 Task: Search one way flight ticket for 5 adults, 2 children, 1 infant in seat and 2 infants on lap in economy from Washington, D.c./dulles/chantilly: Washington Dulles International Airport to Evansville: Evansville Regional Airport on 5-3-2023. Choice of flights is Frontier. Number of bags: 1 carry on bag and 1 checked bag. Price is upto 100000. Outbound departure time preference is 4:45.
Action: Mouse moved to (399, 333)
Screenshot: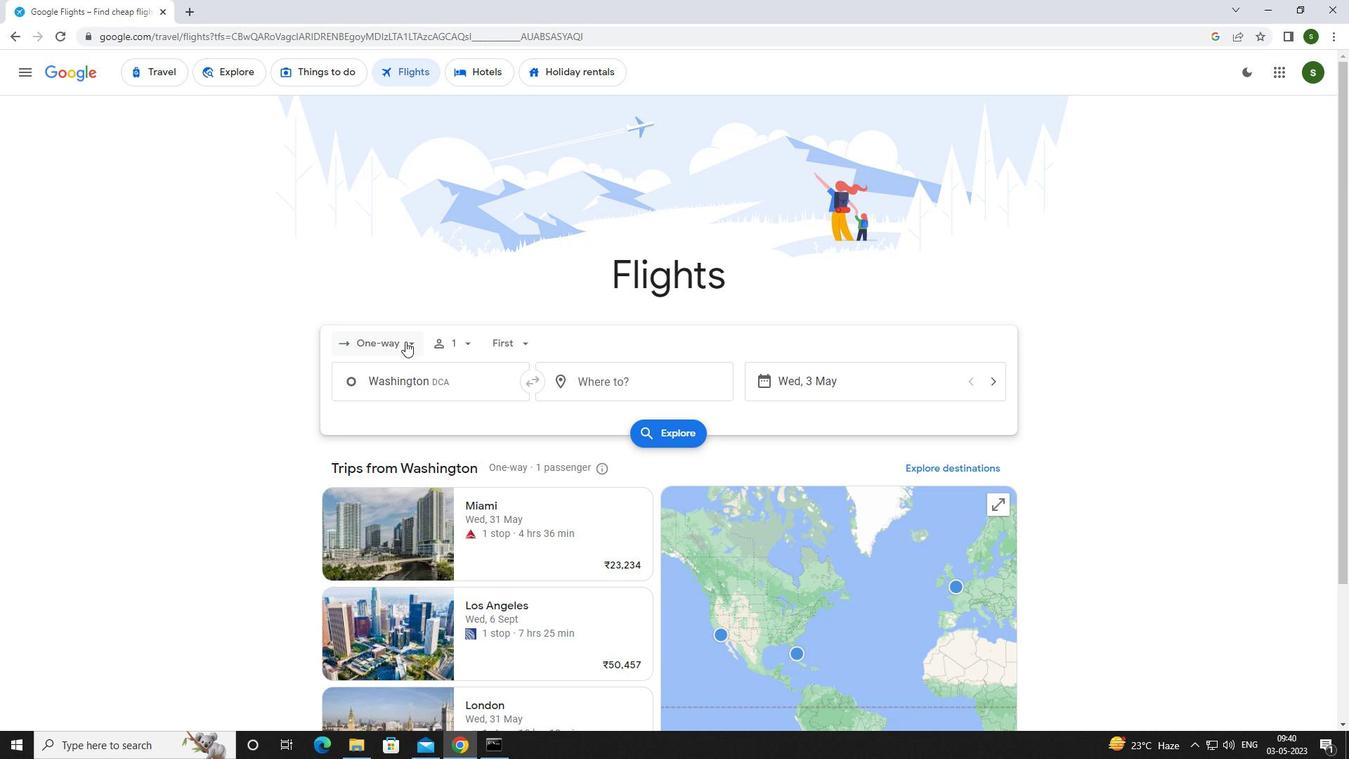 
Action: Mouse pressed left at (399, 333)
Screenshot: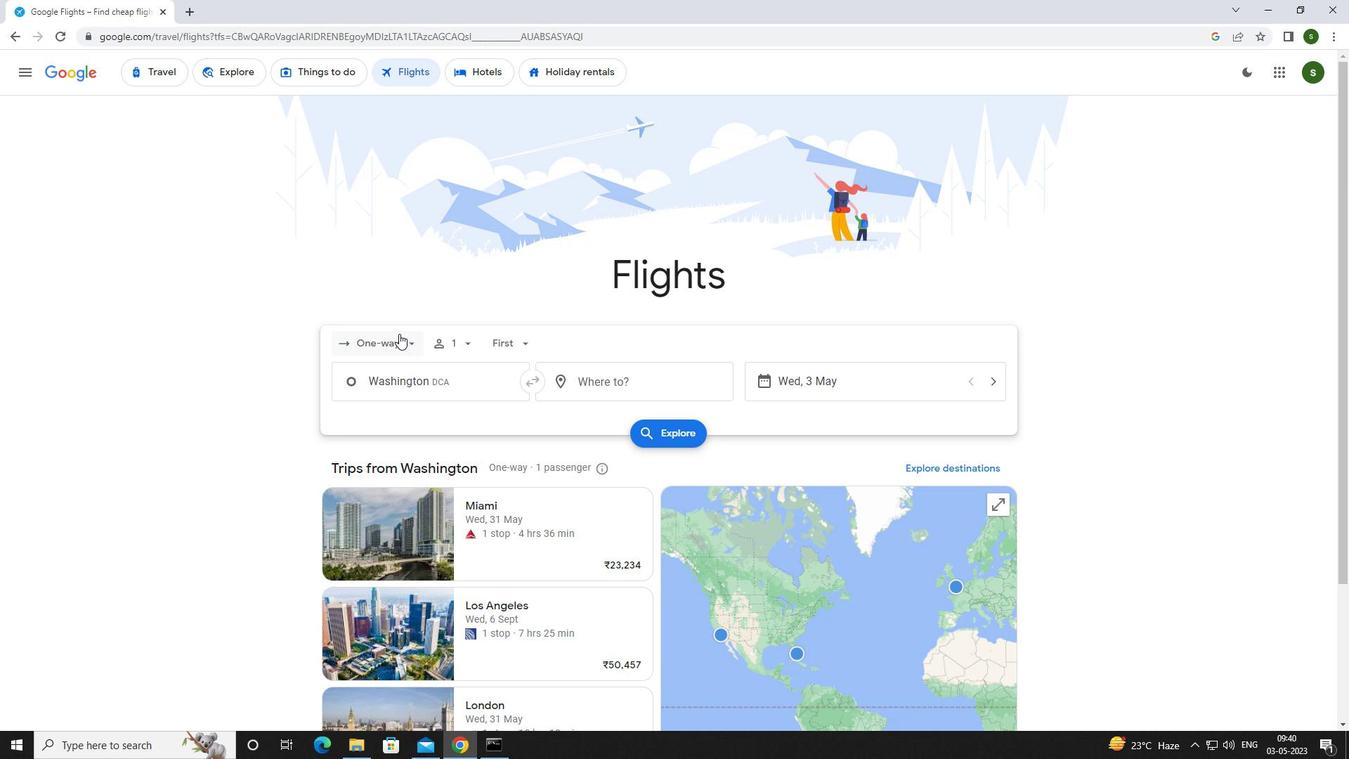 
Action: Mouse moved to (397, 409)
Screenshot: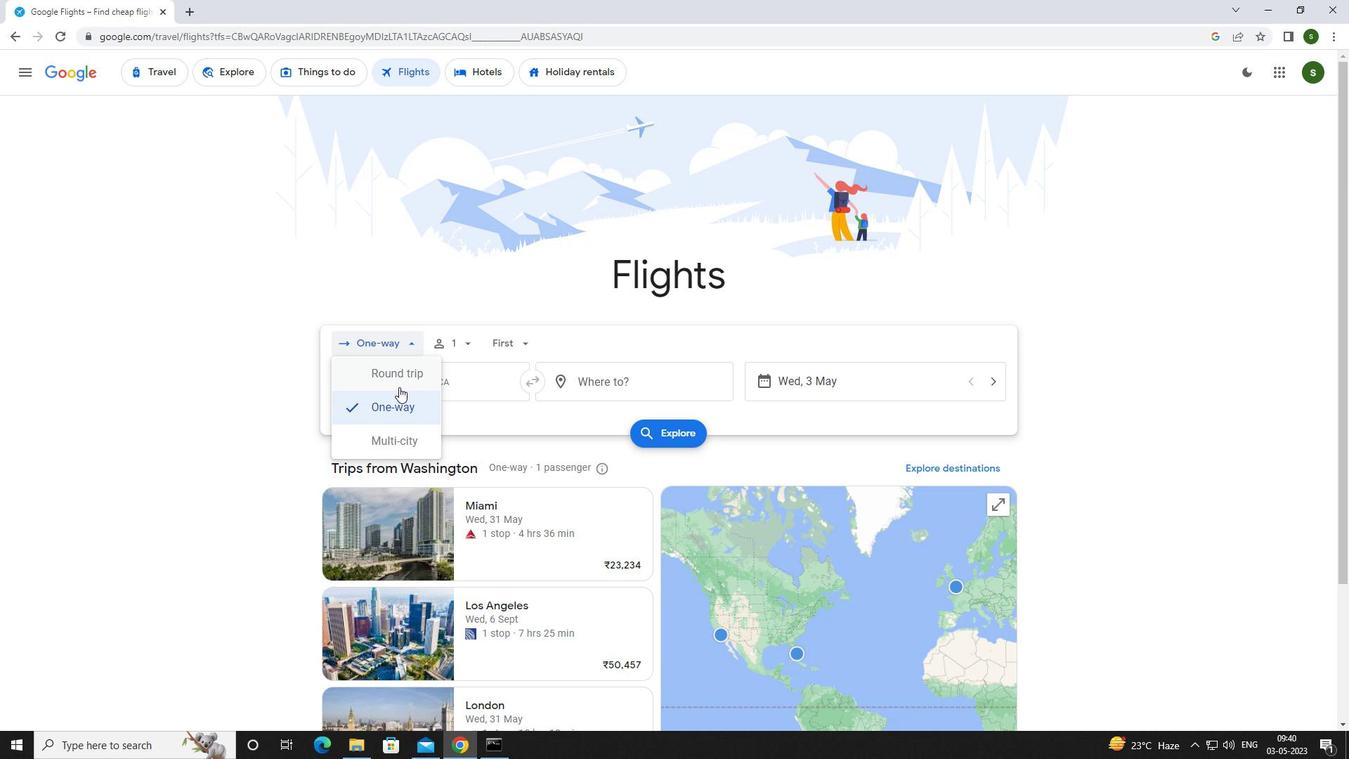 
Action: Mouse pressed left at (397, 409)
Screenshot: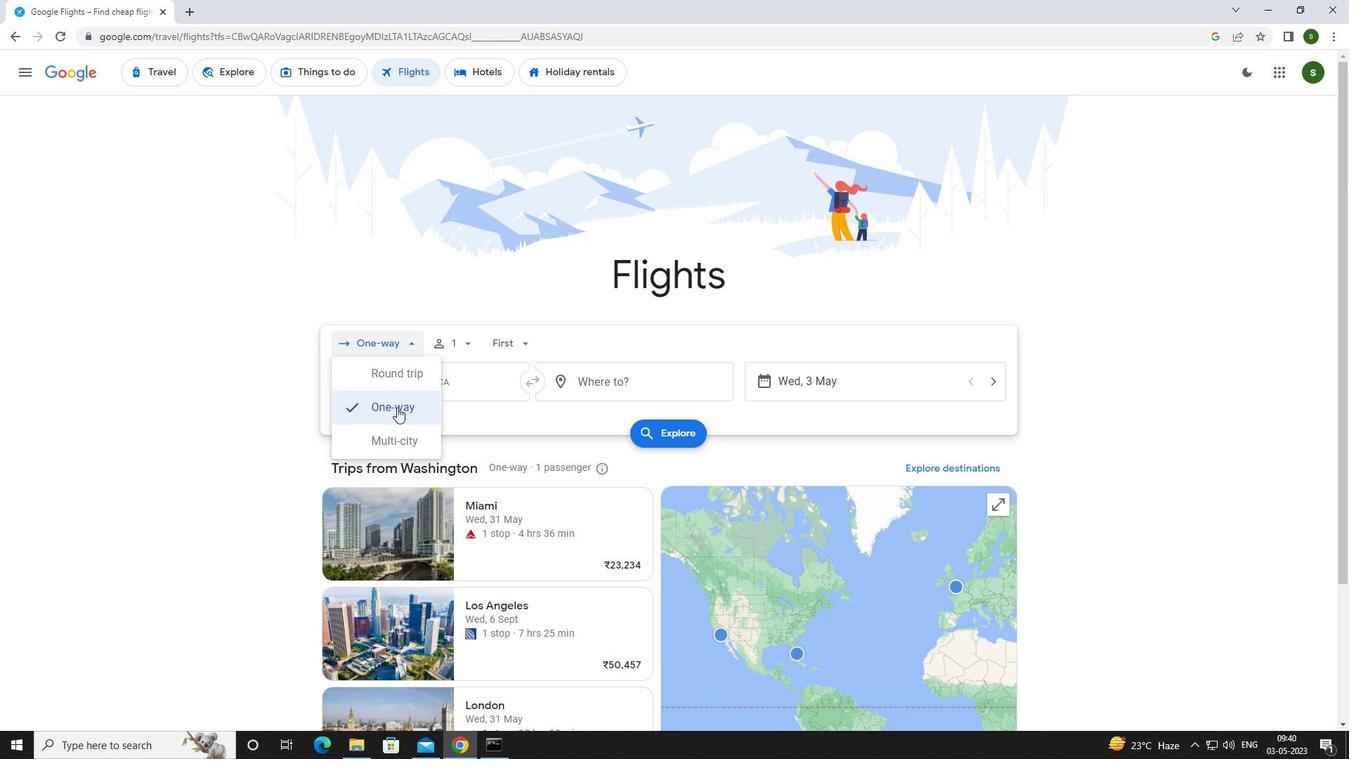 
Action: Mouse moved to (463, 346)
Screenshot: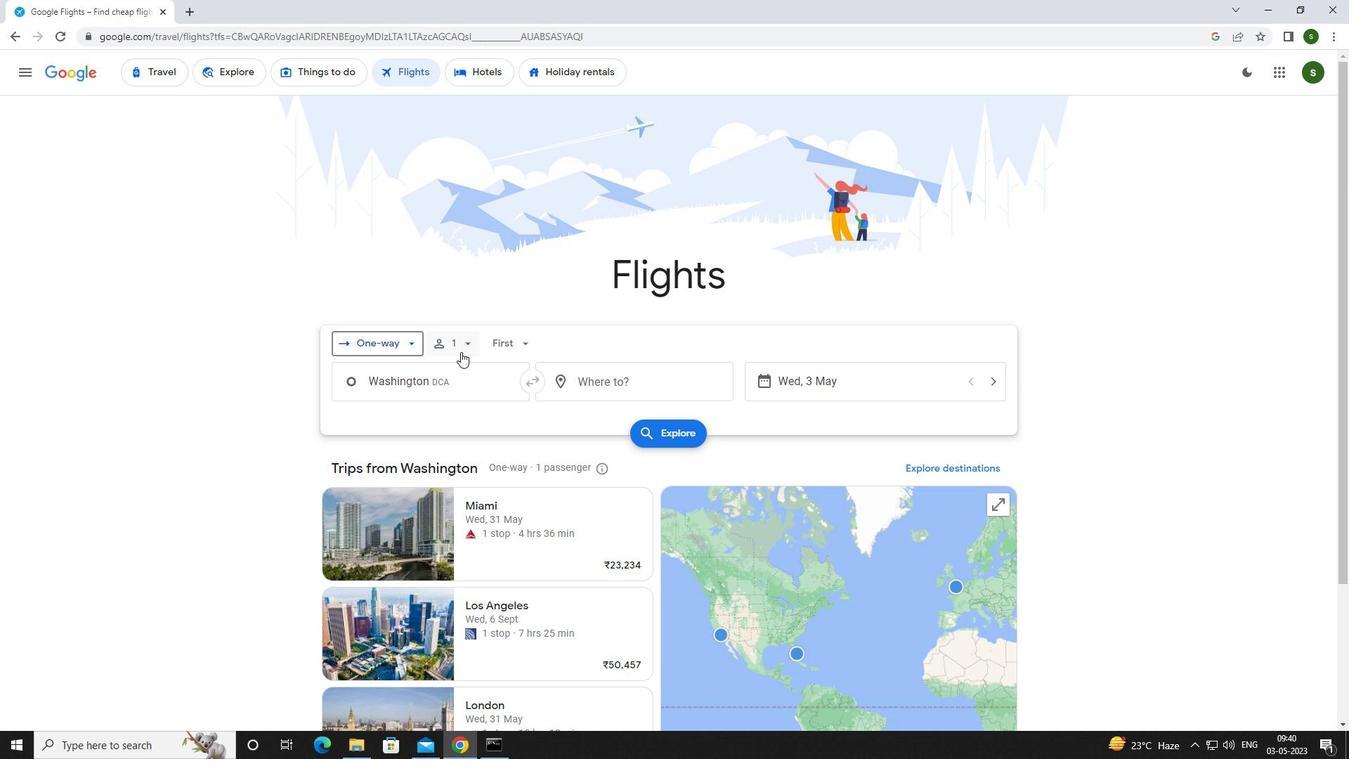 
Action: Mouse pressed left at (463, 346)
Screenshot: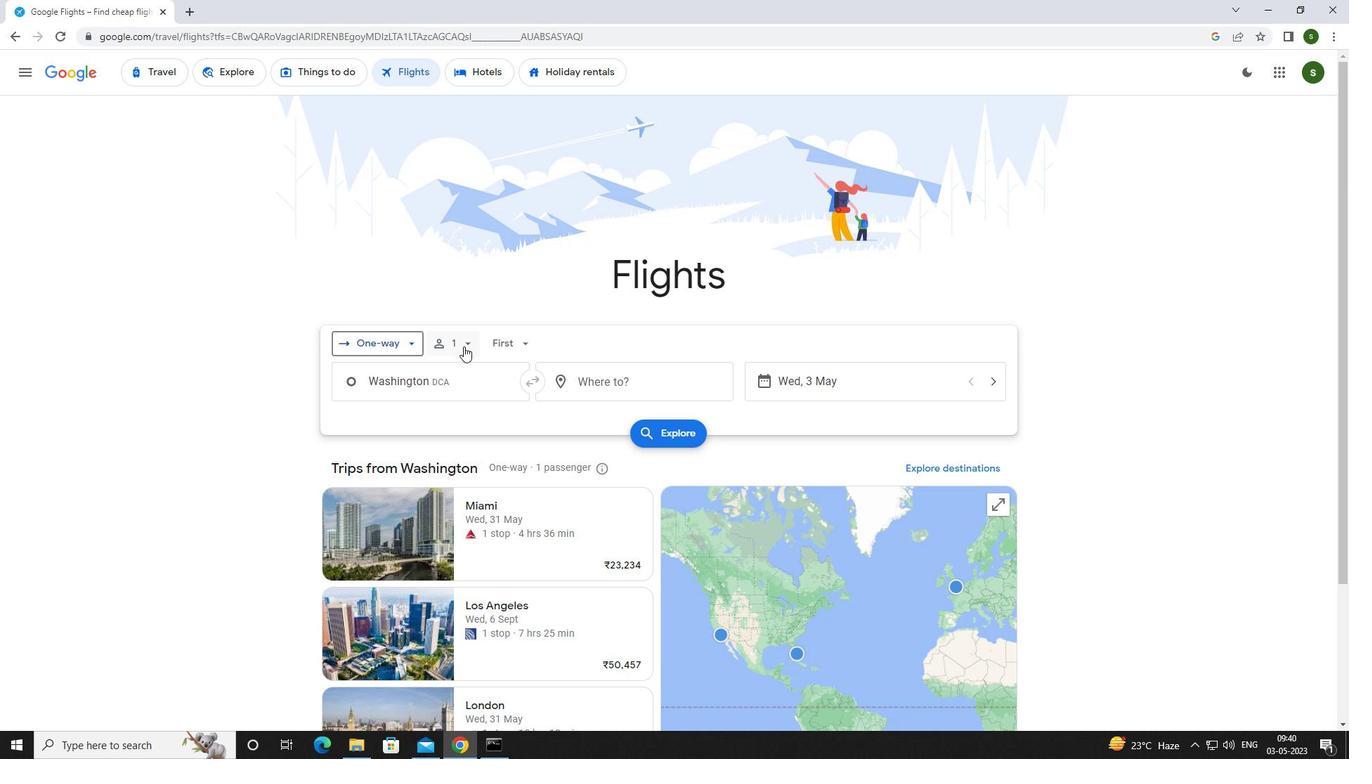 
Action: Mouse moved to (577, 381)
Screenshot: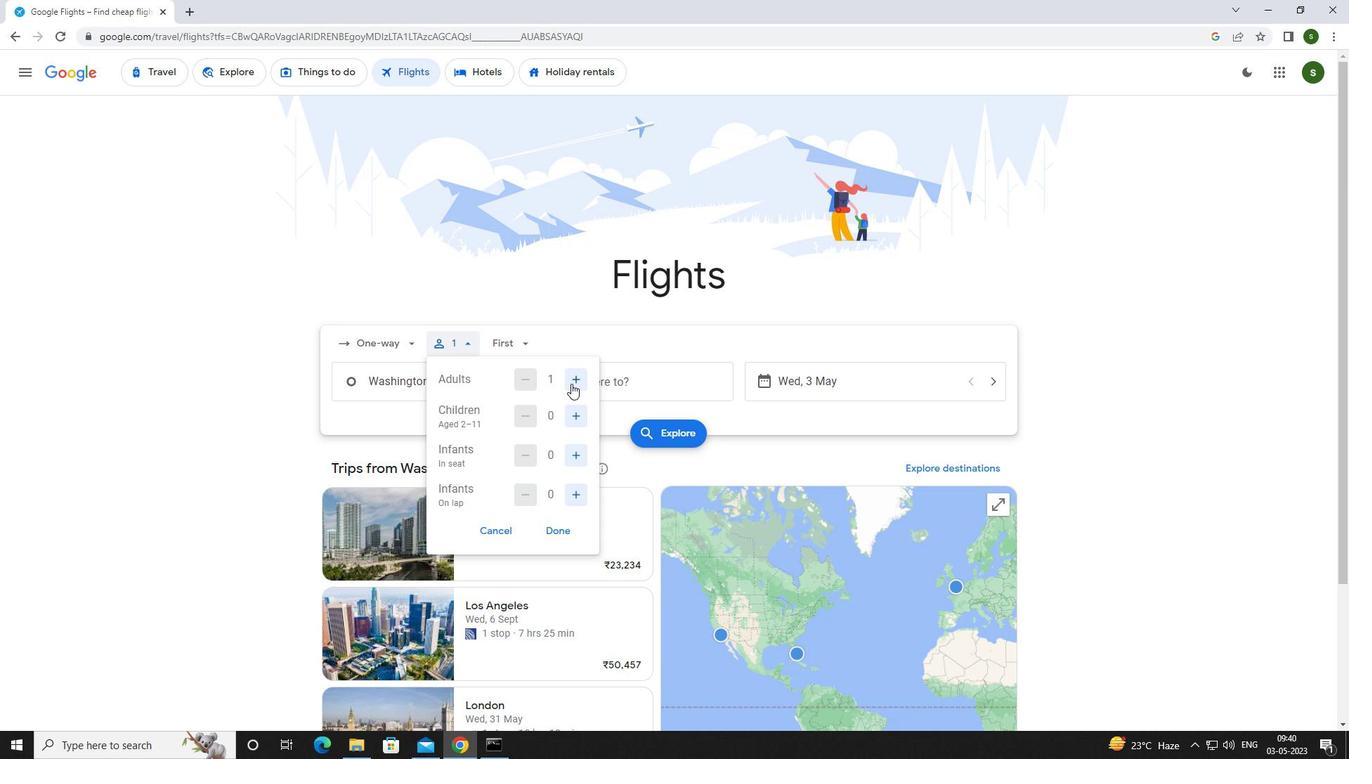 
Action: Mouse pressed left at (577, 381)
Screenshot: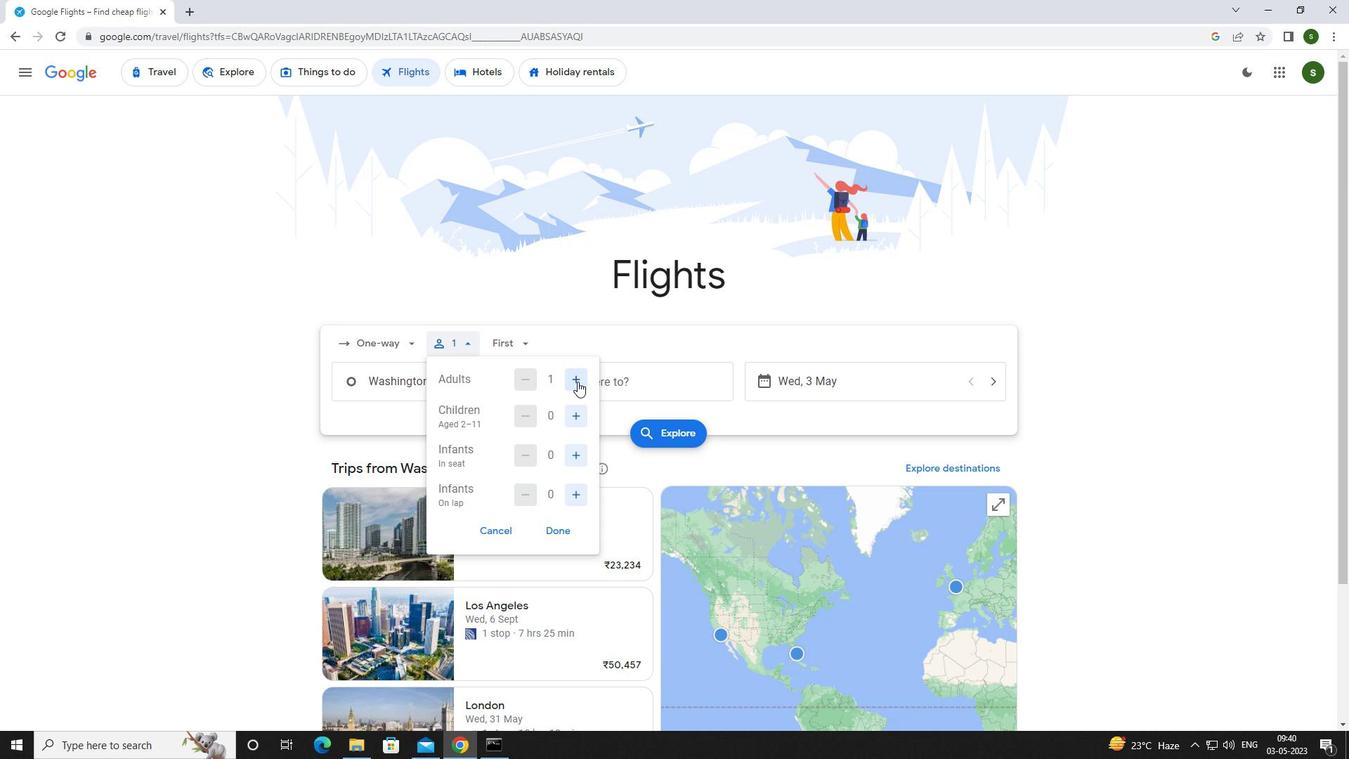 
Action: Mouse pressed left at (577, 381)
Screenshot: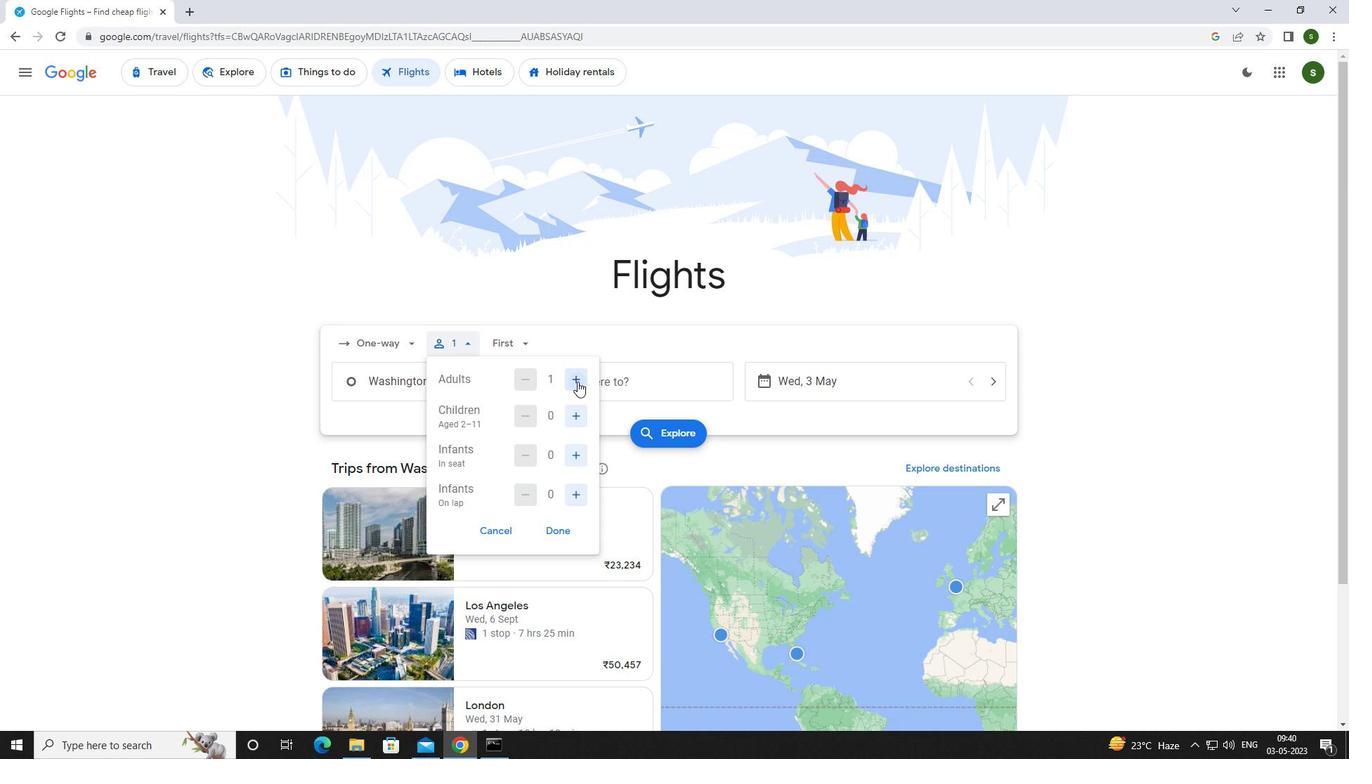 
Action: Mouse pressed left at (577, 381)
Screenshot: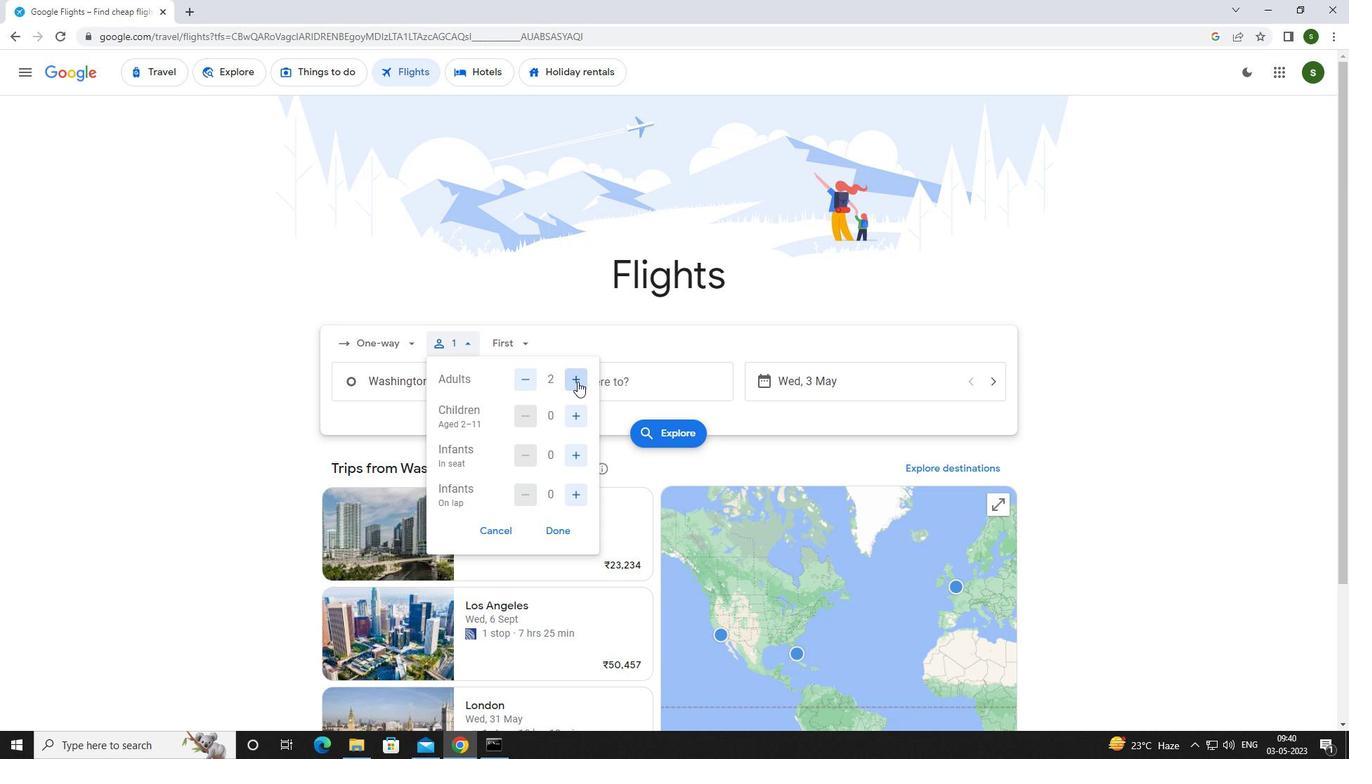
Action: Mouse pressed left at (577, 381)
Screenshot: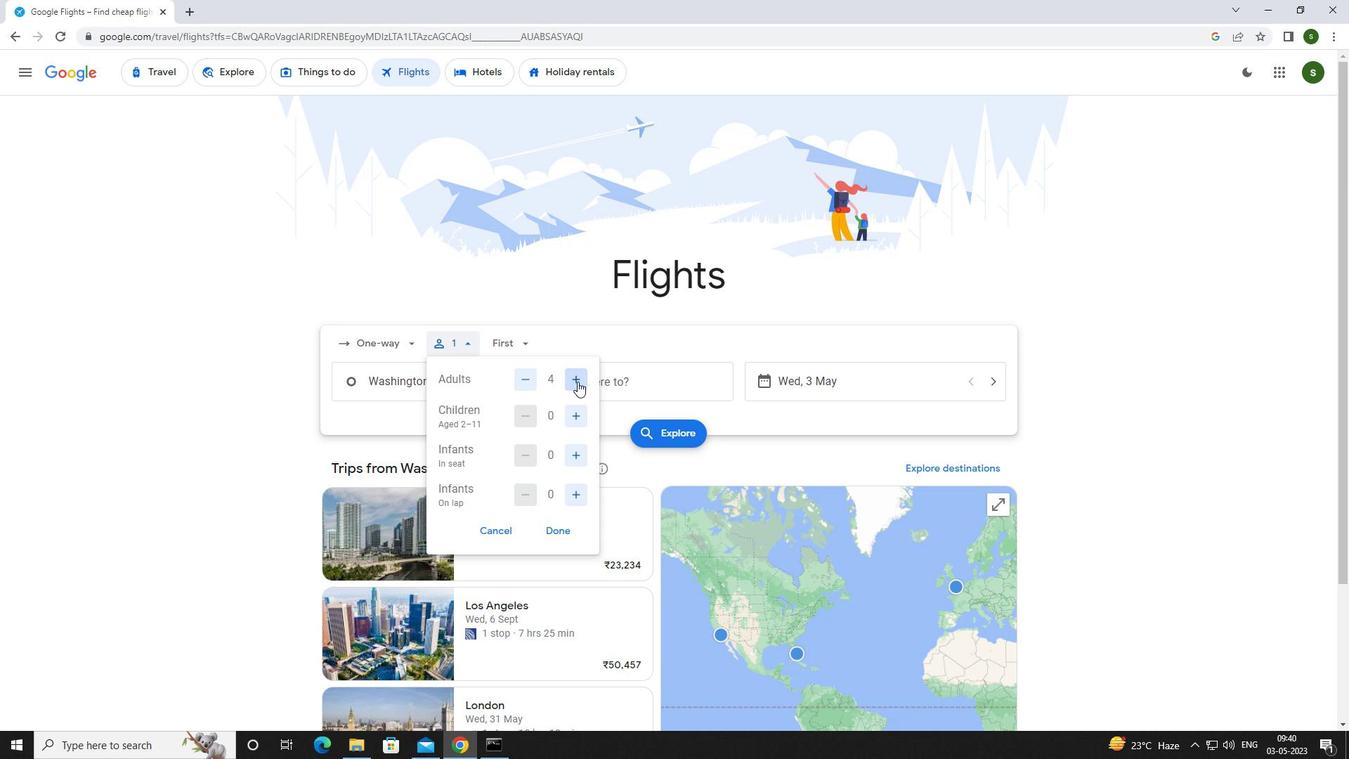 
Action: Mouse moved to (574, 411)
Screenshot: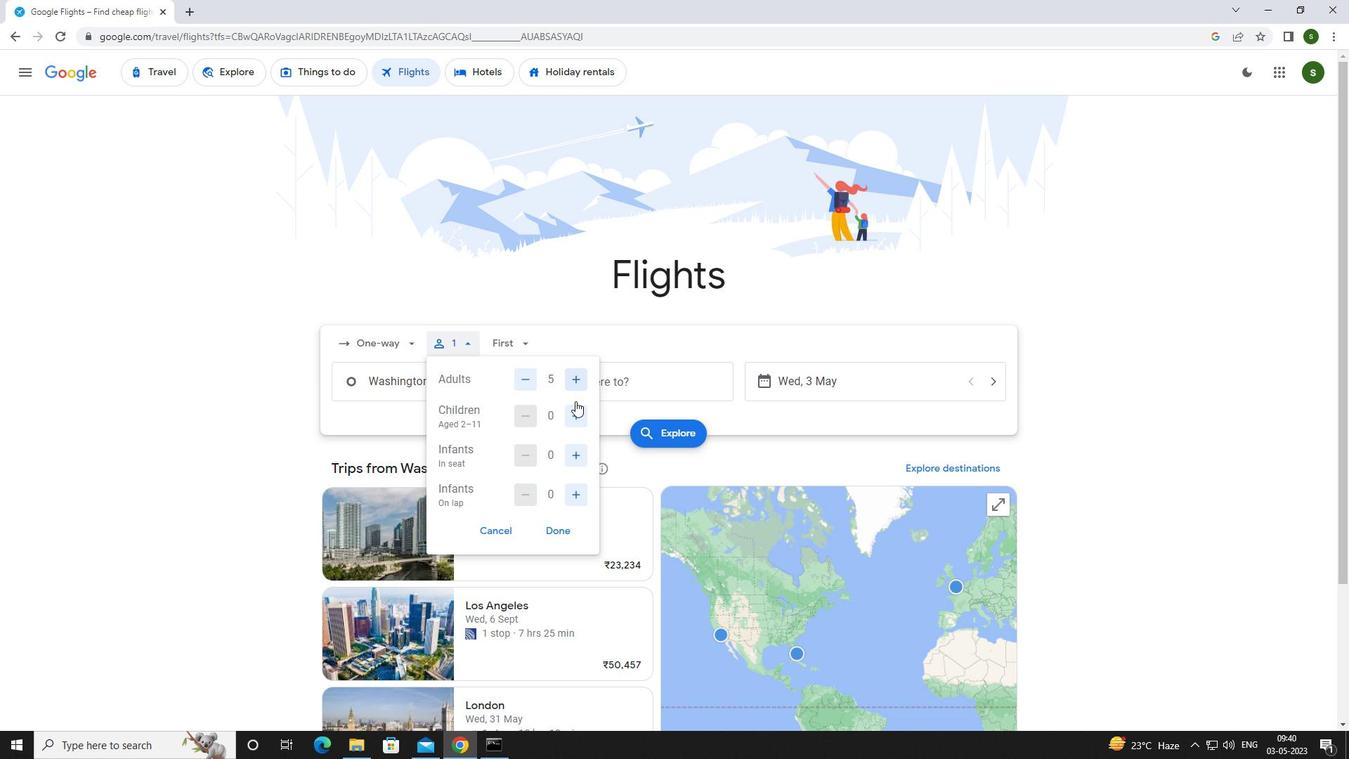
Action: Mouse pressed left at (574, 411)
Screenshot: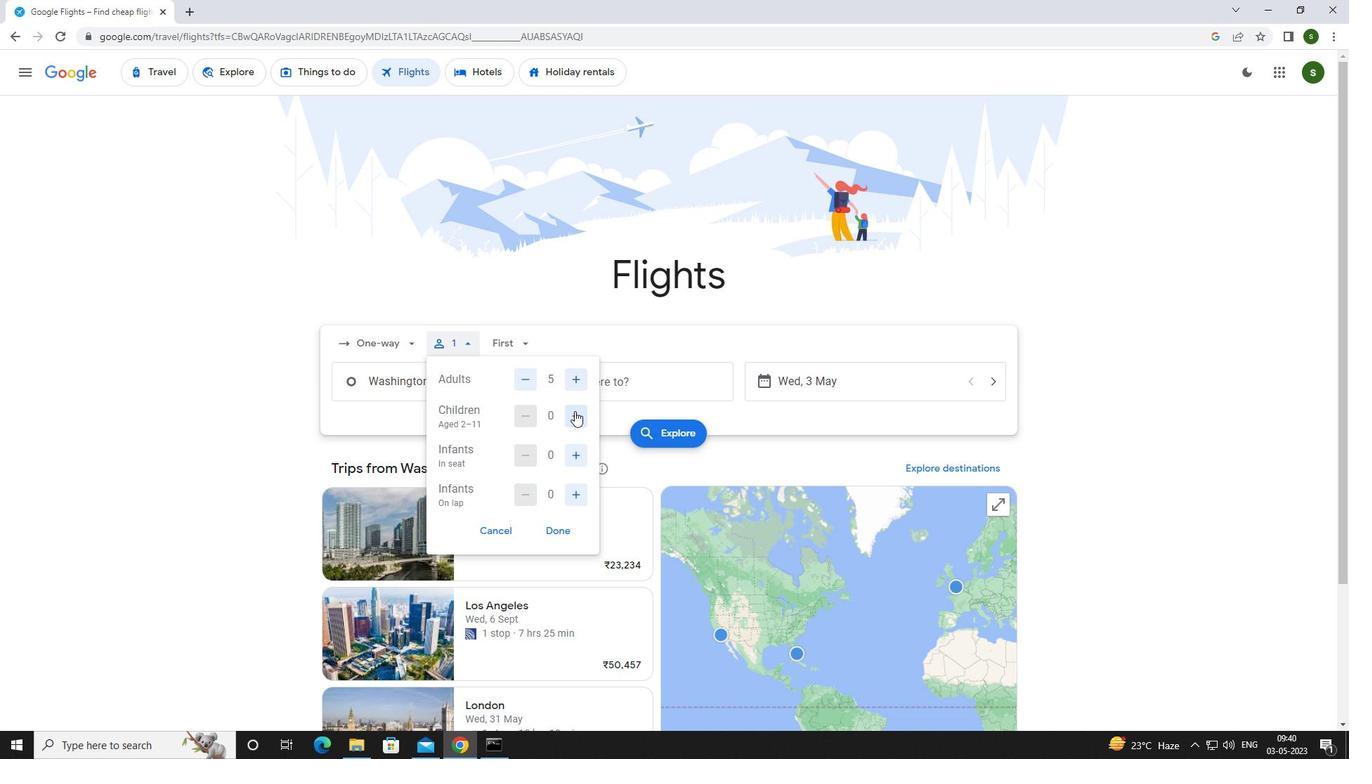 
Action: Mouse pressed left at (574, 411)
Screenshot: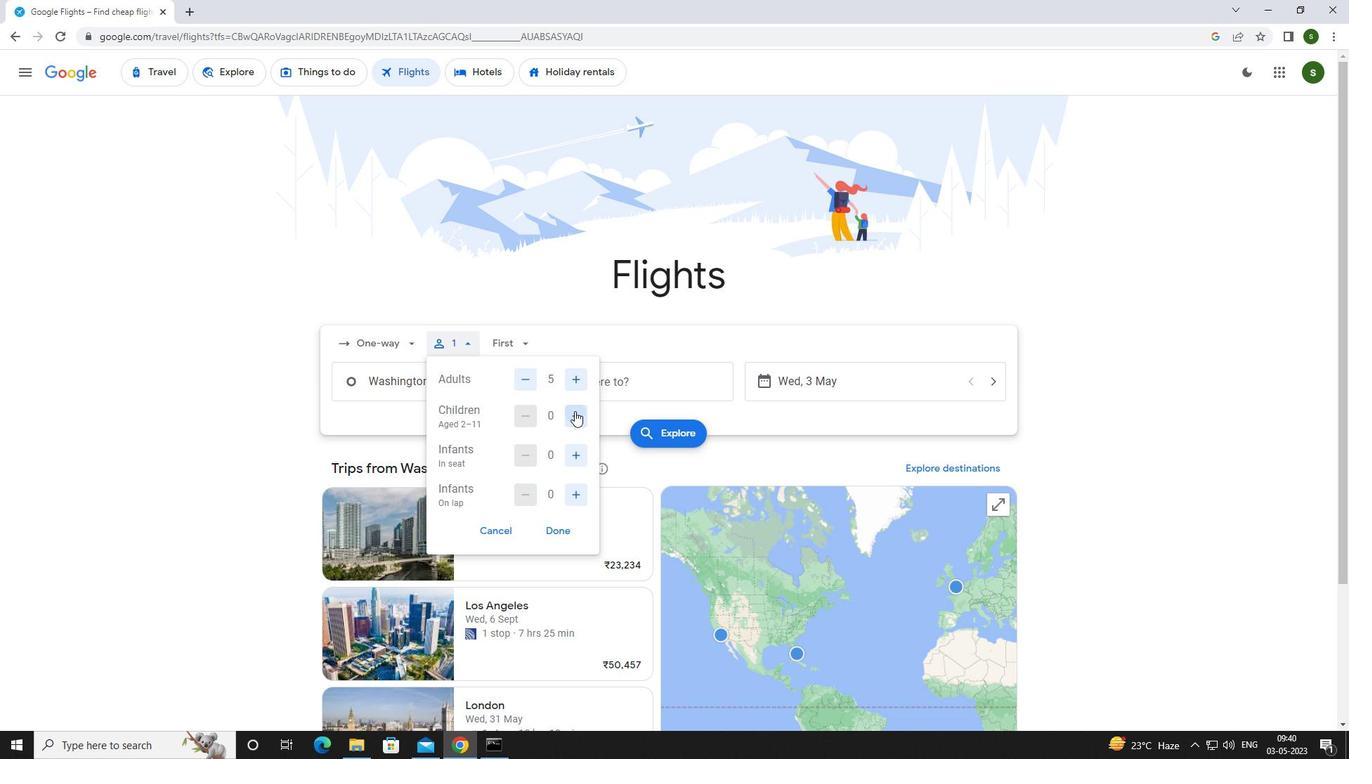 
Action: Mouse moved to (574, 454)
Screenshot: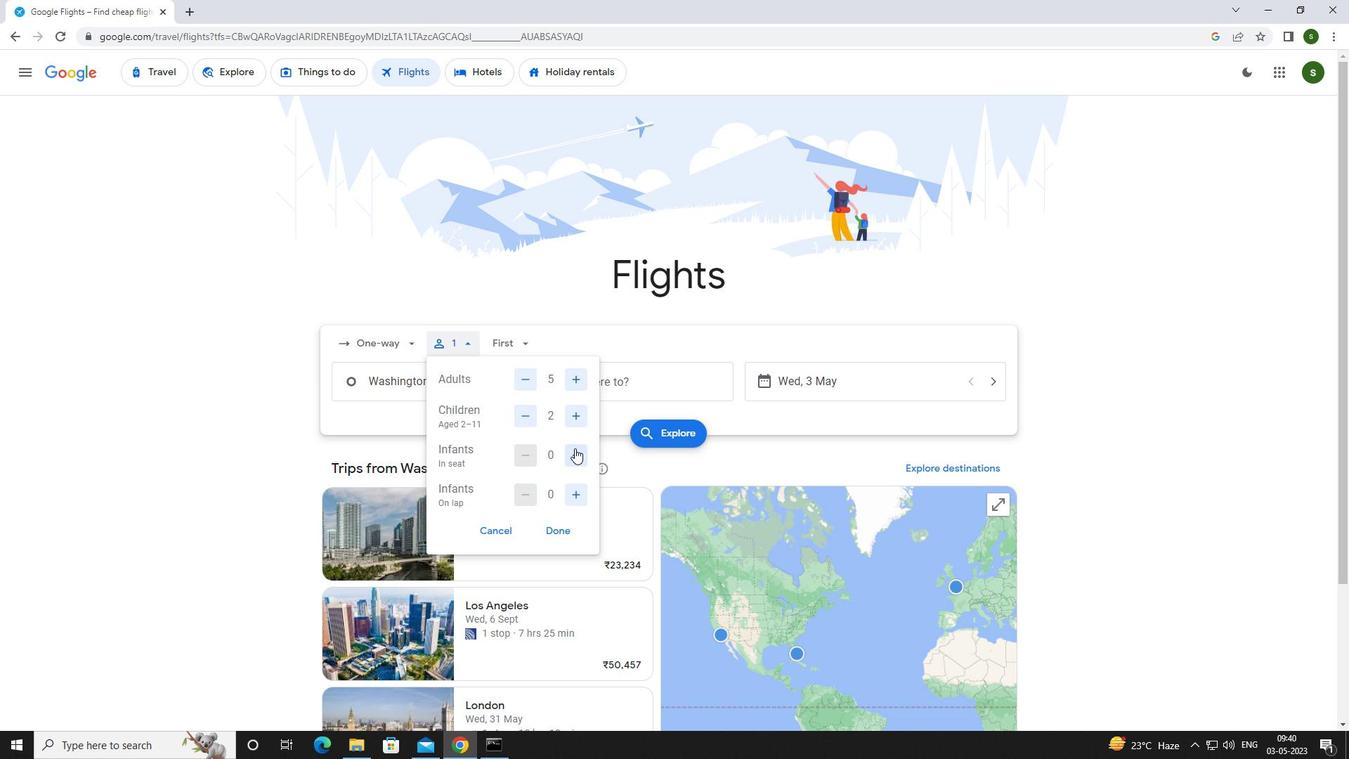 
Action: Mouse pressed left at (574, 454)
Screenshot: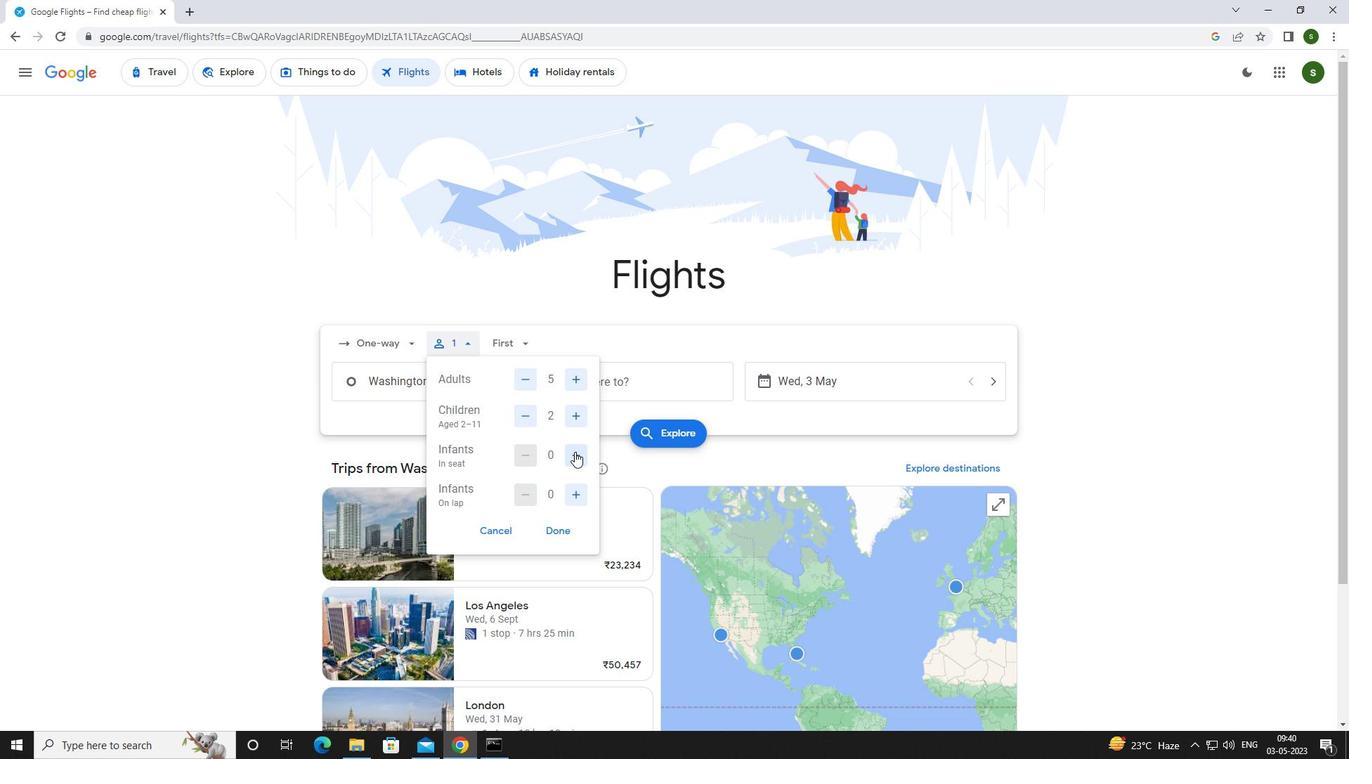 
Action: Mouse moved to (574, 490)
Screenshot: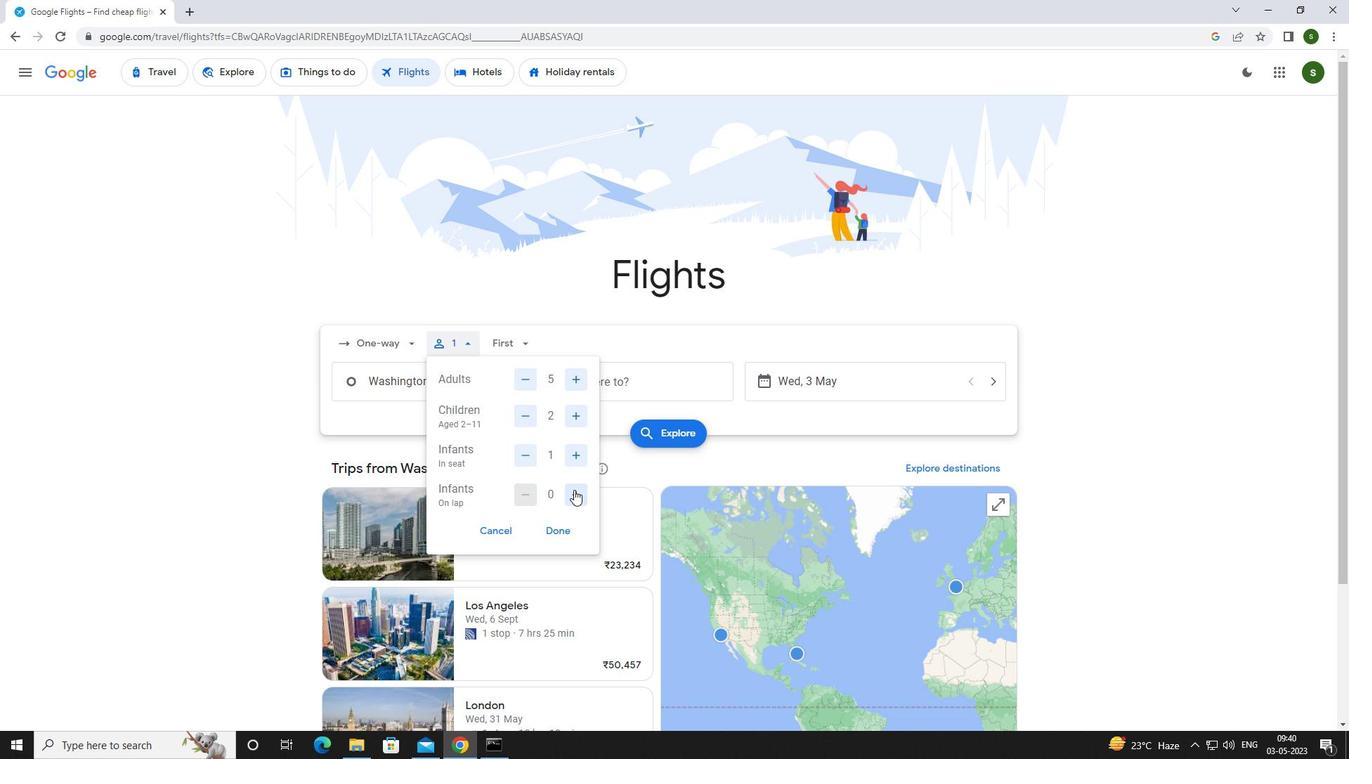 
Action: Mouse pressed left at (574, 490)
Screenshot: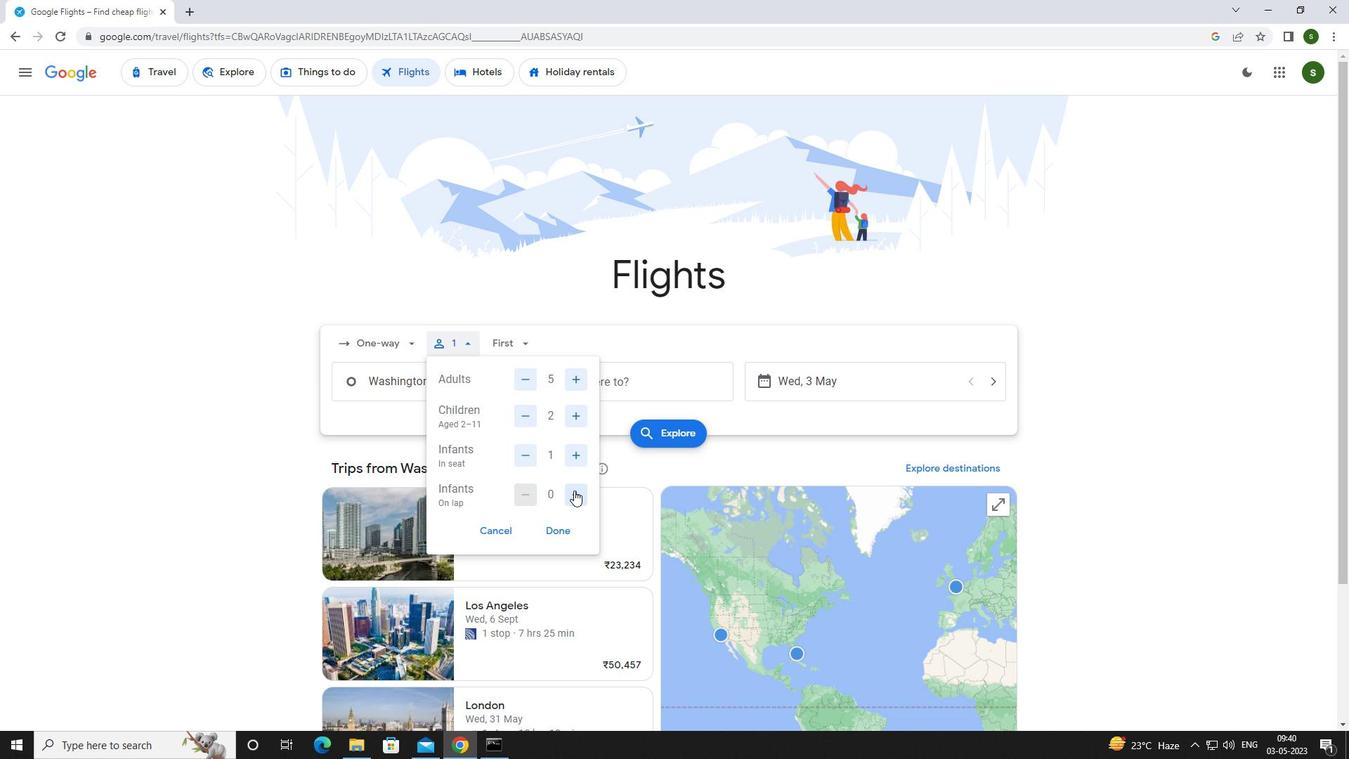 
Action: Mouse moved to (533, 342)
Screenshot: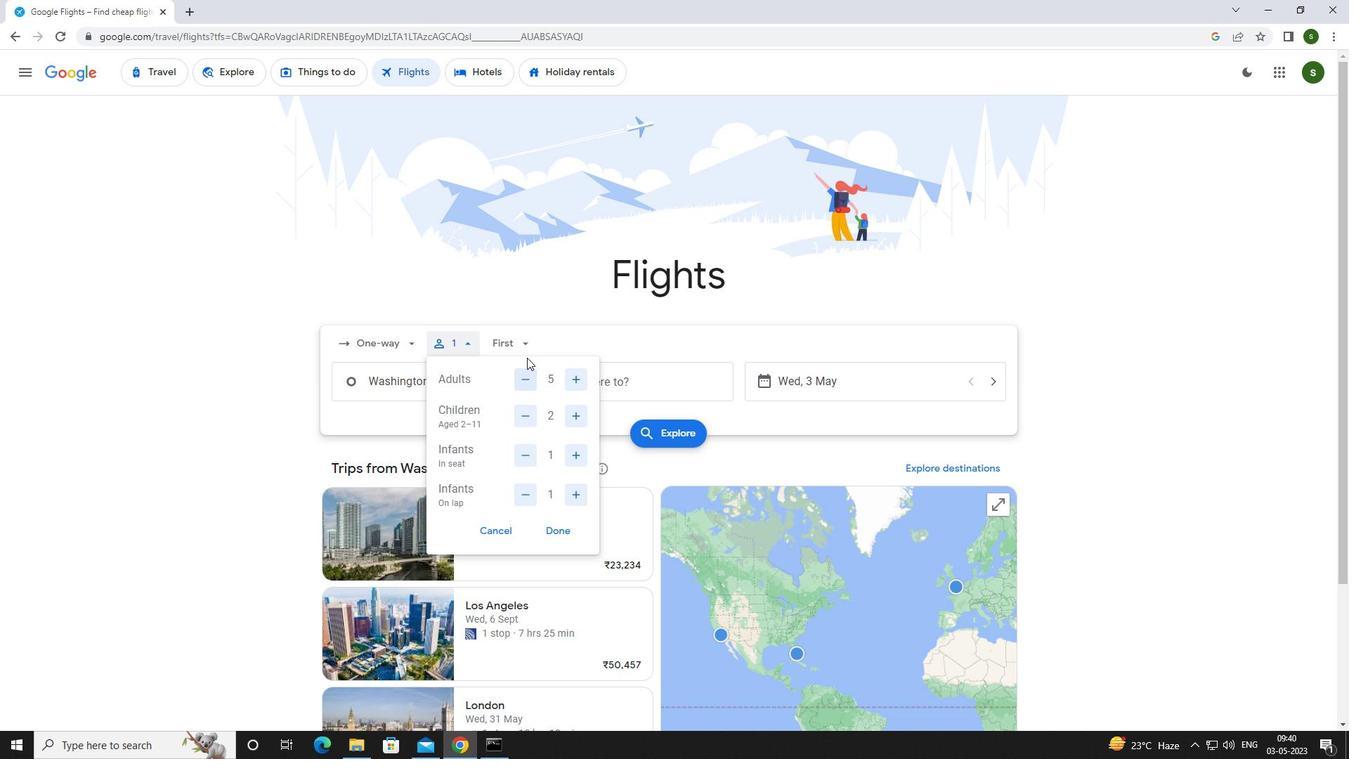 
Action: Mouse pressed left at (533, 342)
Screenshot: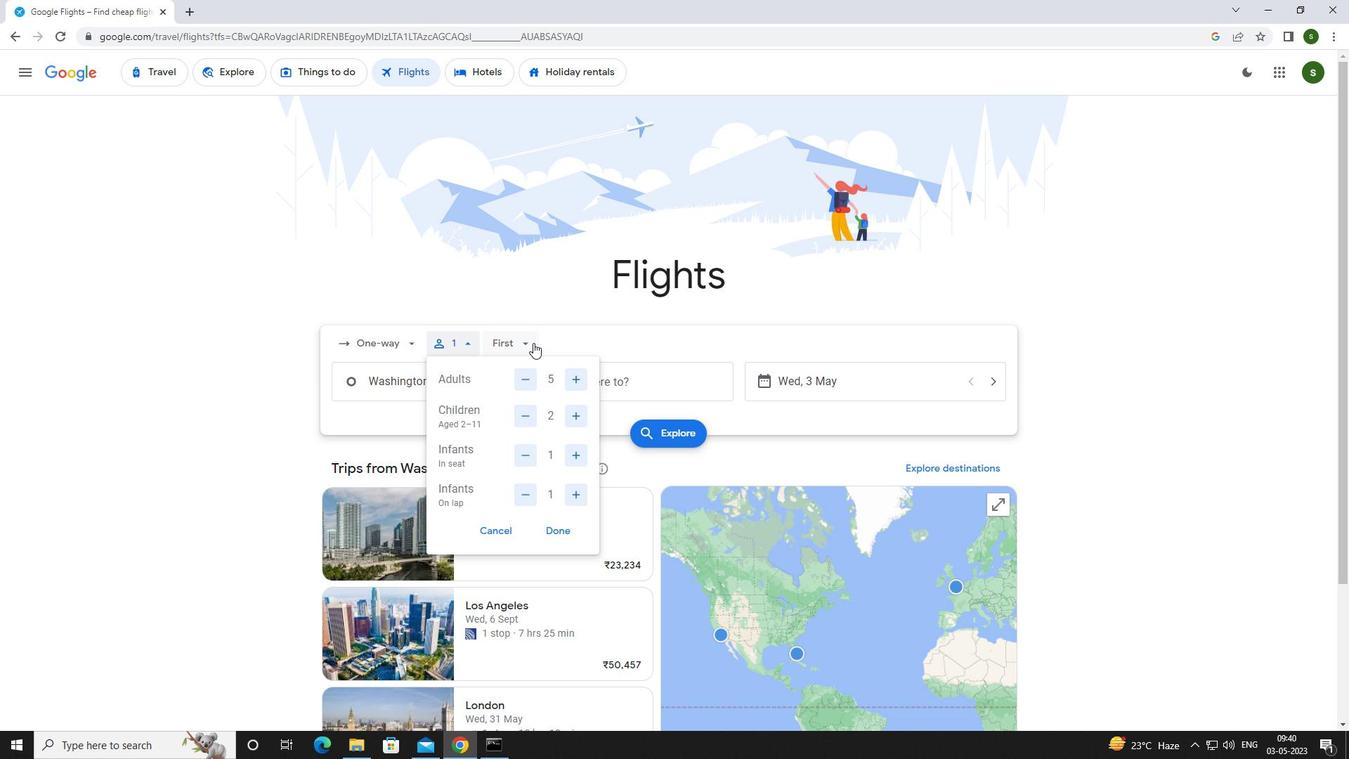 
Action: Mouse moved to (538, 373)
Screenshot: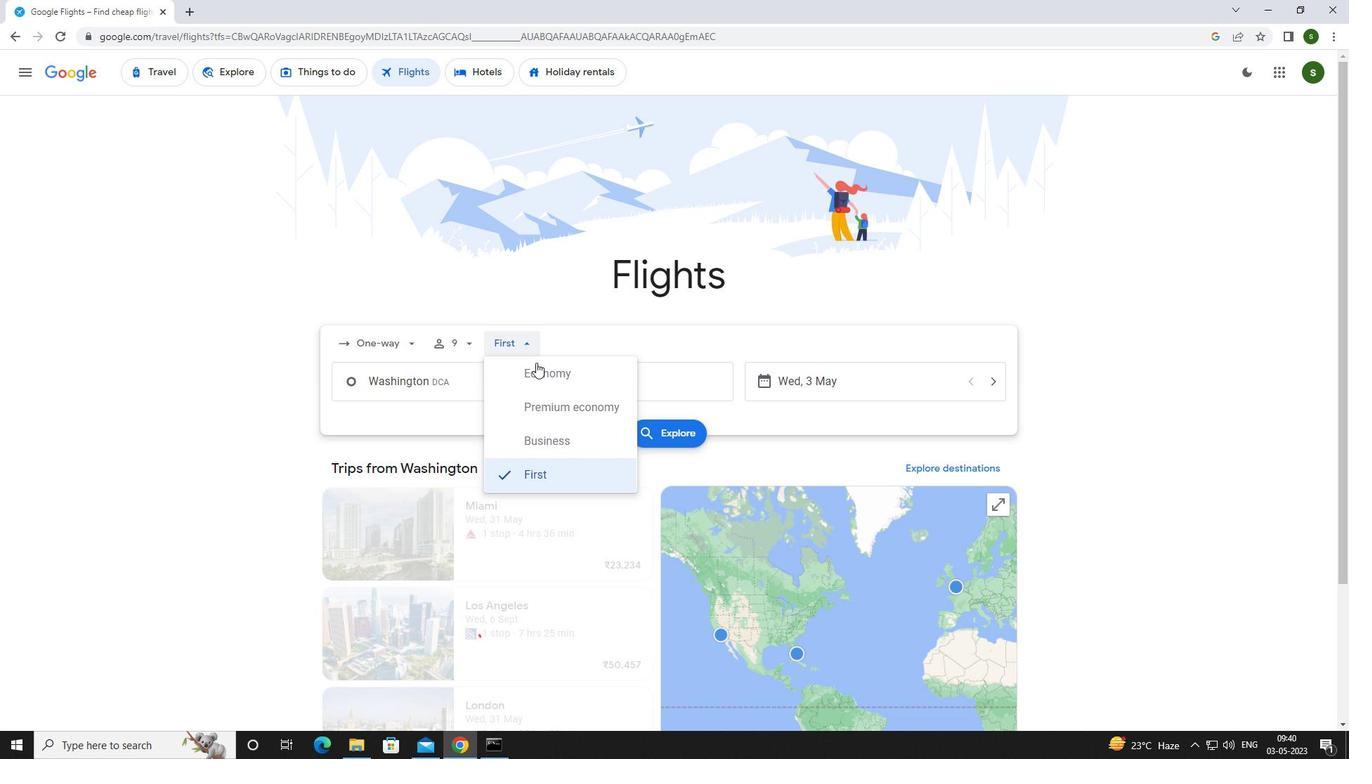 
Action: Mouse pressed left at (538, 373)
Screenshot: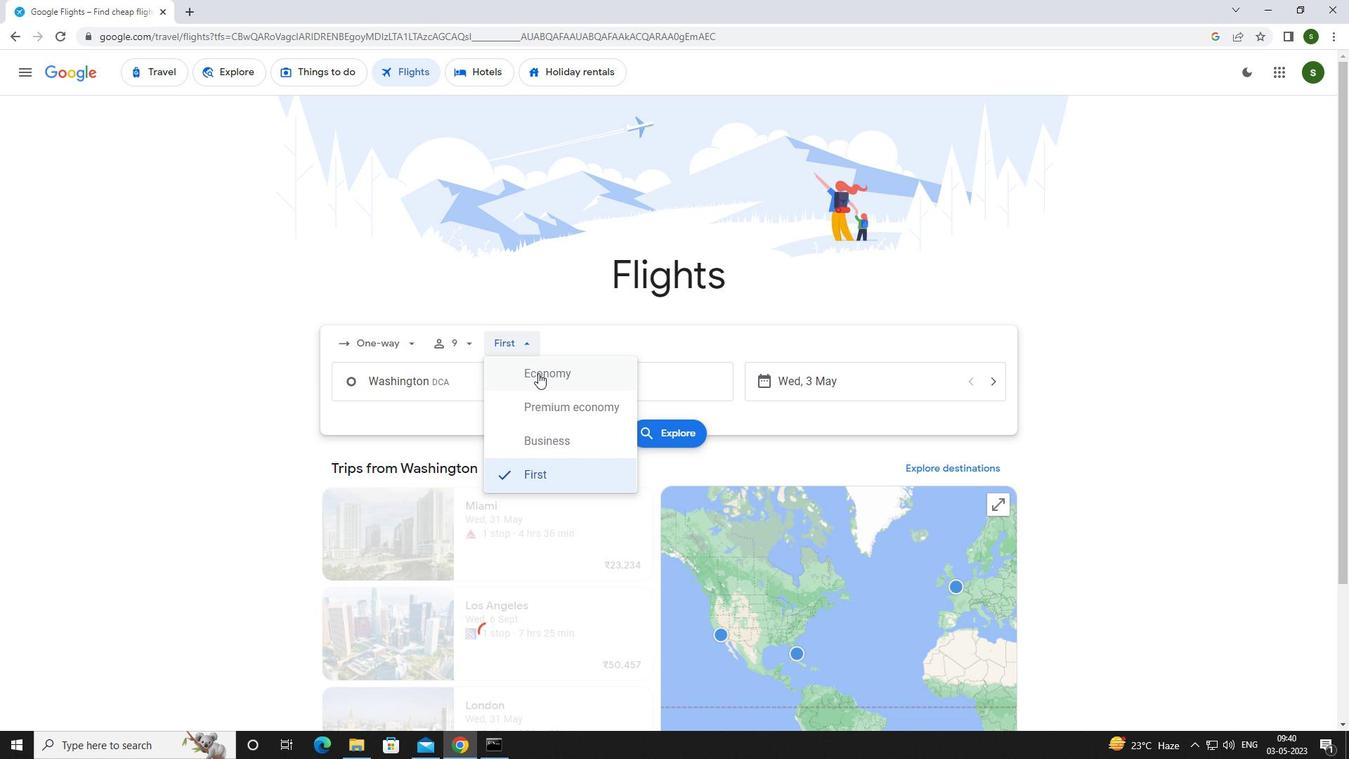 
Action: Mouse moved to (494, 381)
Screenshot: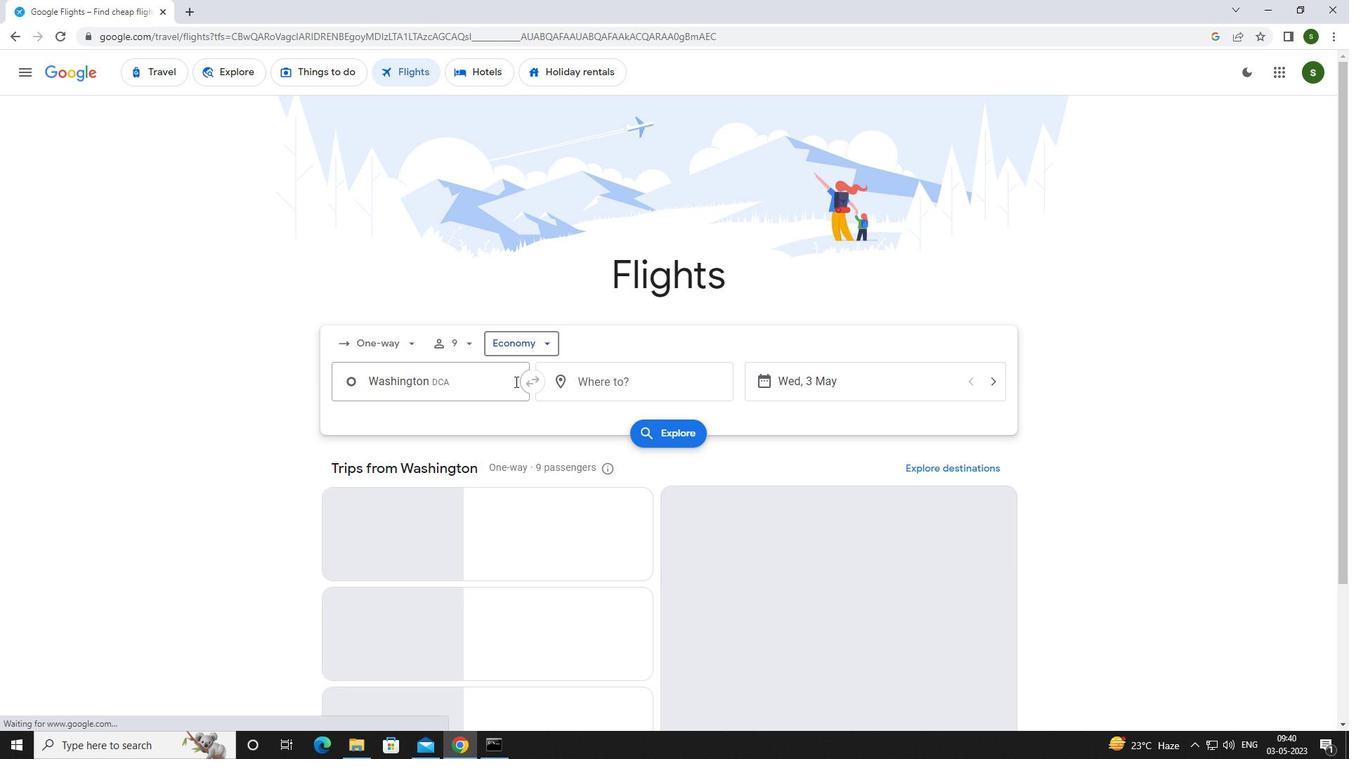 
Action: Mouse pressed left at (494, 381)
Screenshot: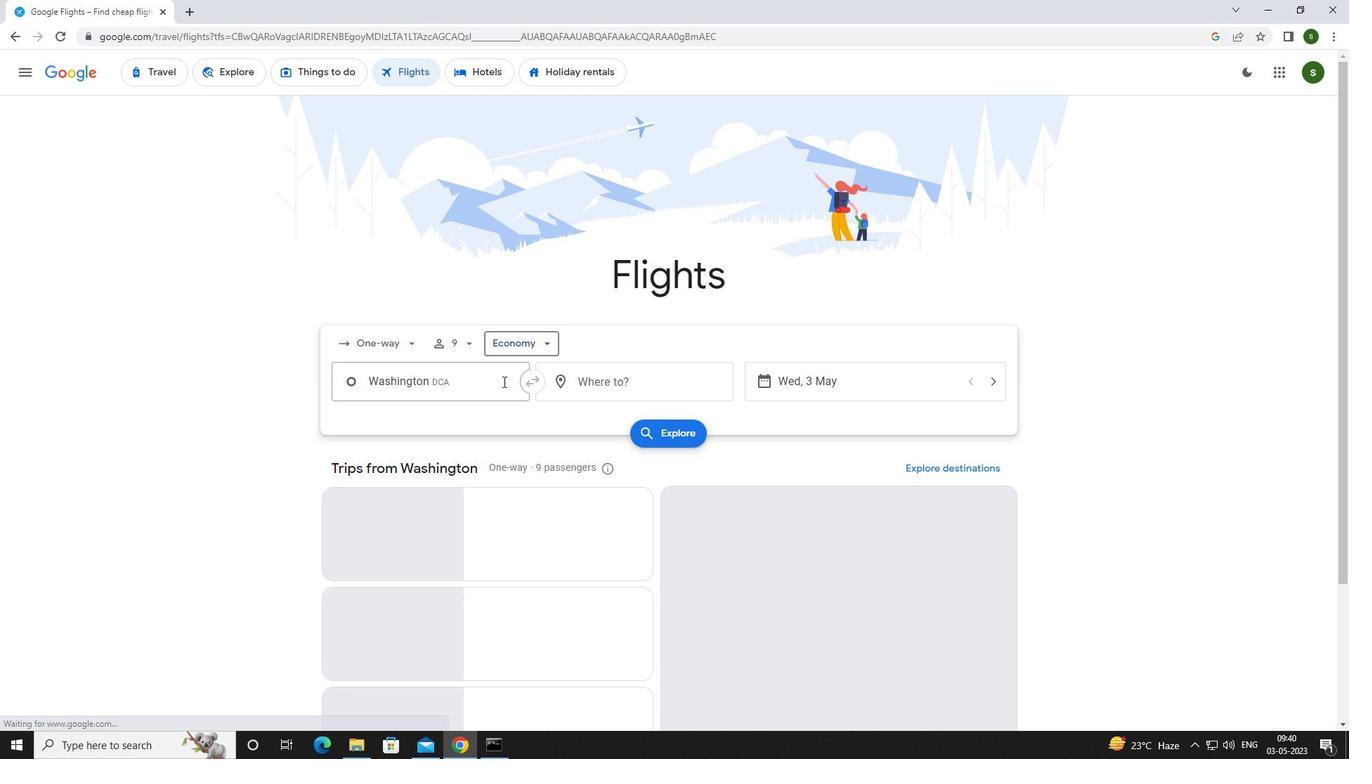 
Action: Key pressed <Key.caps_lock><Key.caps_lock>w<Key.caps_lock>ashin
Screenshot: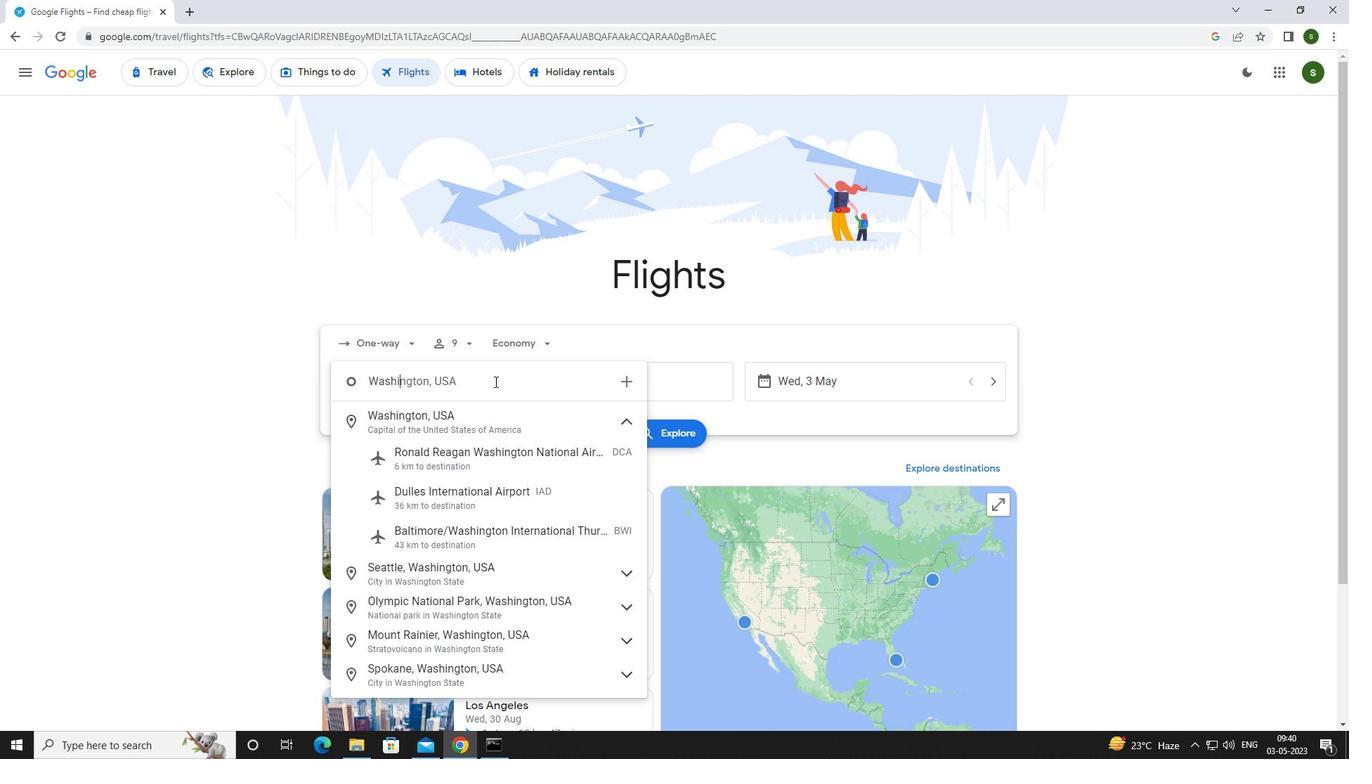 
Action: Mouse moved to (501, 453)
Screenshot: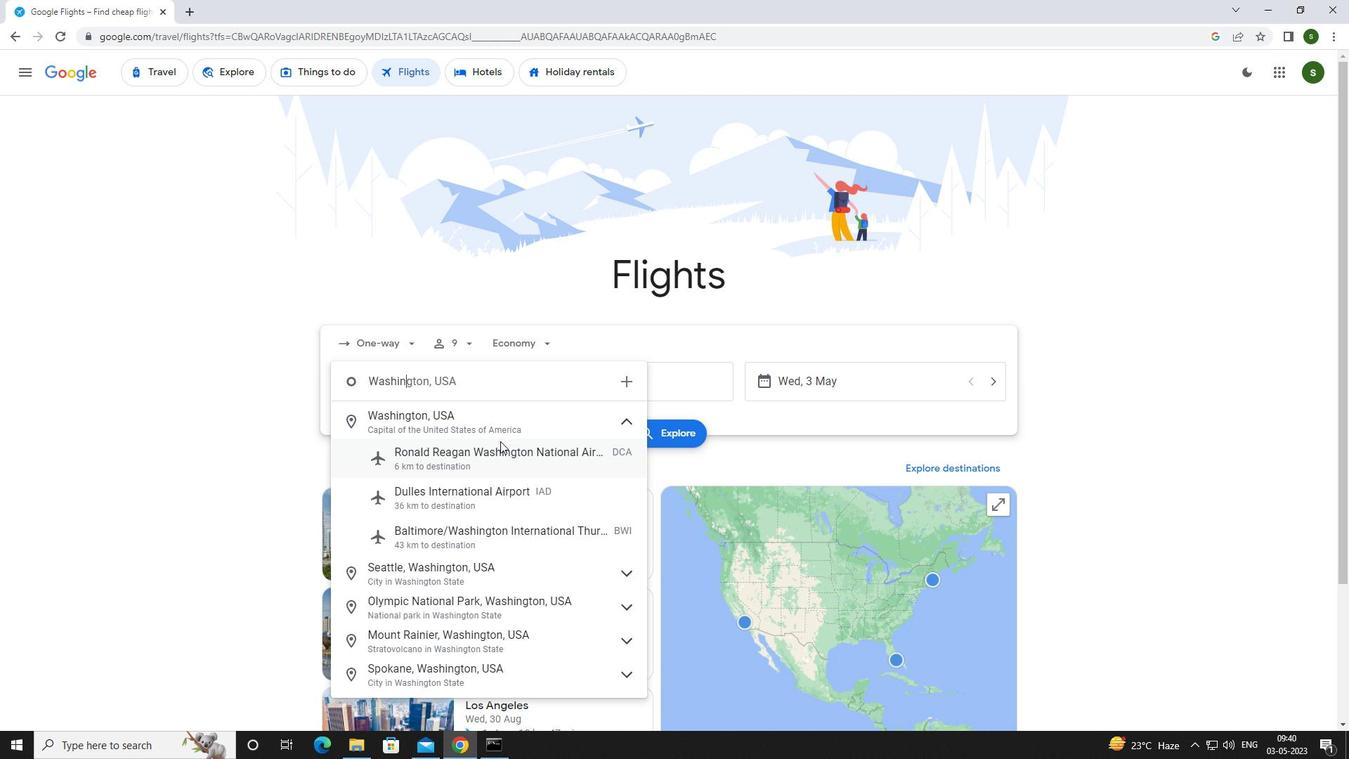 
Action: Mouse pressed left at (501, 453)
Screenshot: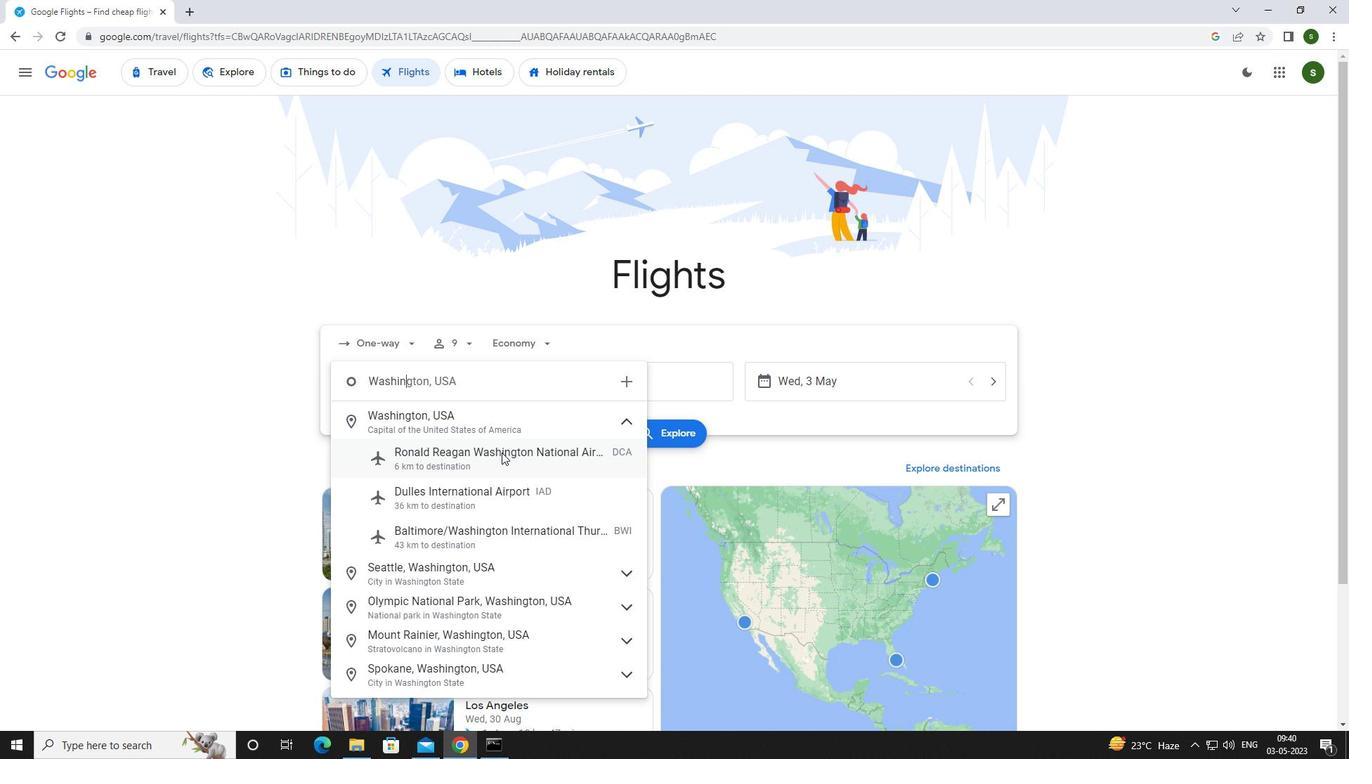
Action: Mouse moved to (655, 371)
Screenshot: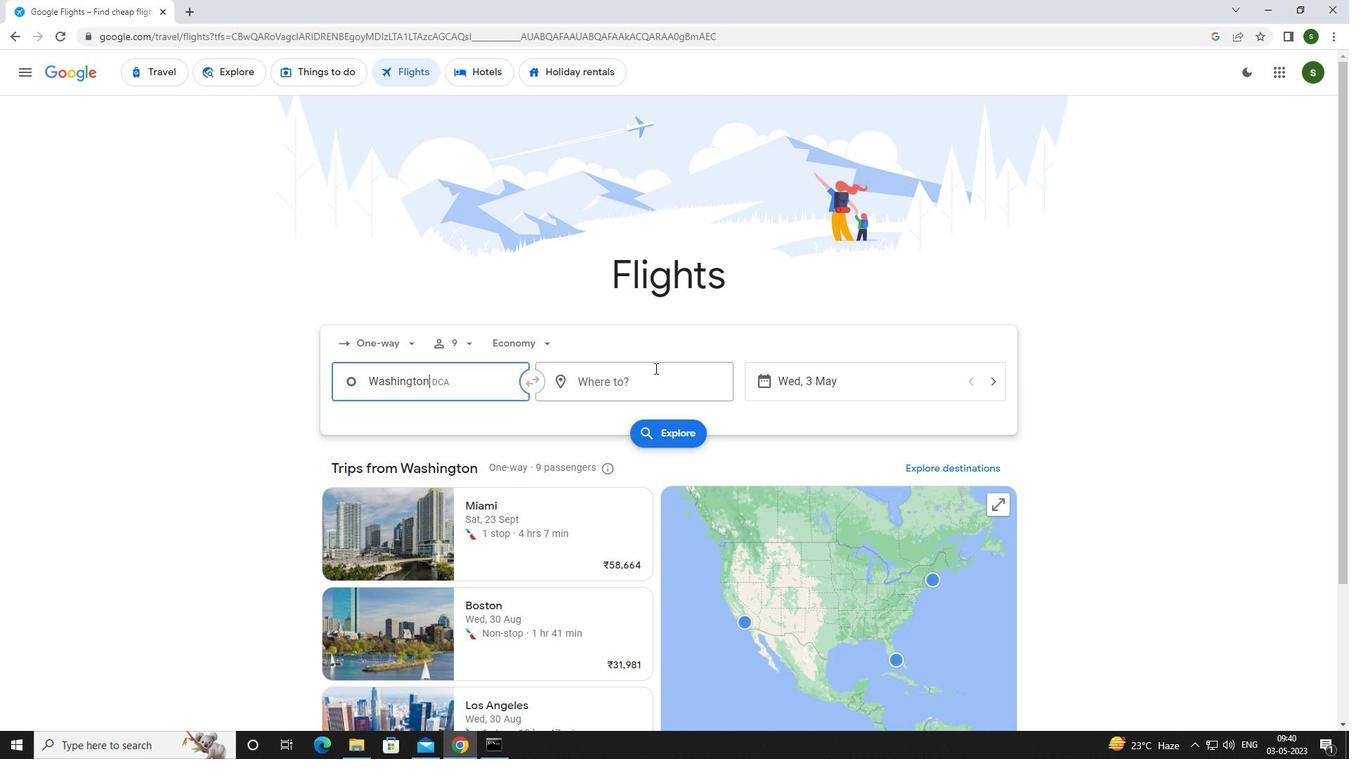 
Action: Mouse pressed left at (655, 371)
Screenshot: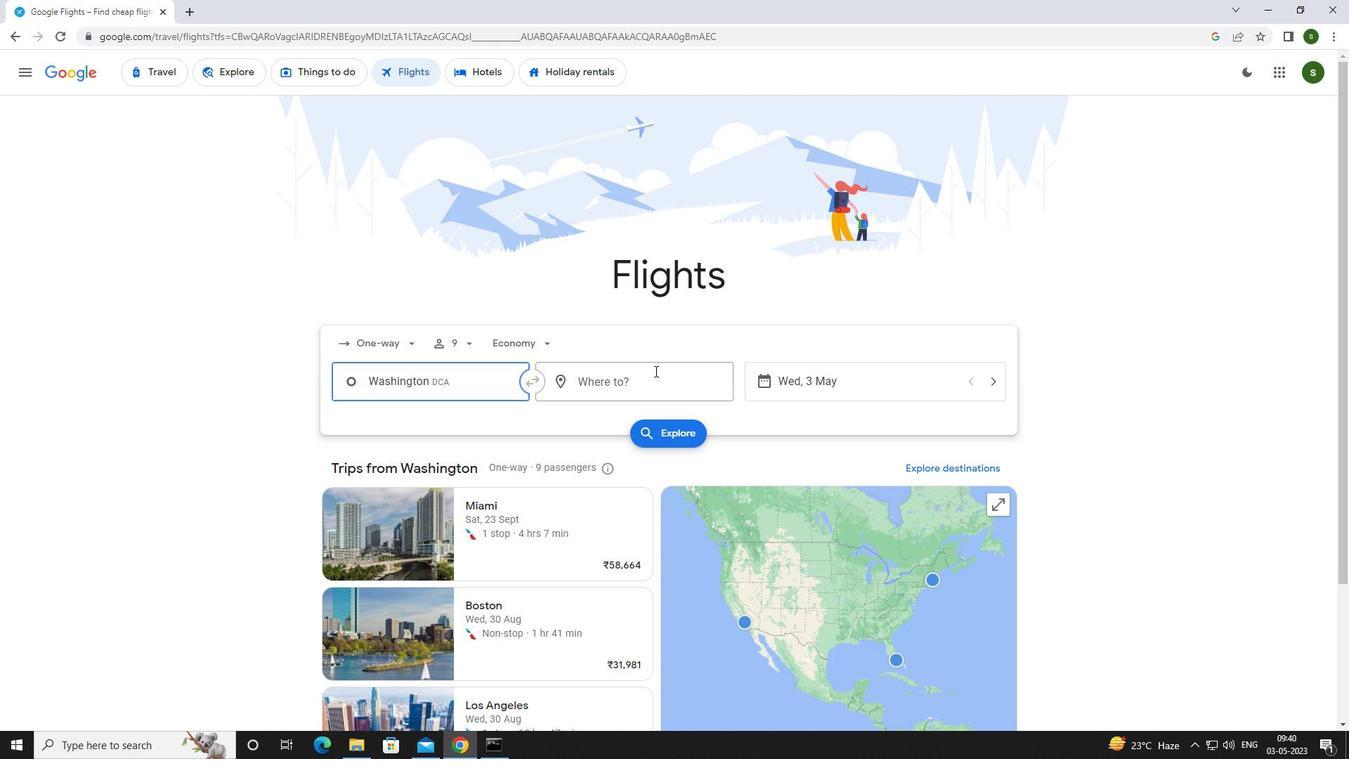 
Action: Key pressed <Key.caps_lock>e<Key.caps_lock>vansvill
Screenshot: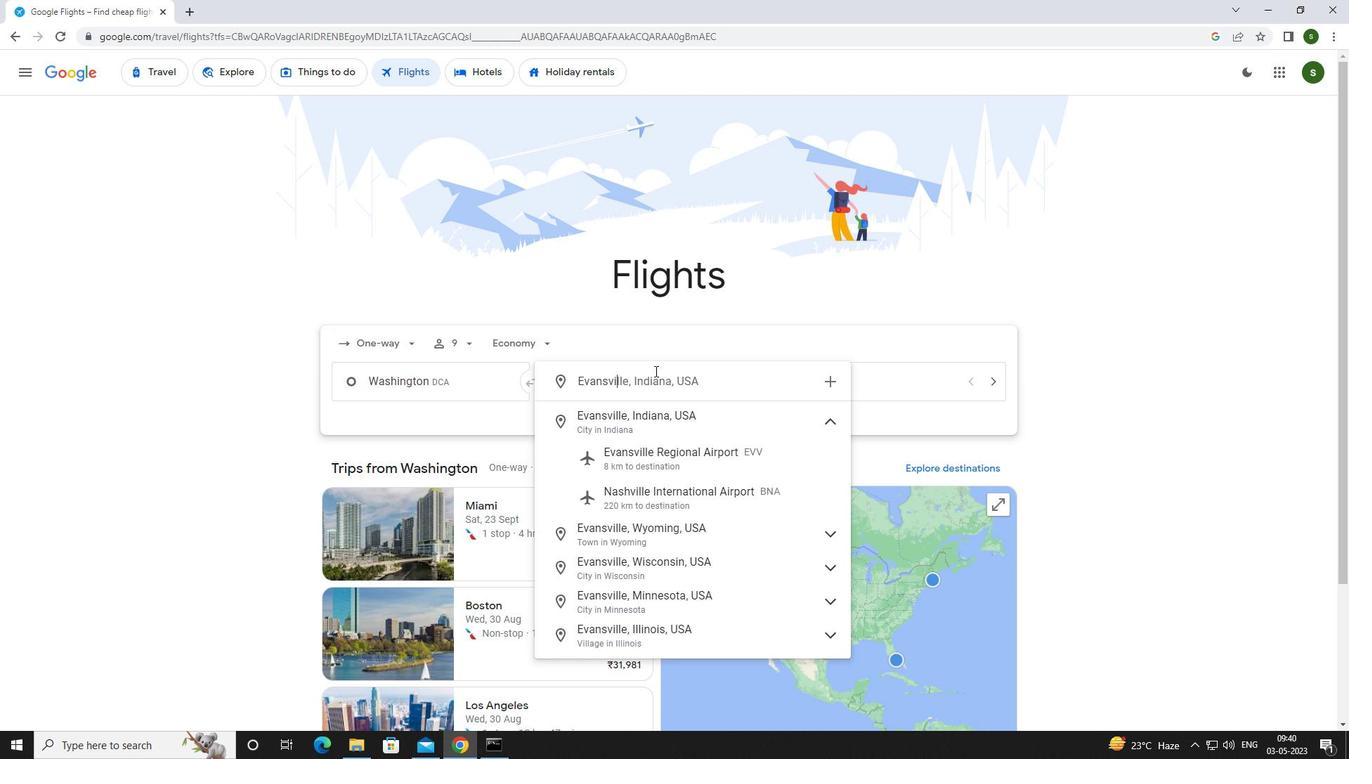 
Action: Mouse moved to (655, 449)
Screenshot: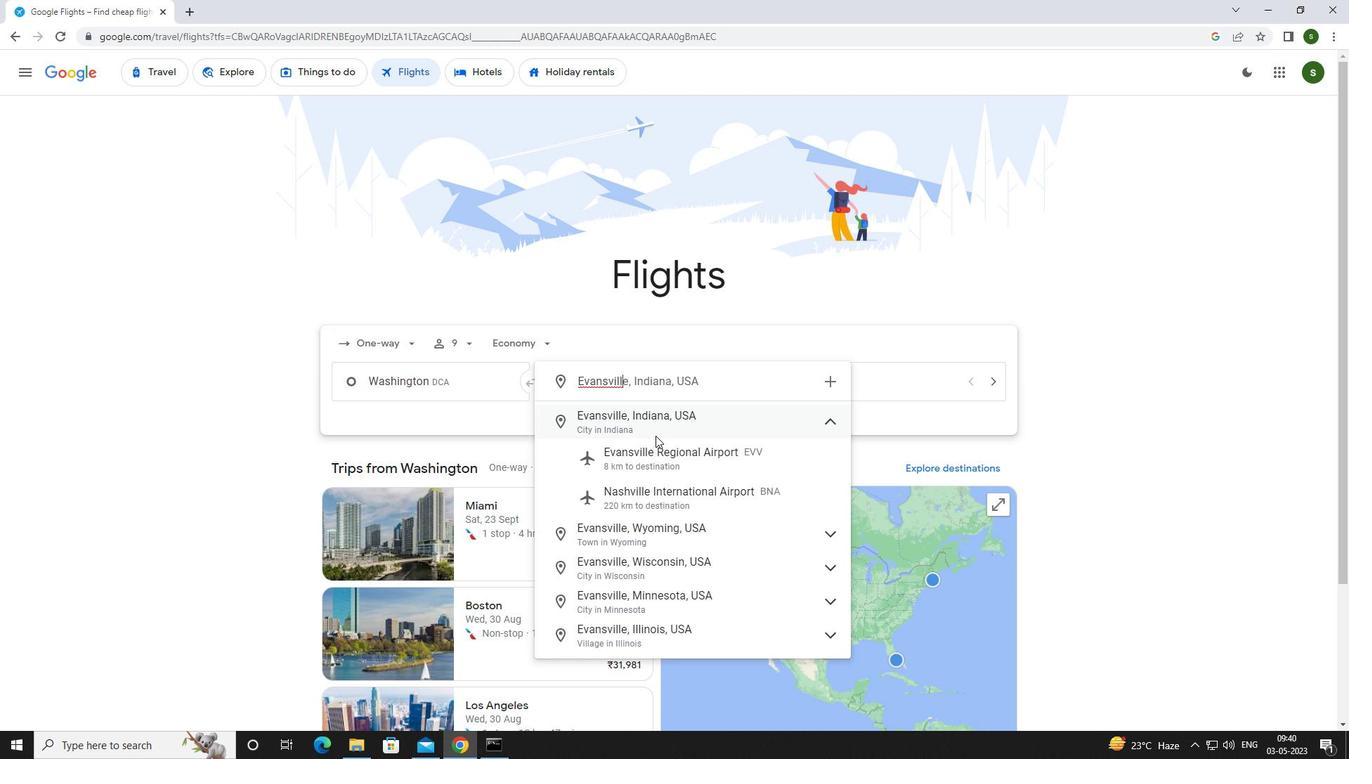 
Action: Mouse pressed left at (655, 449)
Screenshot: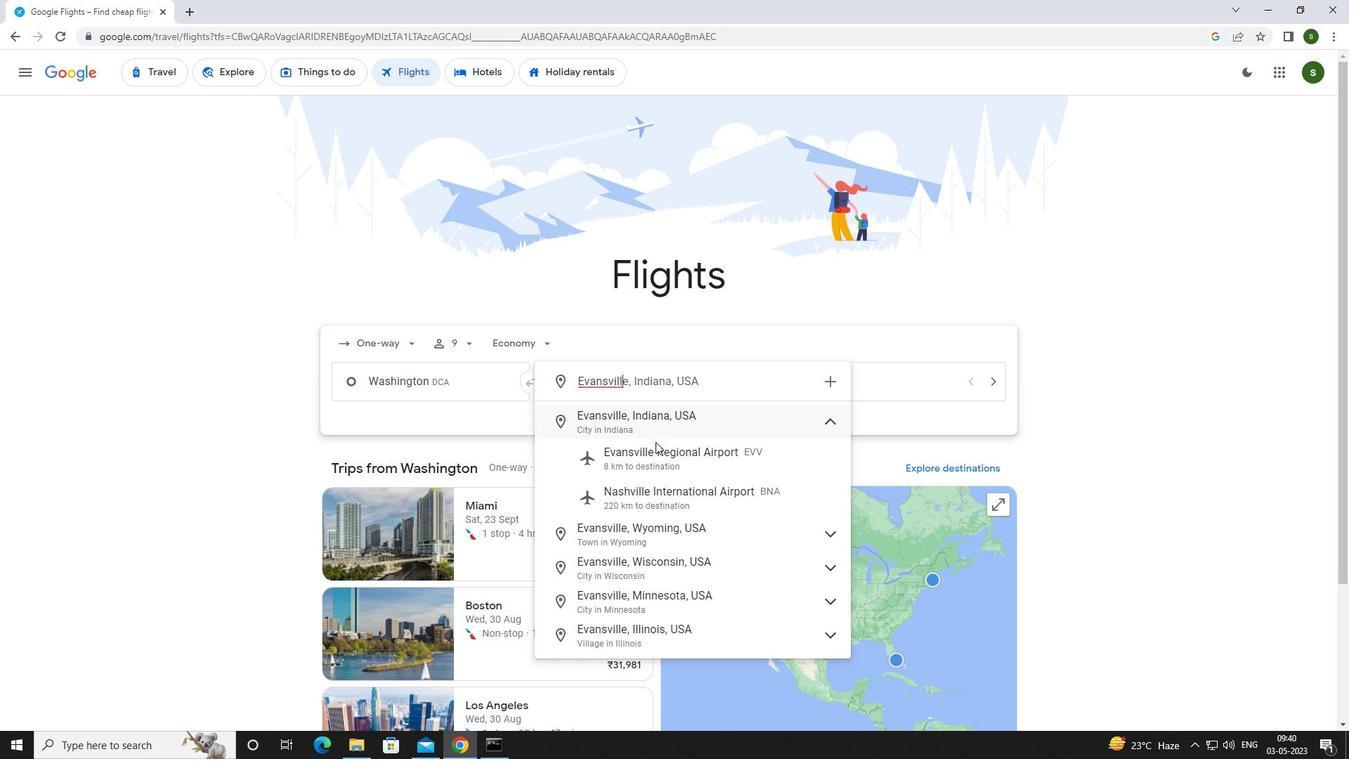
Action: Mouse moved to (844, 378)
Screenshot: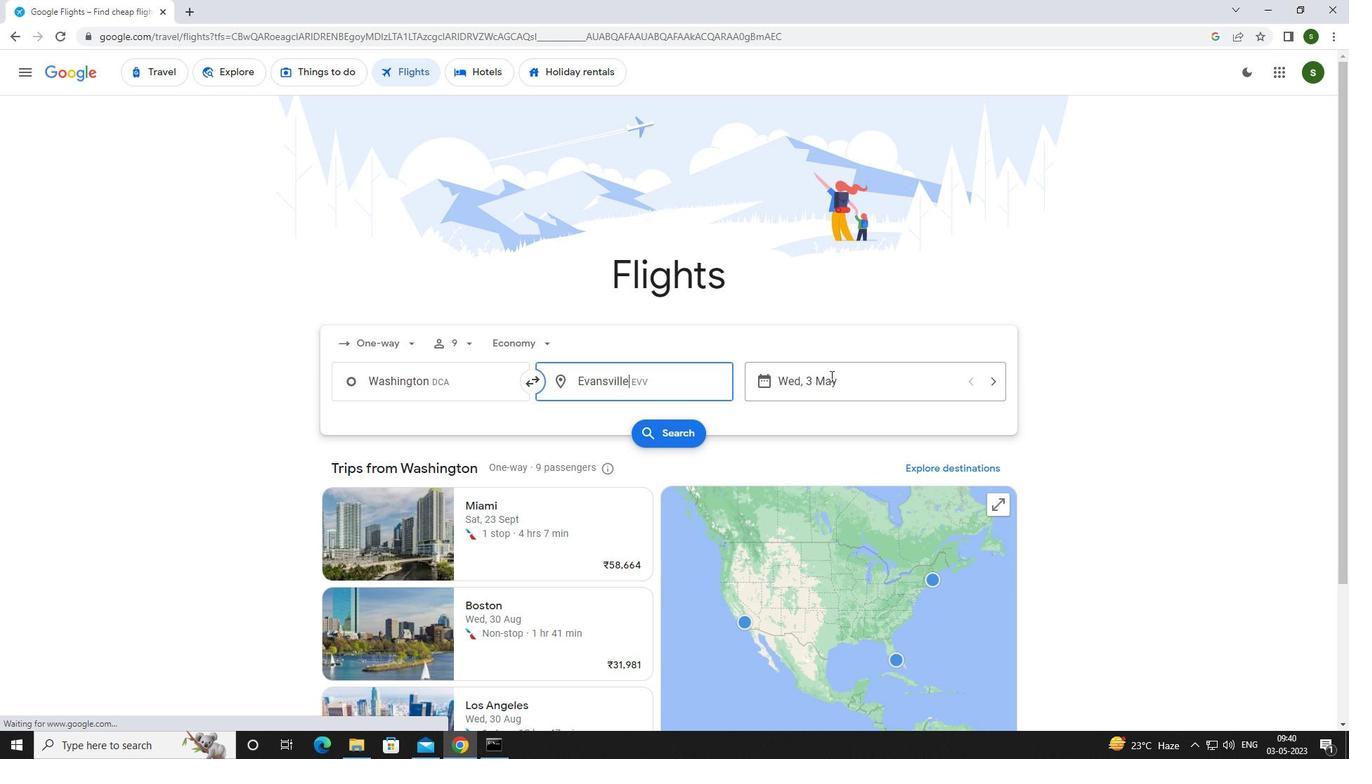 
Action: Mouse pressed left at (844, 378)
Screenshot: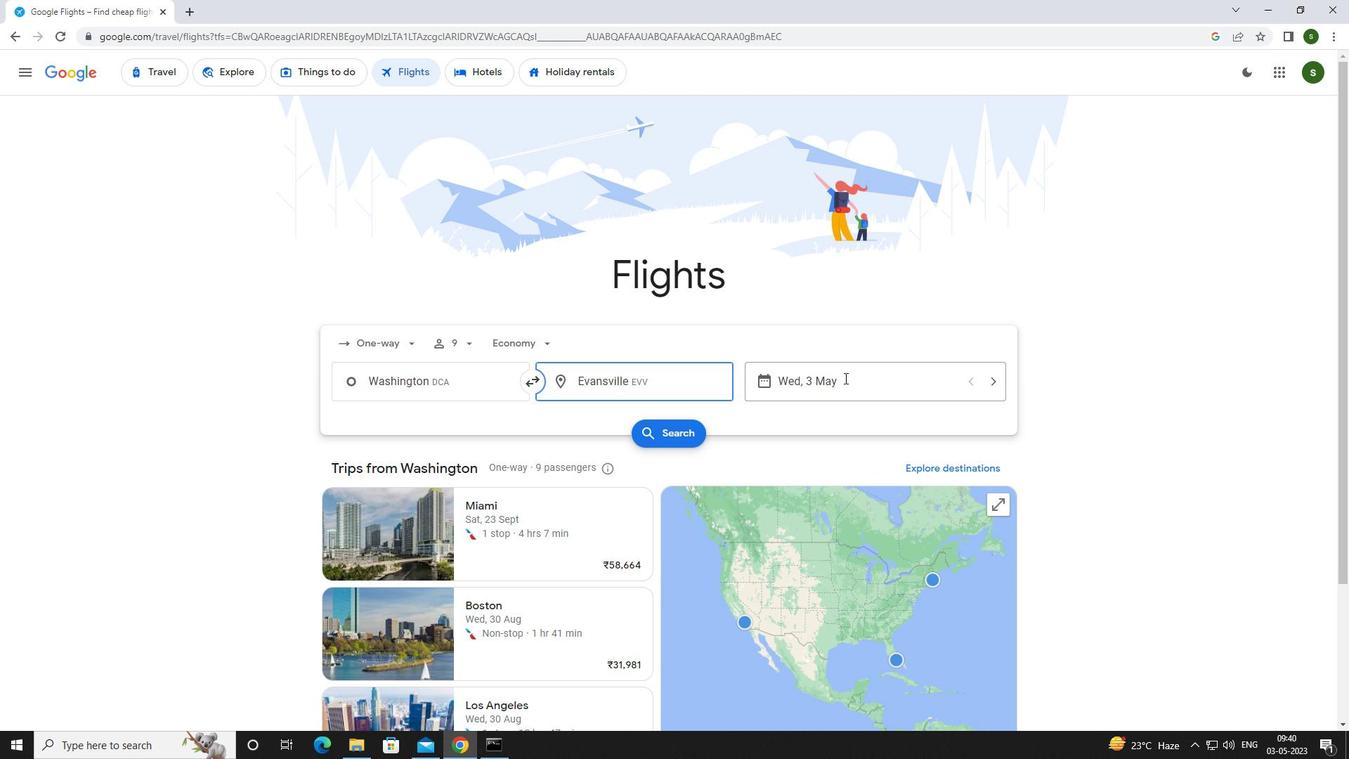 
Action: Mouse moved to (610, 468)
Screenshot: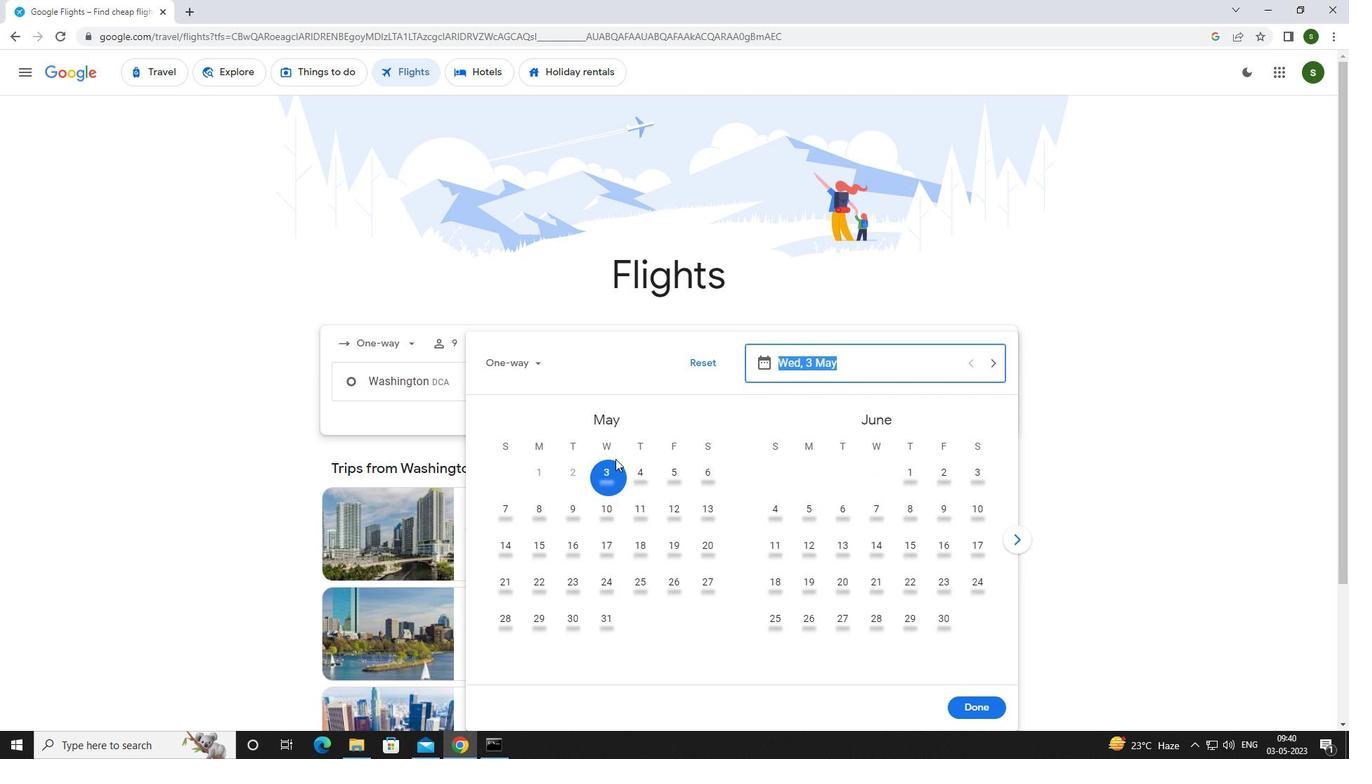 
Action: Mouse pressed left at (610, 468)
Screenshot: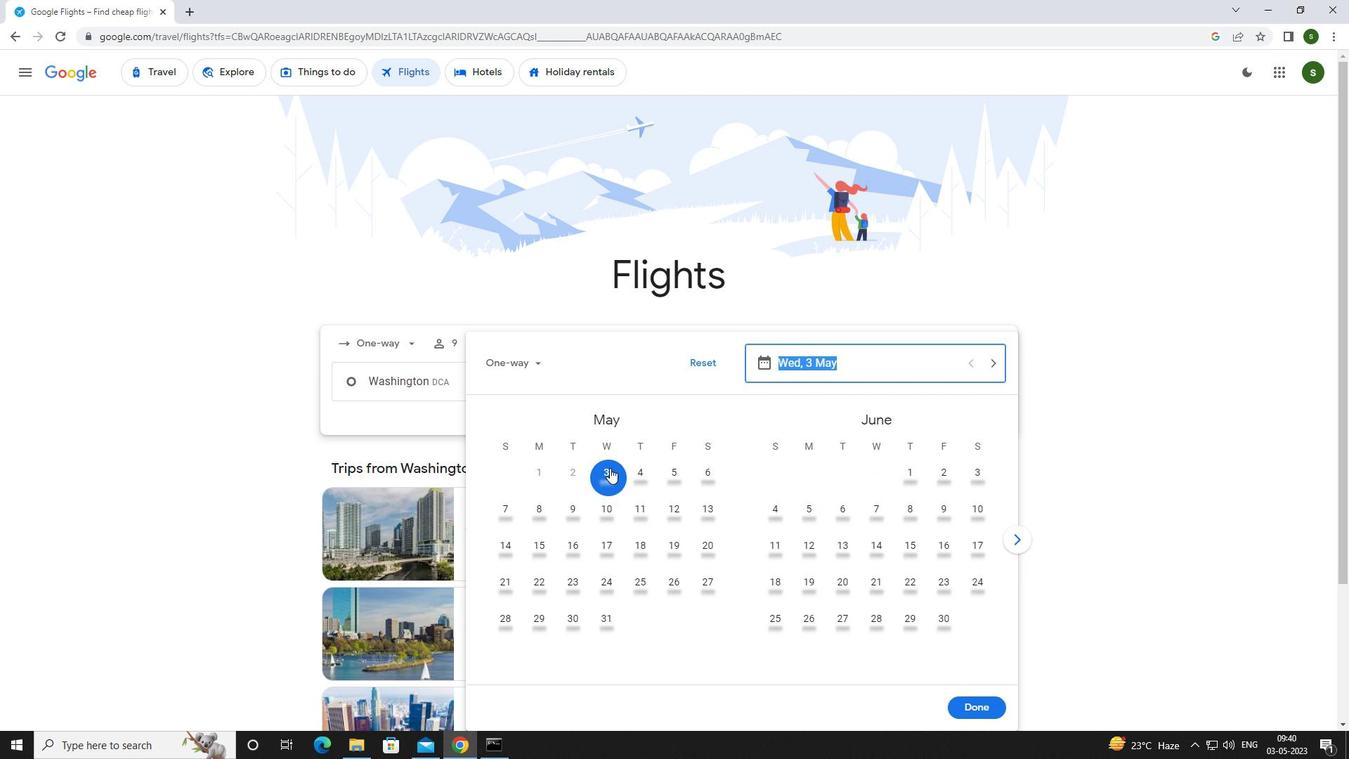 
Action: Mouse moved to (975, 702)
Screenshot: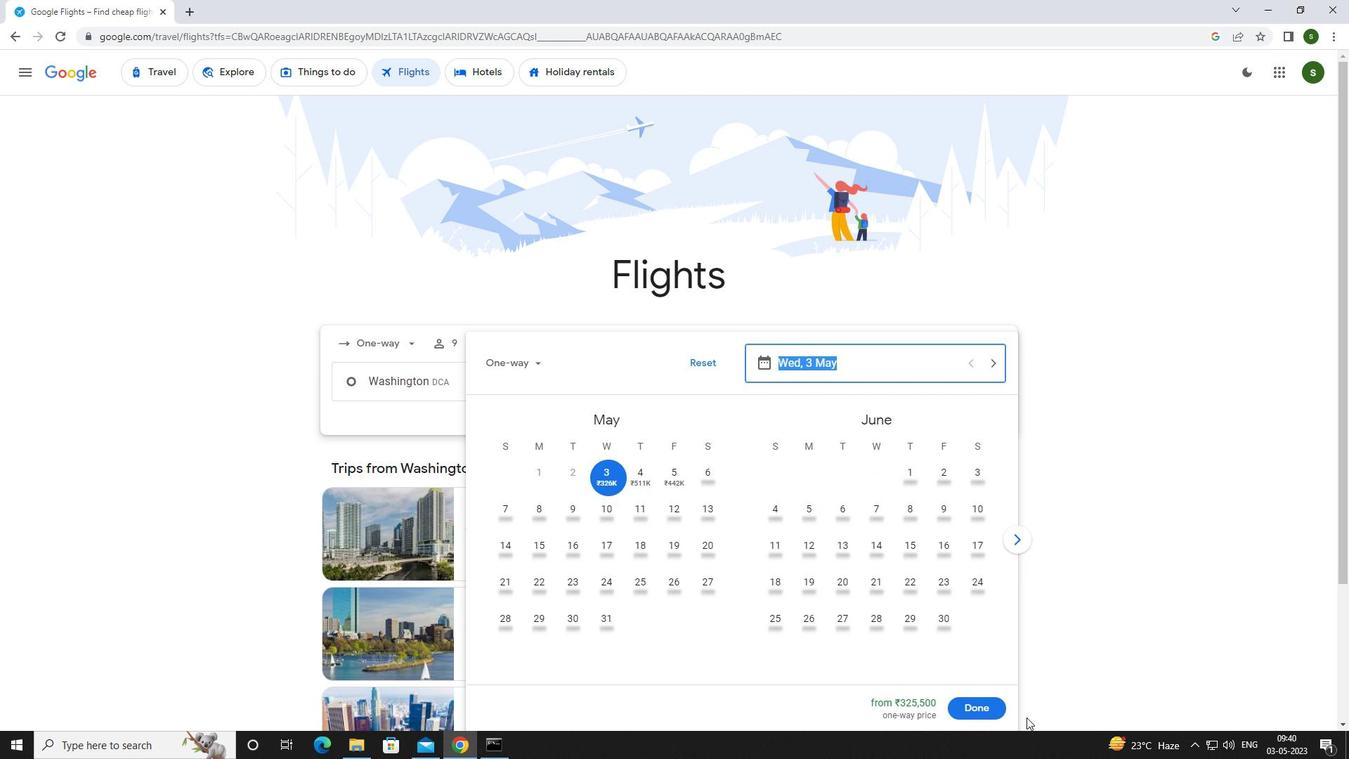 
Action: Mouse pressed left at (975, 702)
Screenshot: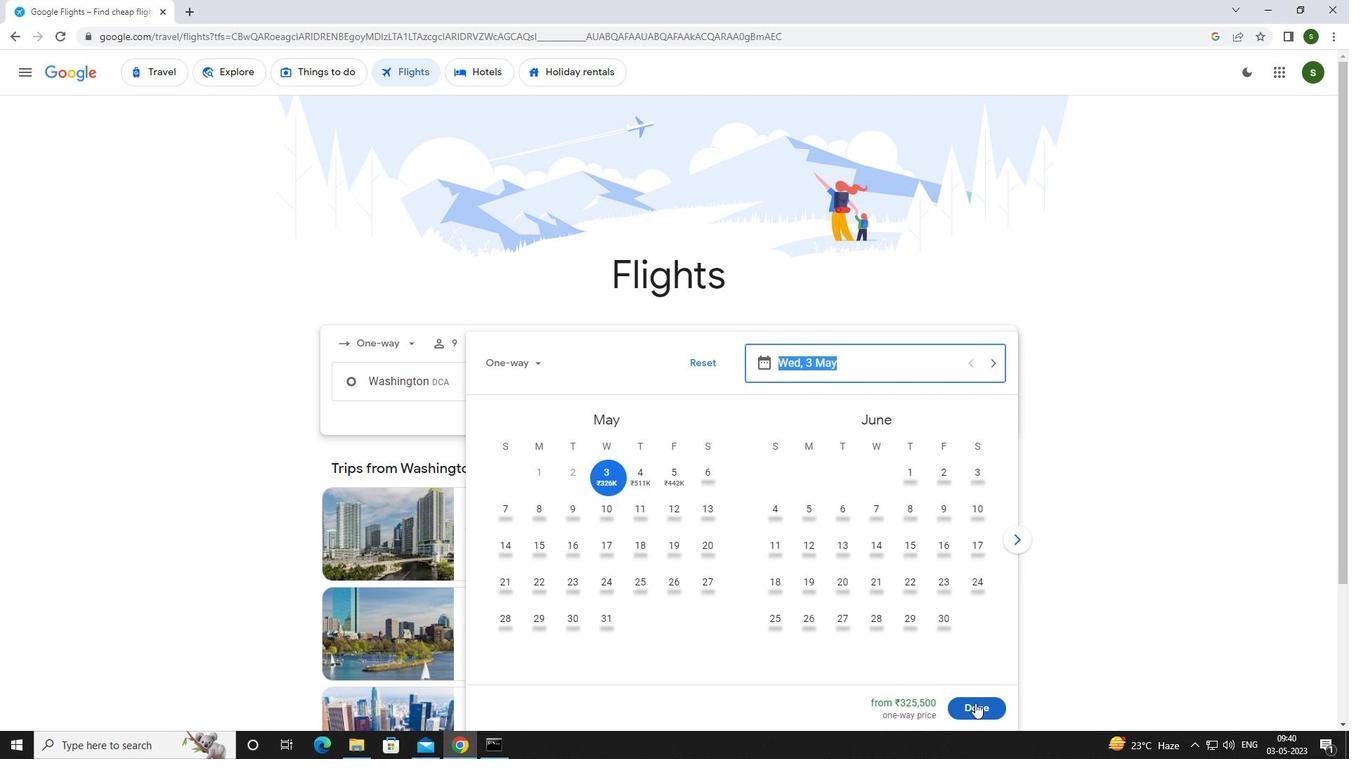 
Action: Mouse moved to (657, 438)
Screenshot: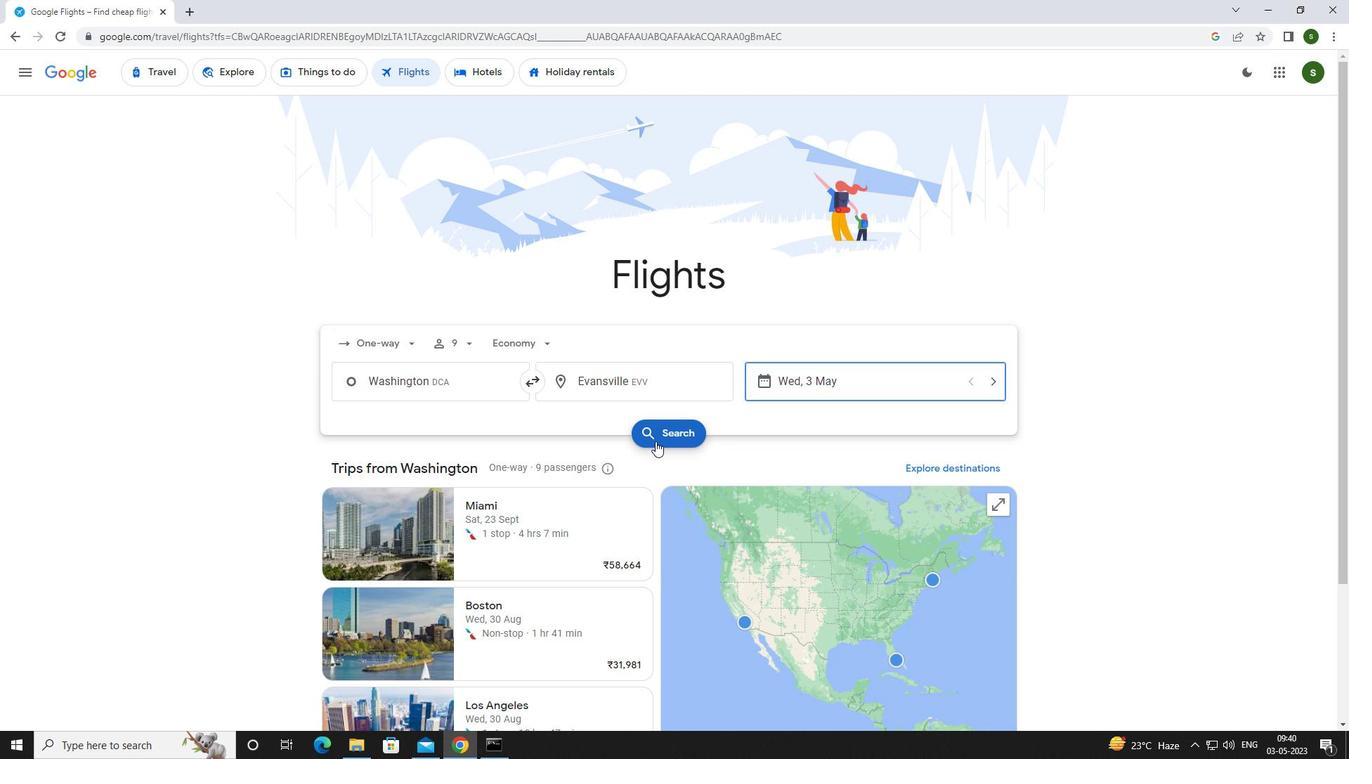 
Action: Mouse pressed left at (657, 438)
Screenshot: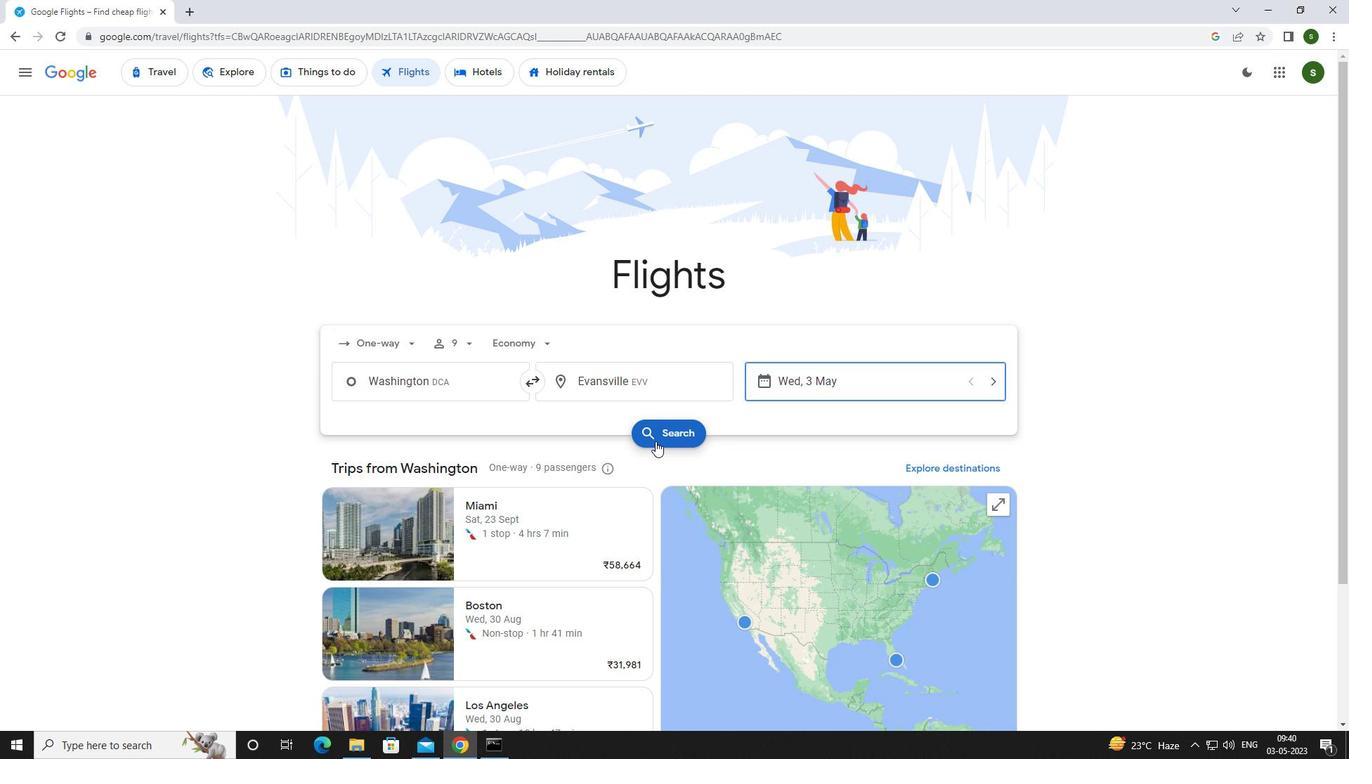 
Action: Mouse moved to (356, 200)
Screenshot: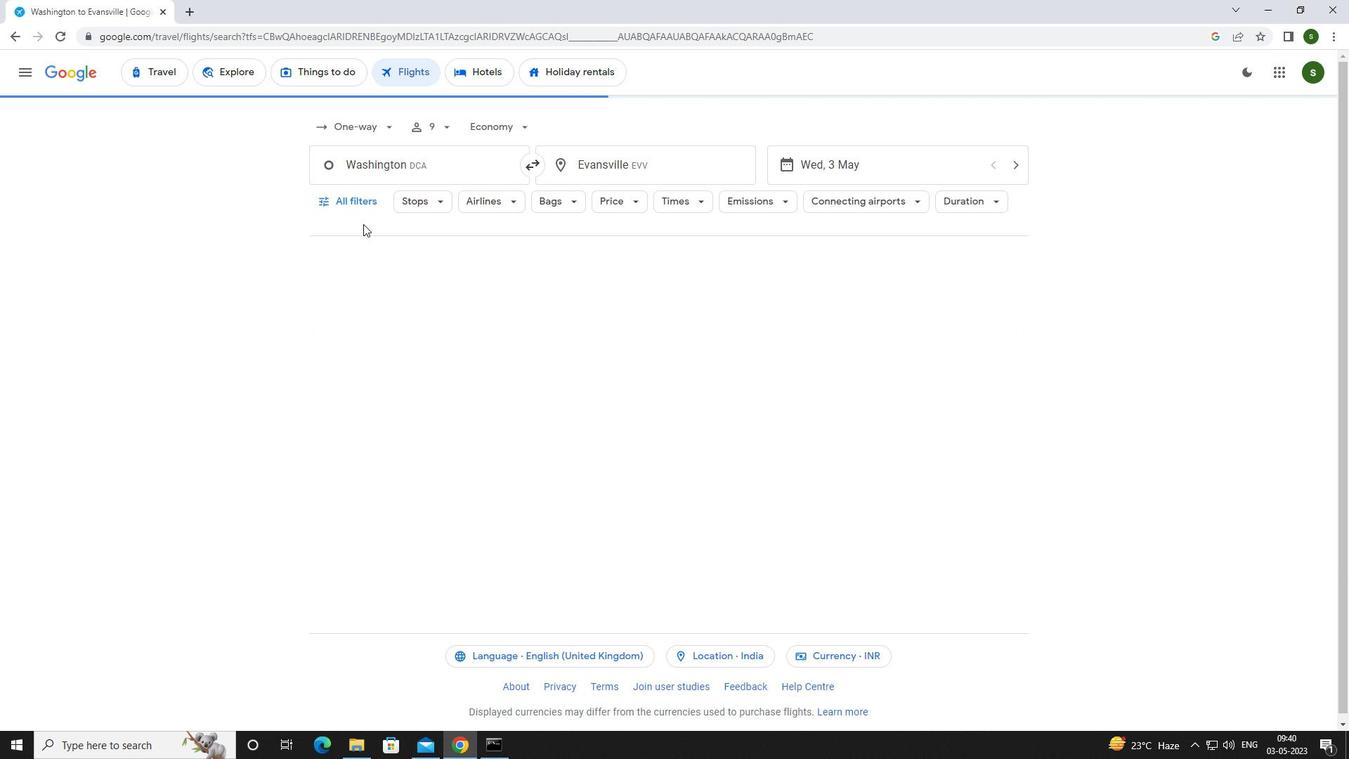 
Action: Mouse pressed left at (356, 200)
Screenshot: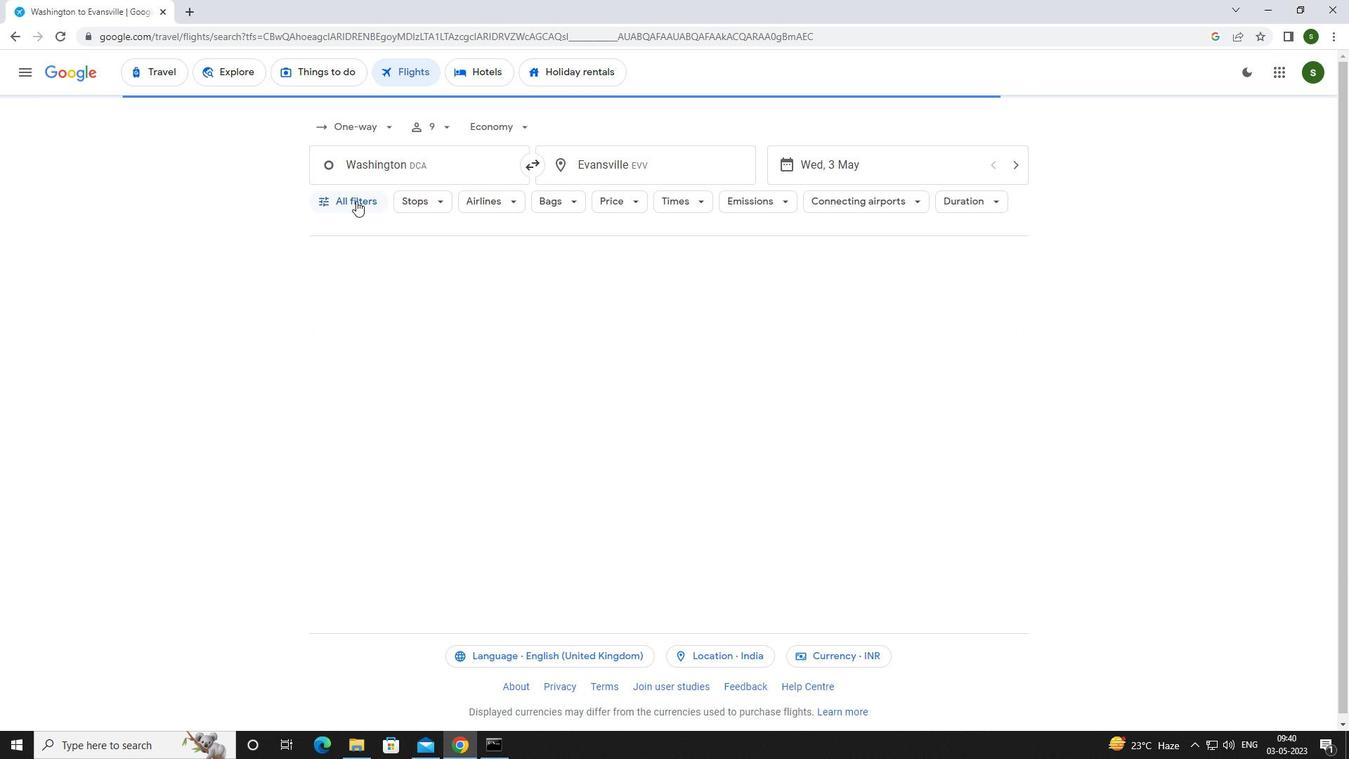 
Action: Mouse moved to (526, 501)
Screenshot: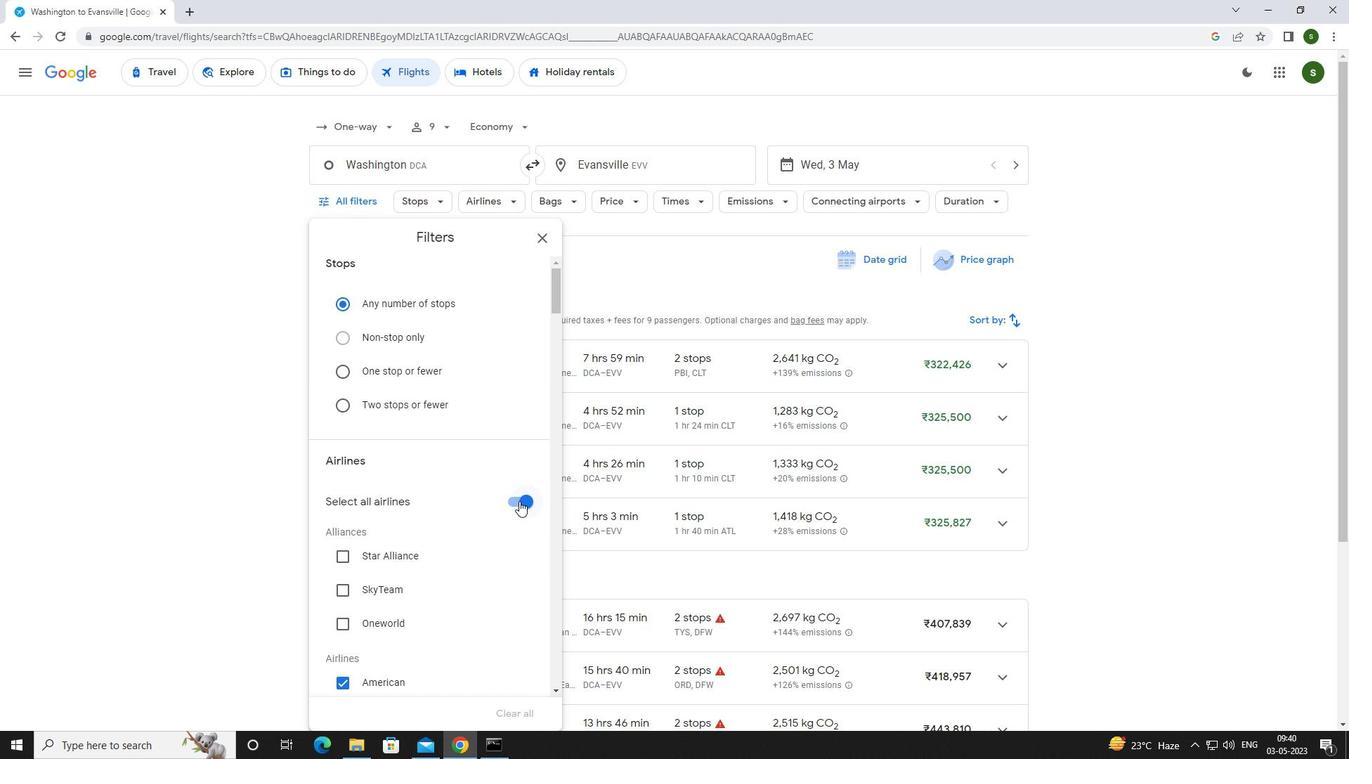 
Action: Mouse pressed left at (526, 501)
Screenshot: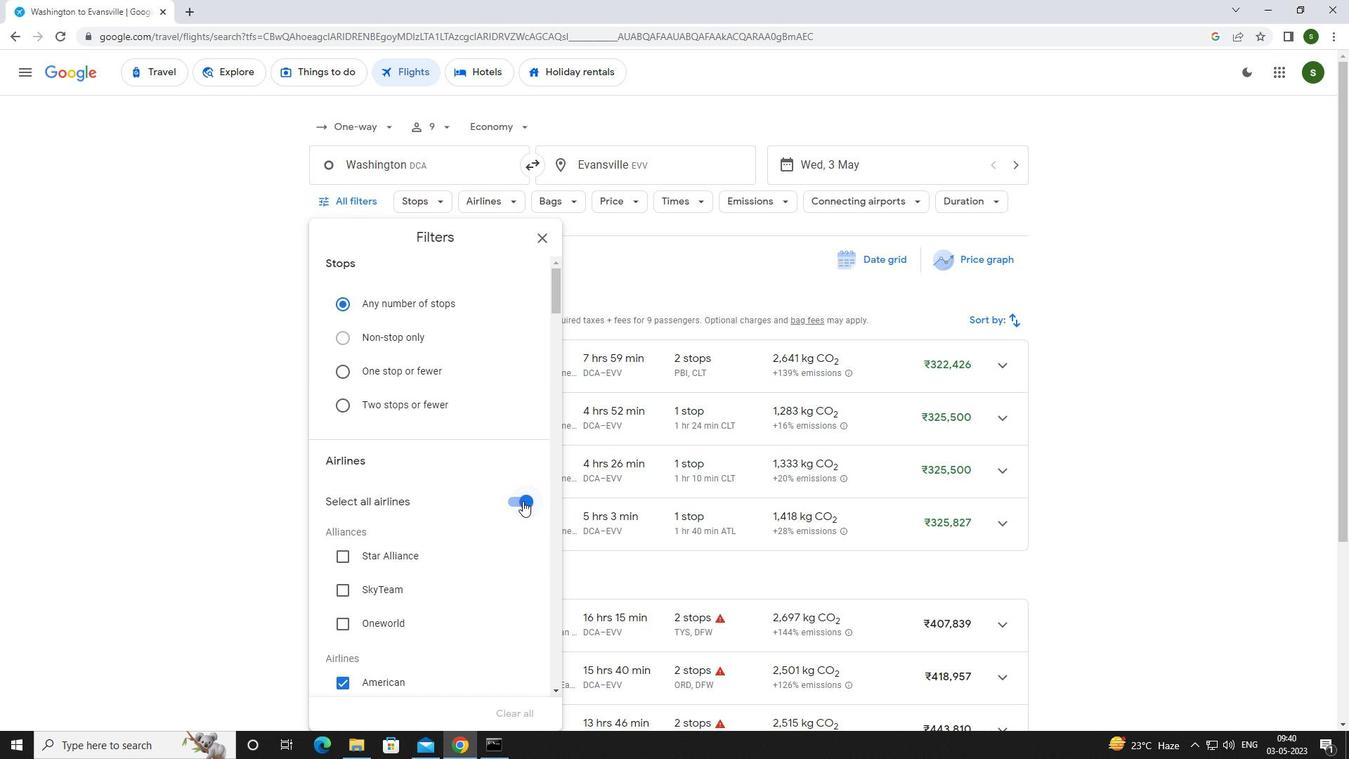 
Action: Mouse moved to (487, 439)
Screenshot: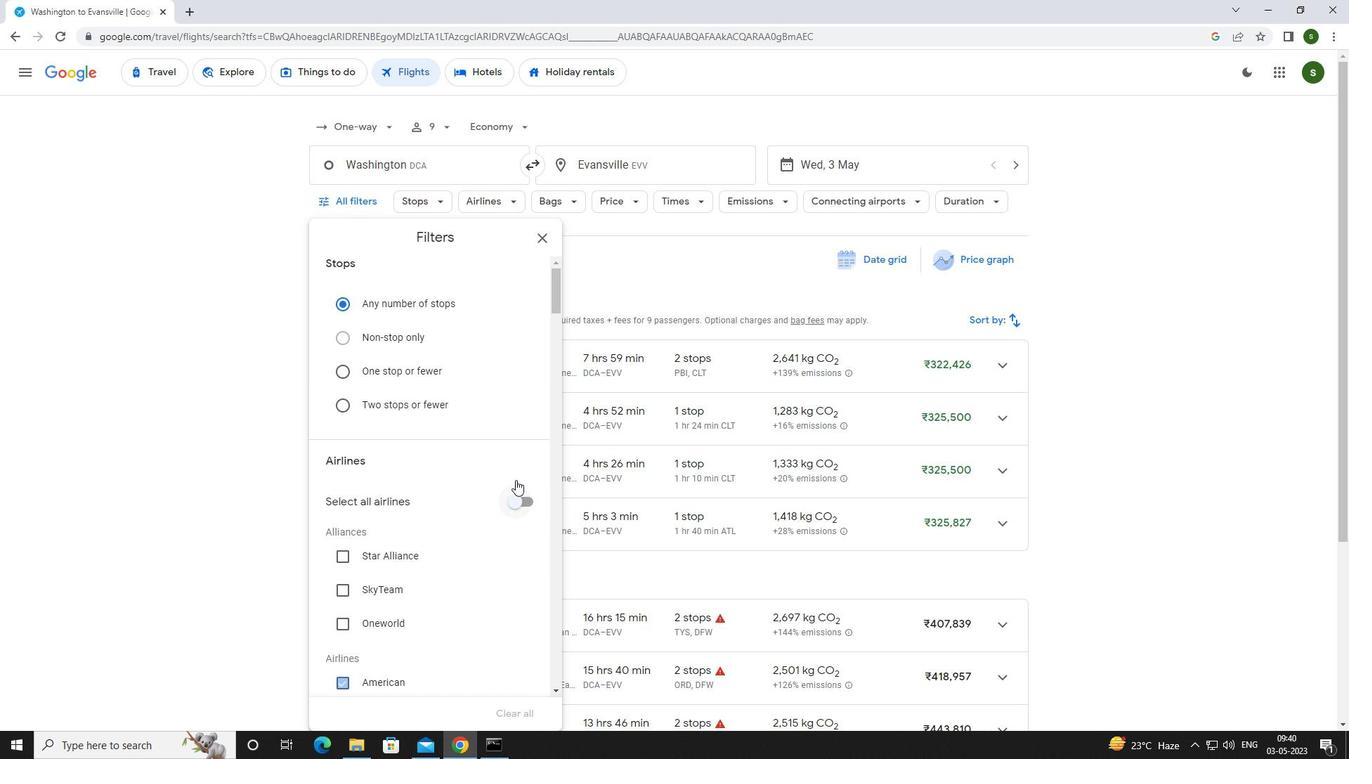 
Action: Mouse scrolled (487, 438) with delta (0, 0)
Screenshot: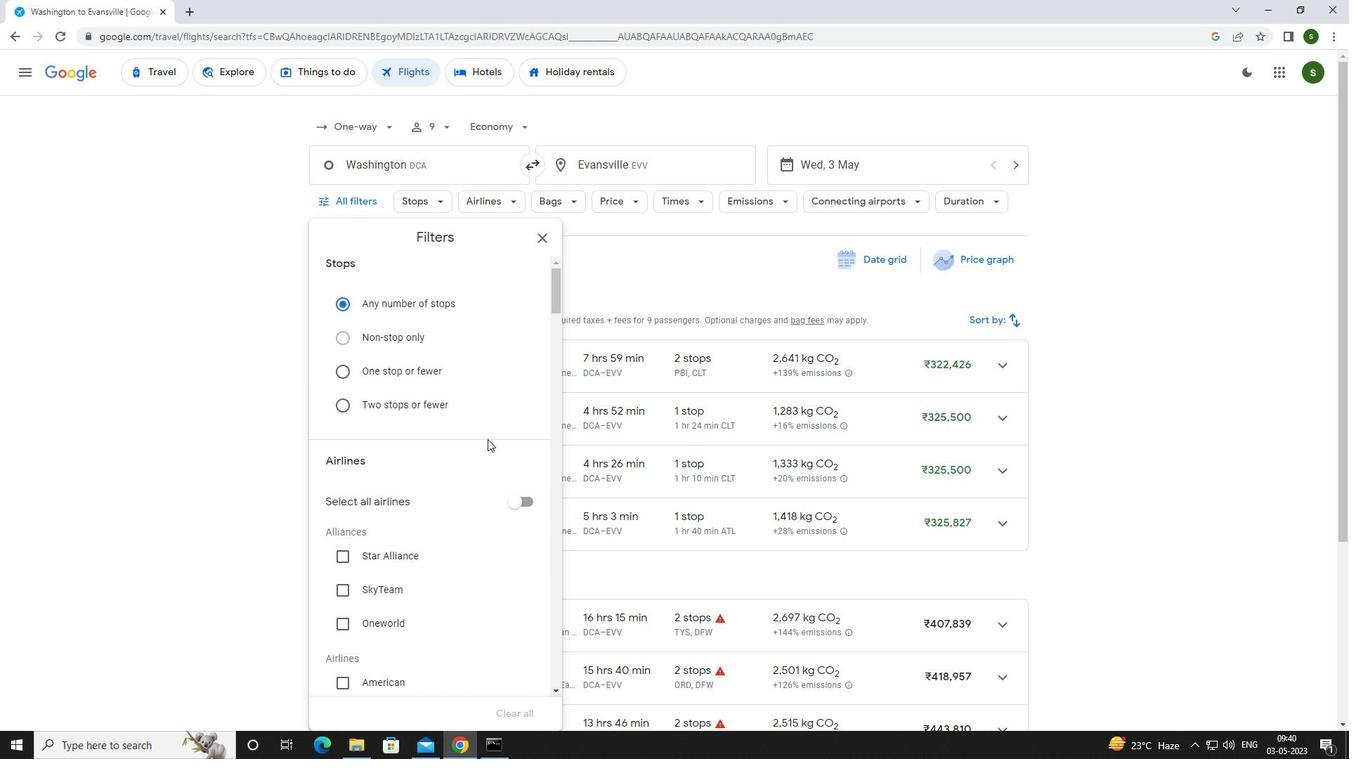 
Action: Mouse scrolled (487, 438) with delta (0, 0)
Screenshot: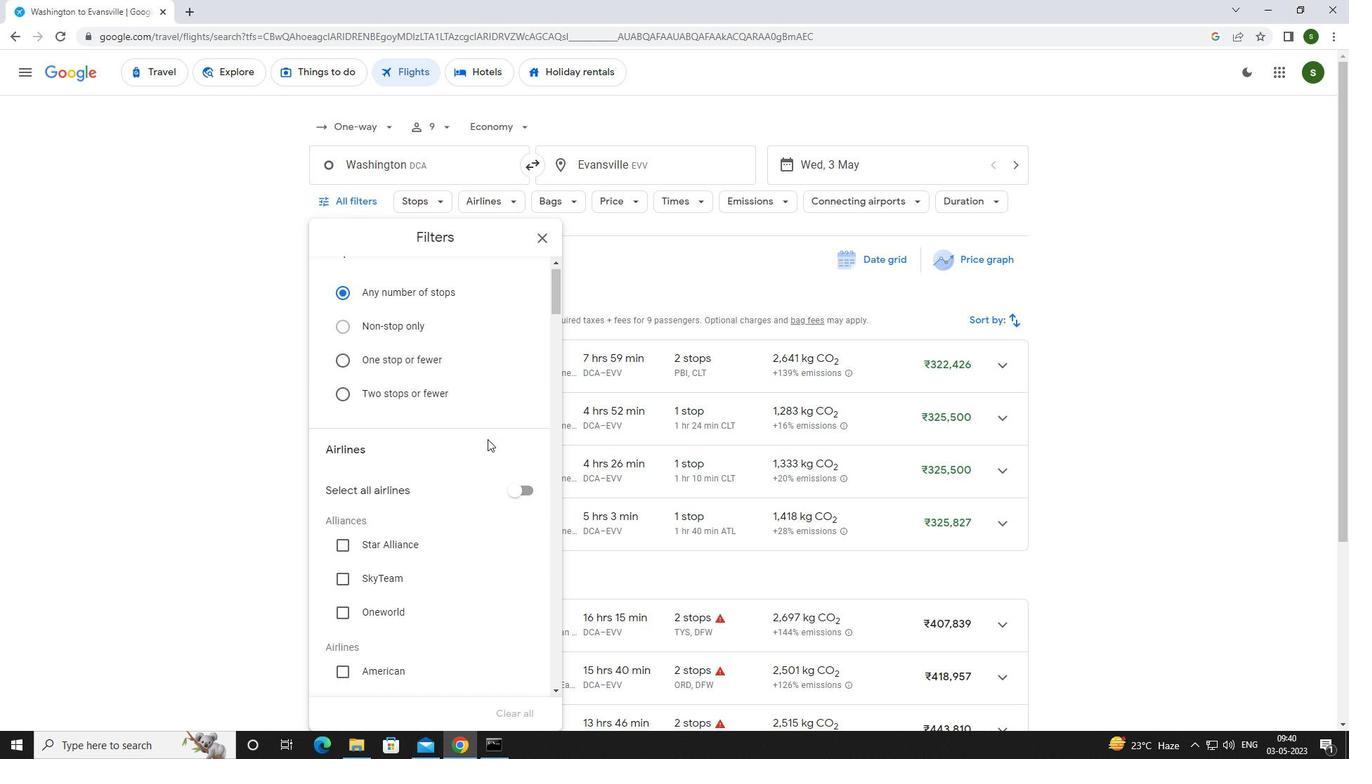 
Action: Mouse scrolled (487, 438) with delta (0, 0)
Screenshot: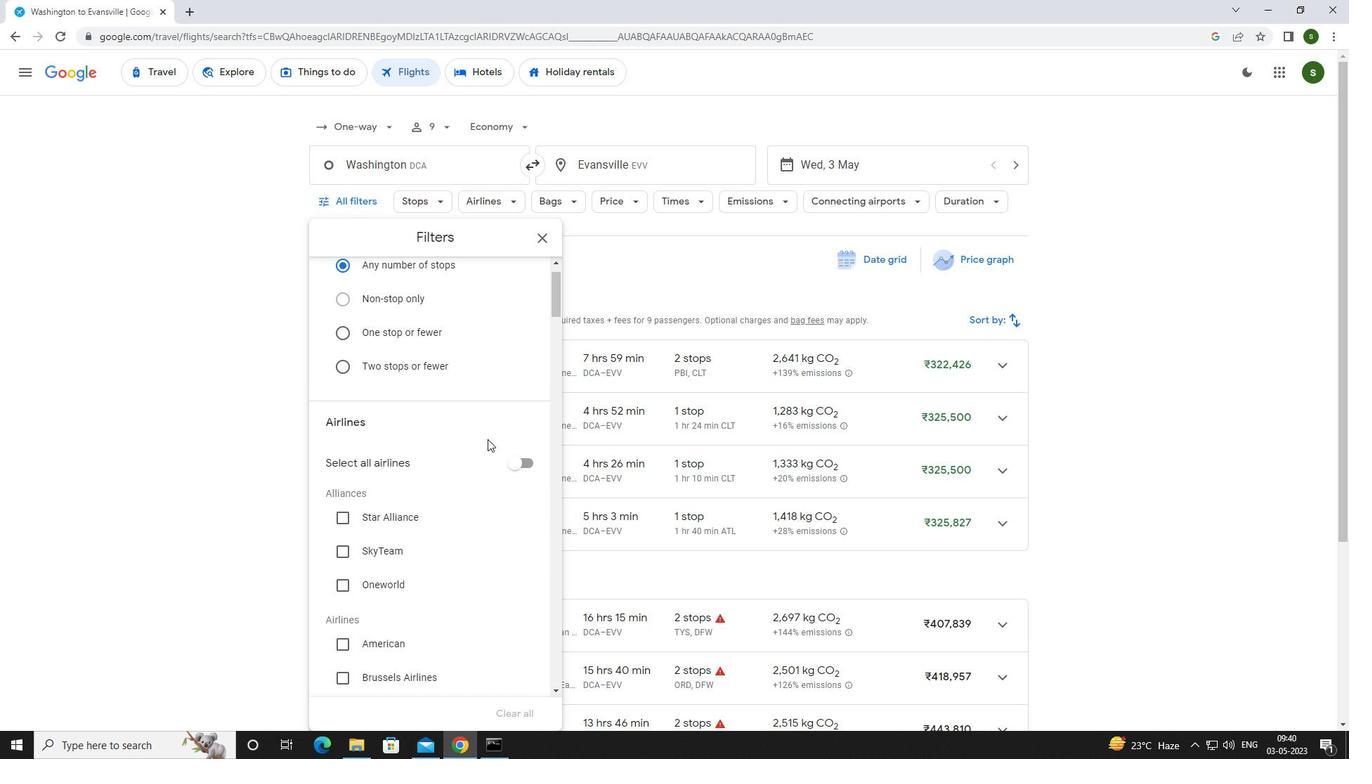 
Action: Mouse scrolled (487, 438) with delta (0, 0)
Screenshot: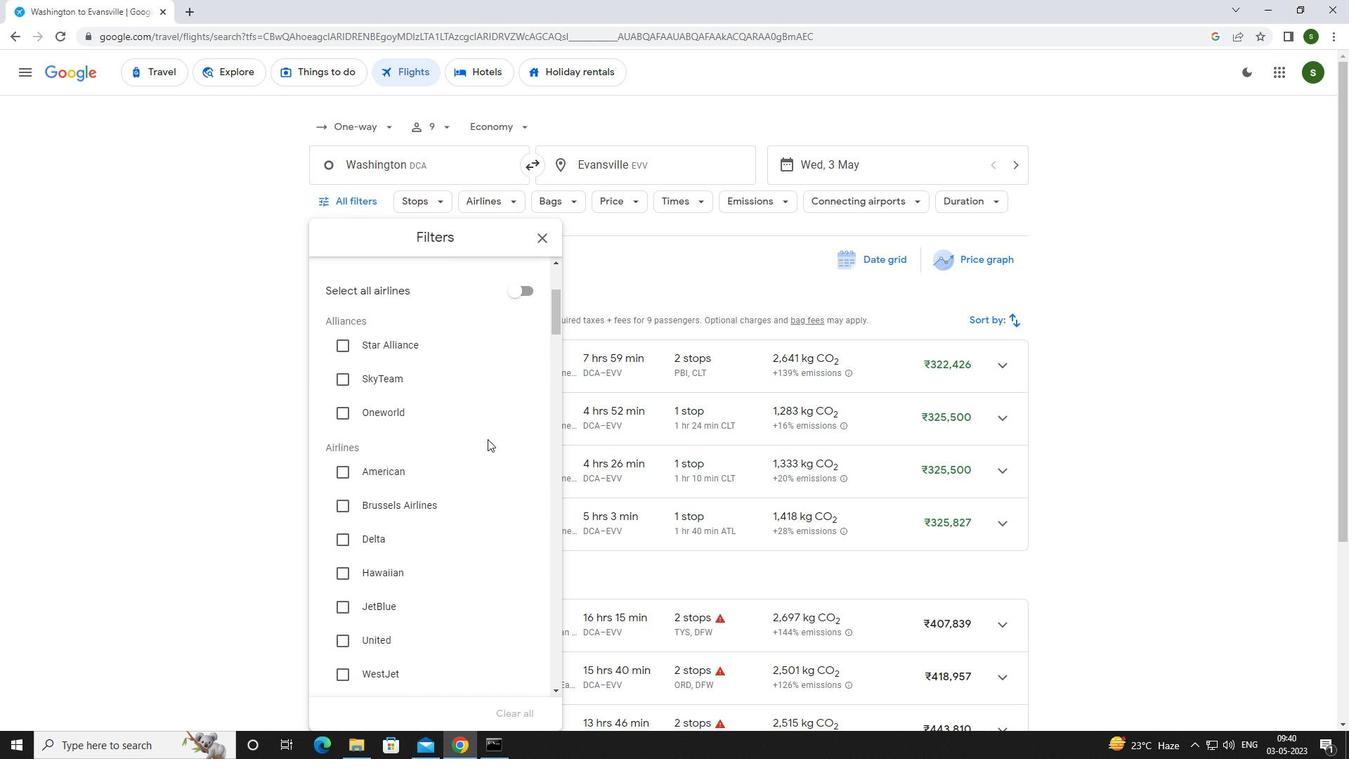 
Action: Mouse scrolled (487, 438) with delta (0, 0)
Screenshot: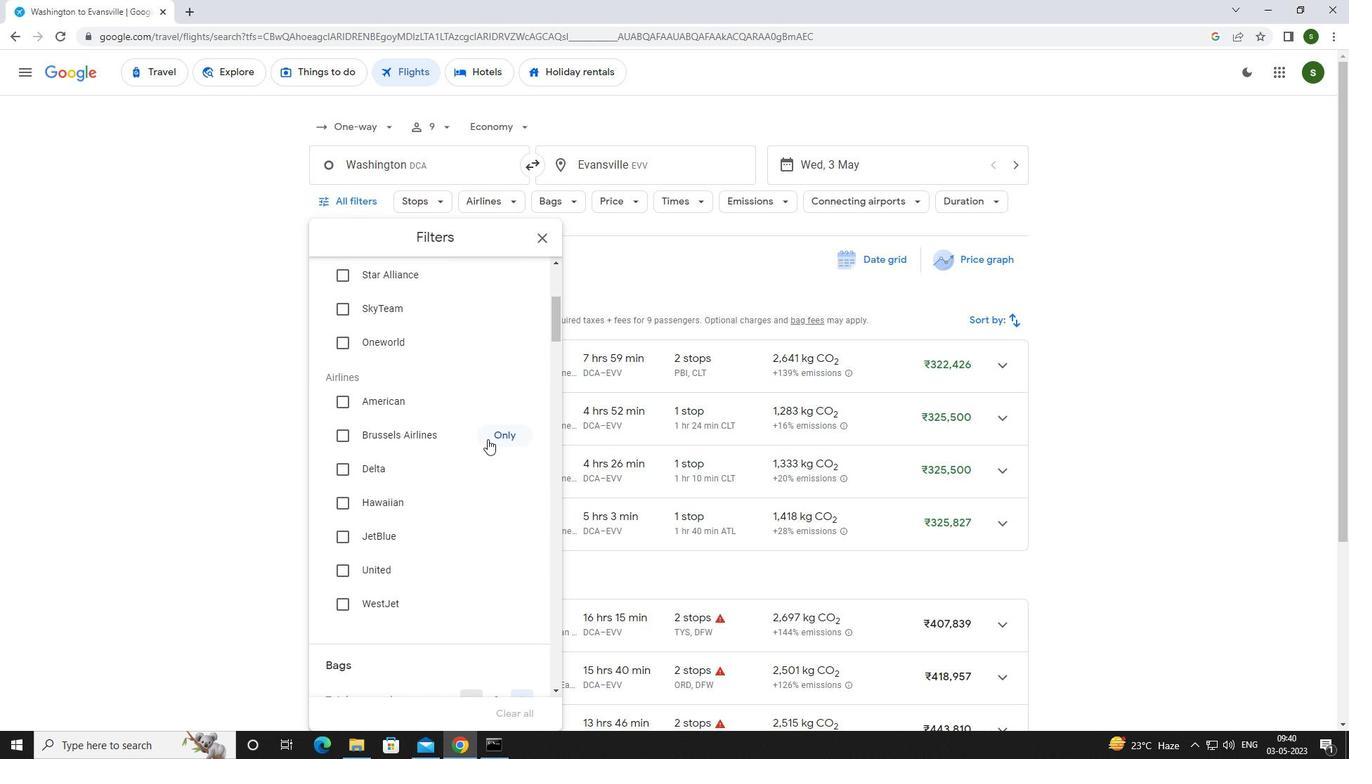 
Action: Mouse scrolled (487, 438) with delta (0, 0)
Screenshot: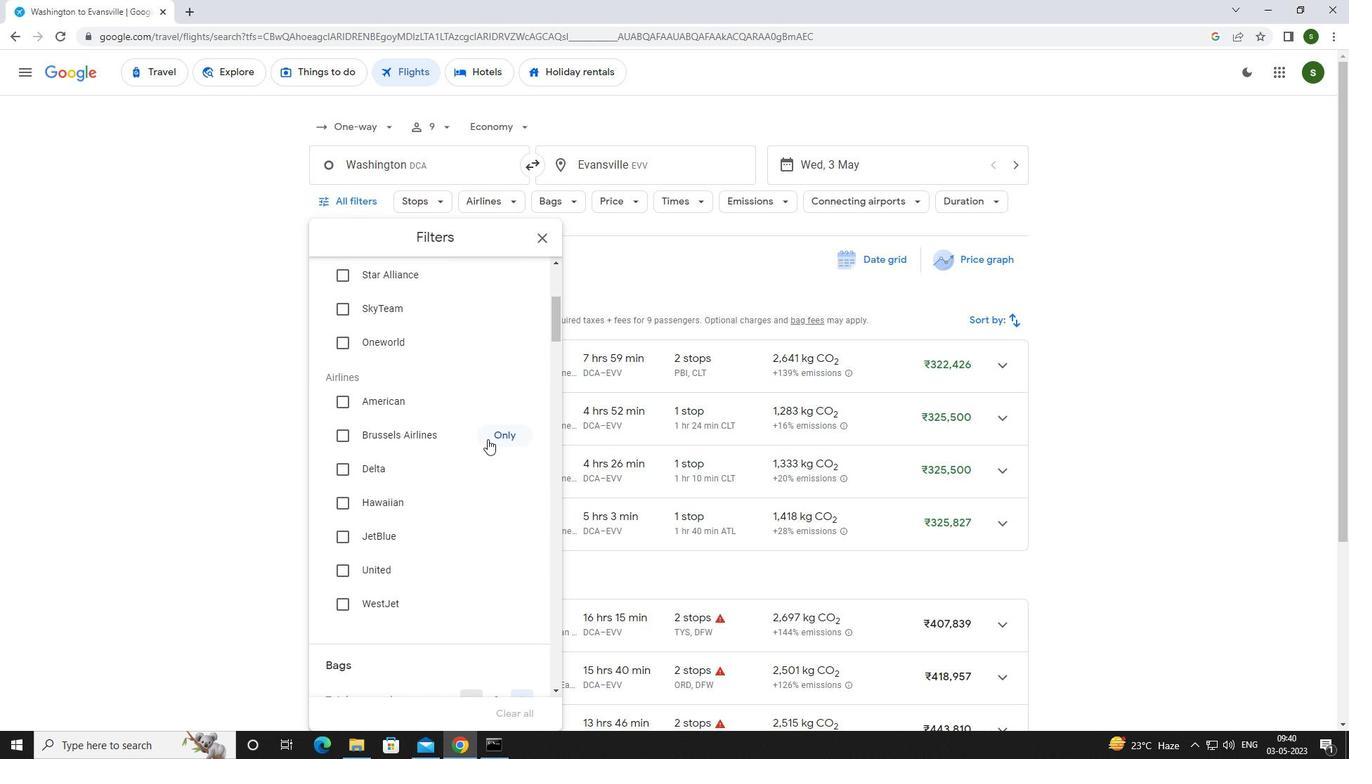 
Action: Mouse moved to (522, 558)
Screenshot: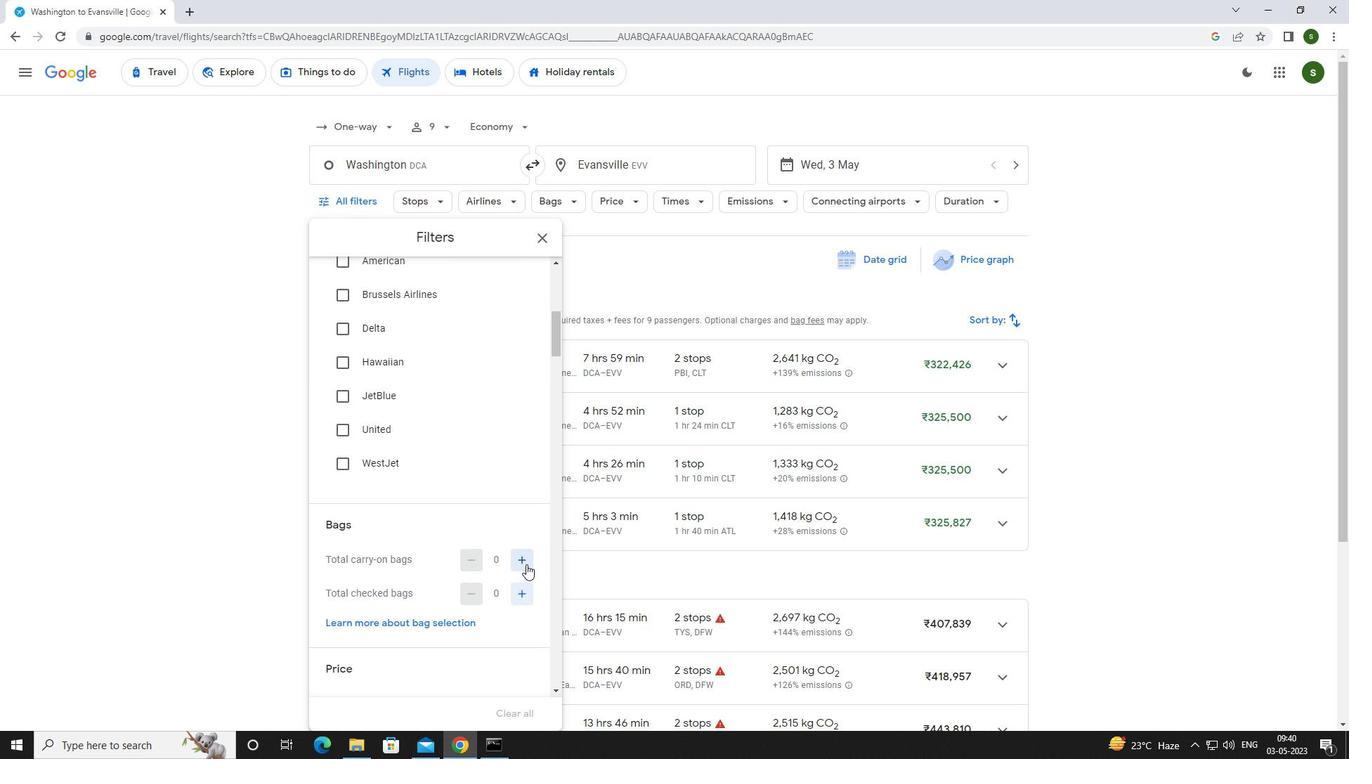 
Action: Mouse pressed left at (522, 558)
Screenshot: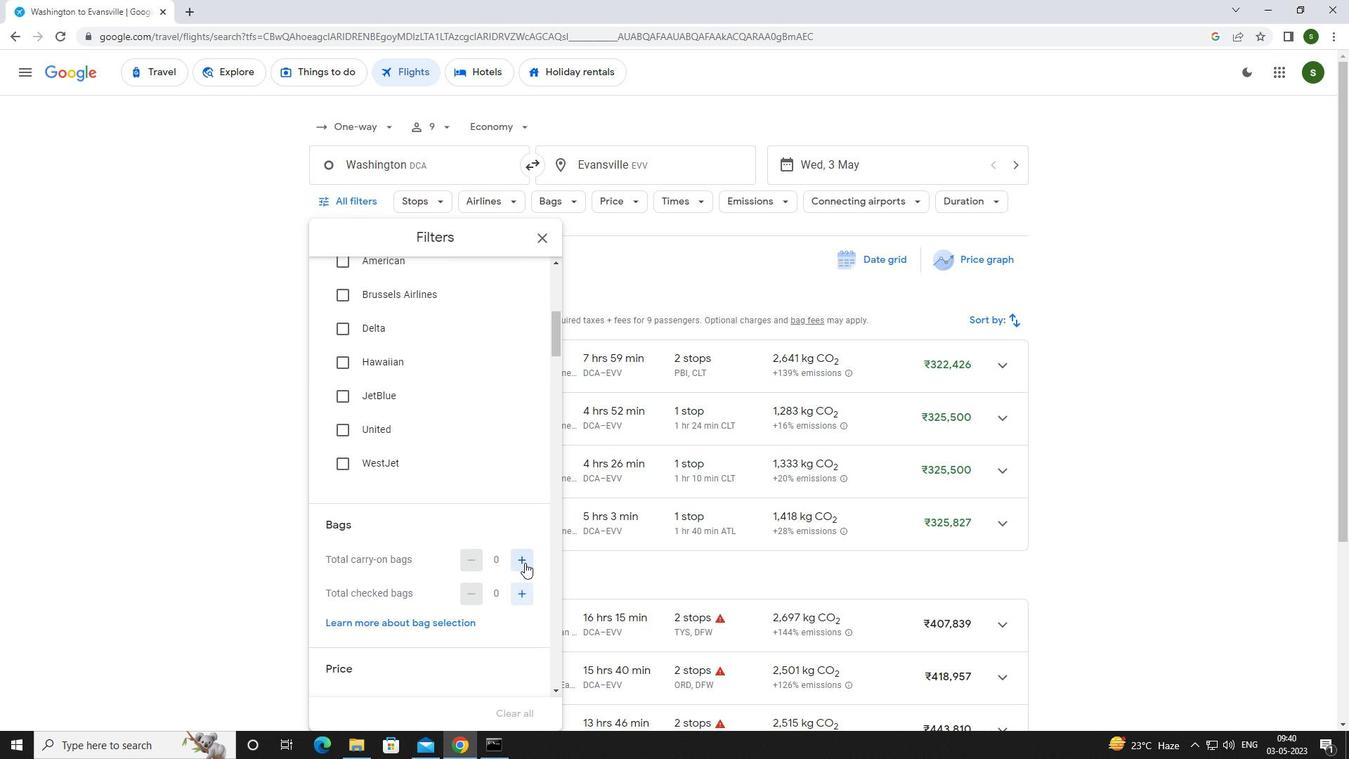 
Action: Mouse moved to (521, 596)
Screenshot: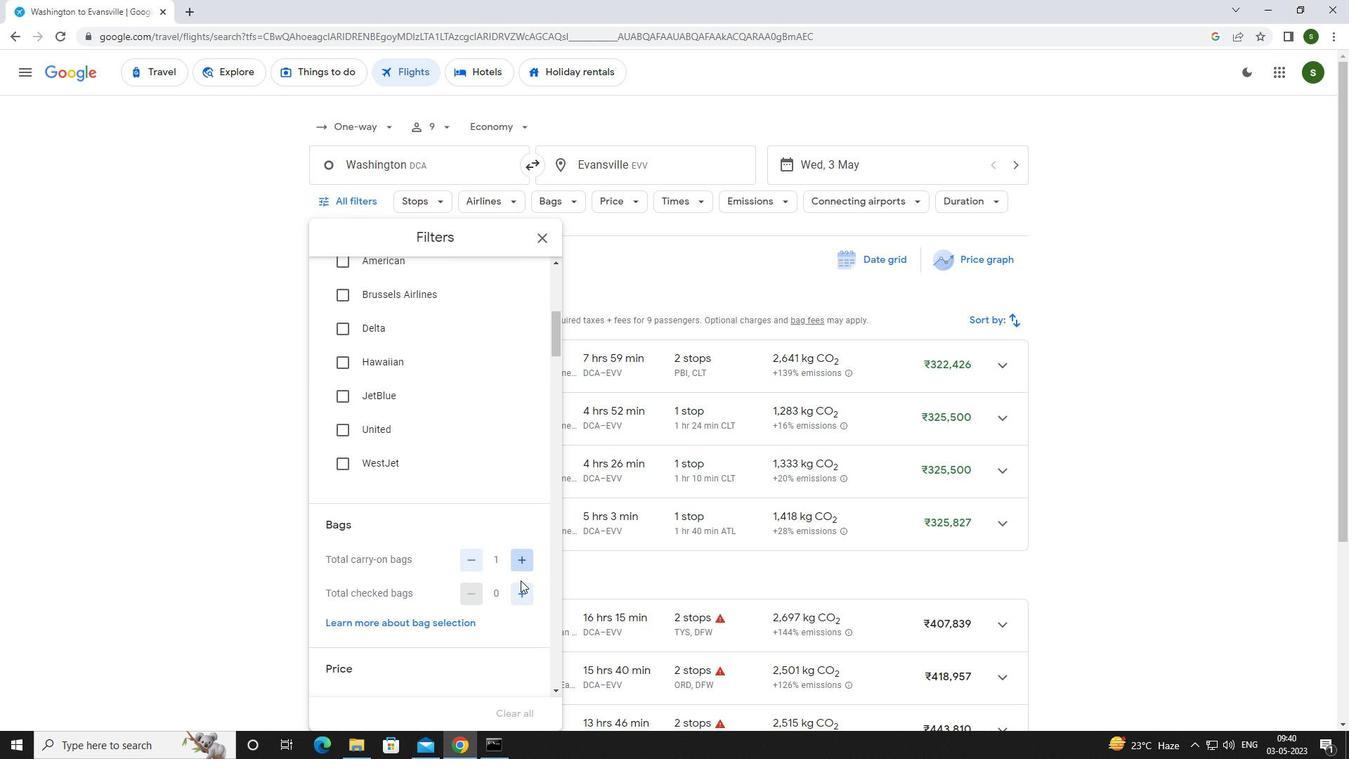 
Action: Mouse pressed left at (521, 596)
Screenshot: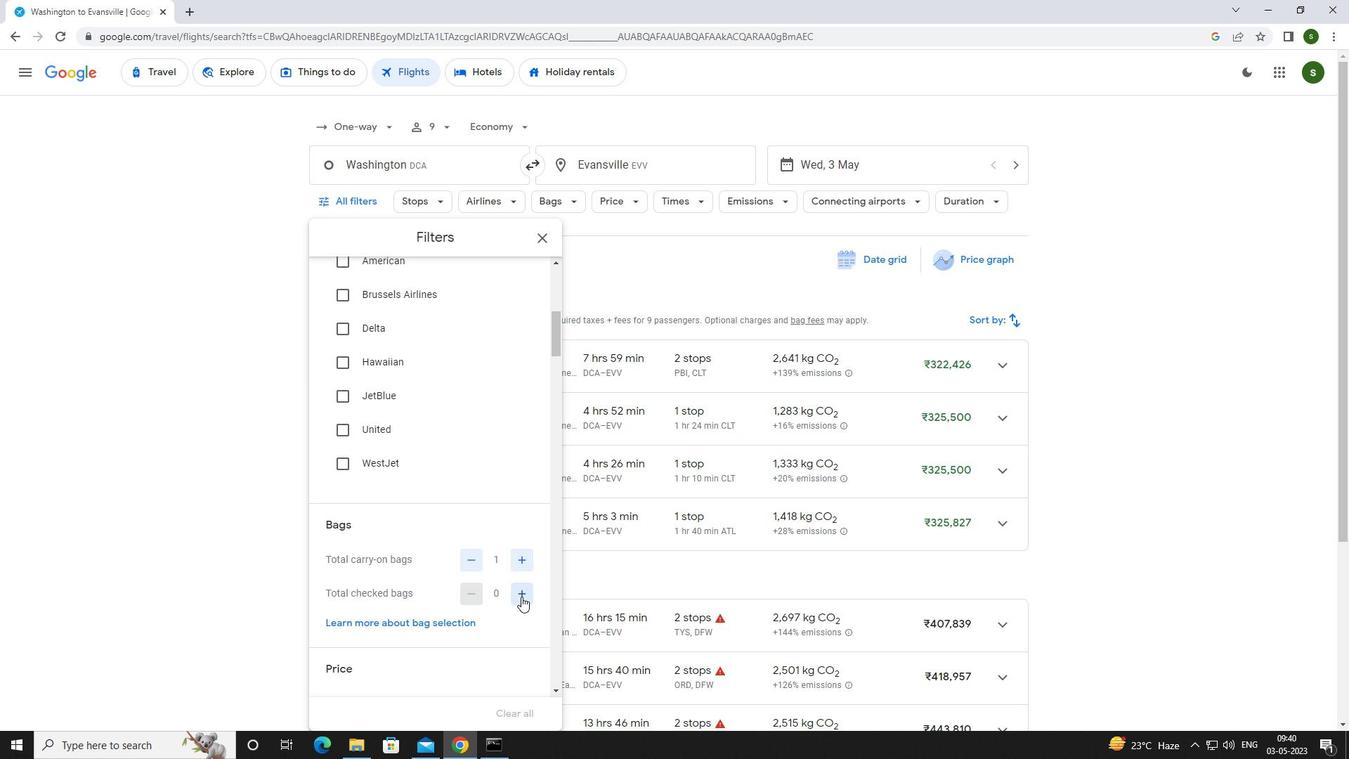 
Action: Mouse moved to (520, 591)
Screenshot: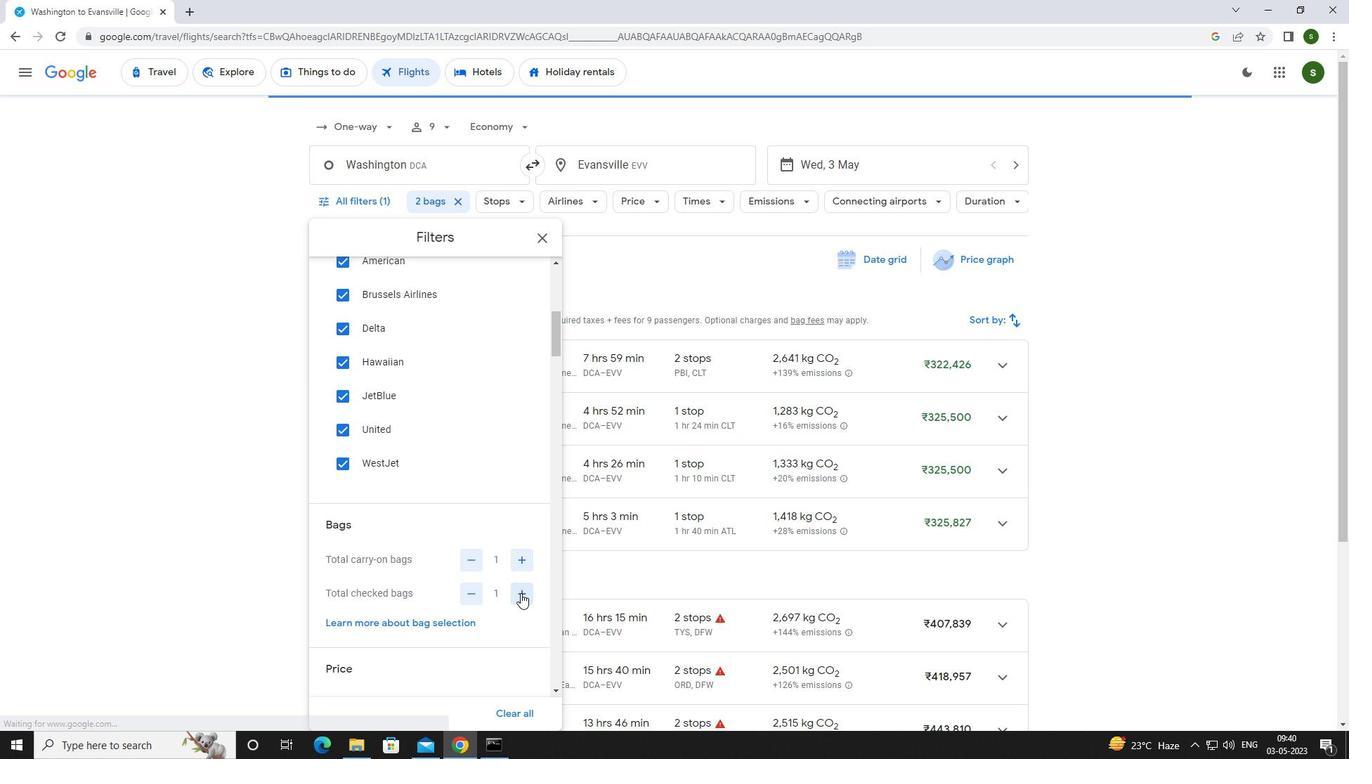 
Action: Mouse scrolled (520, 590) with delta (0, 0)
Screenshot: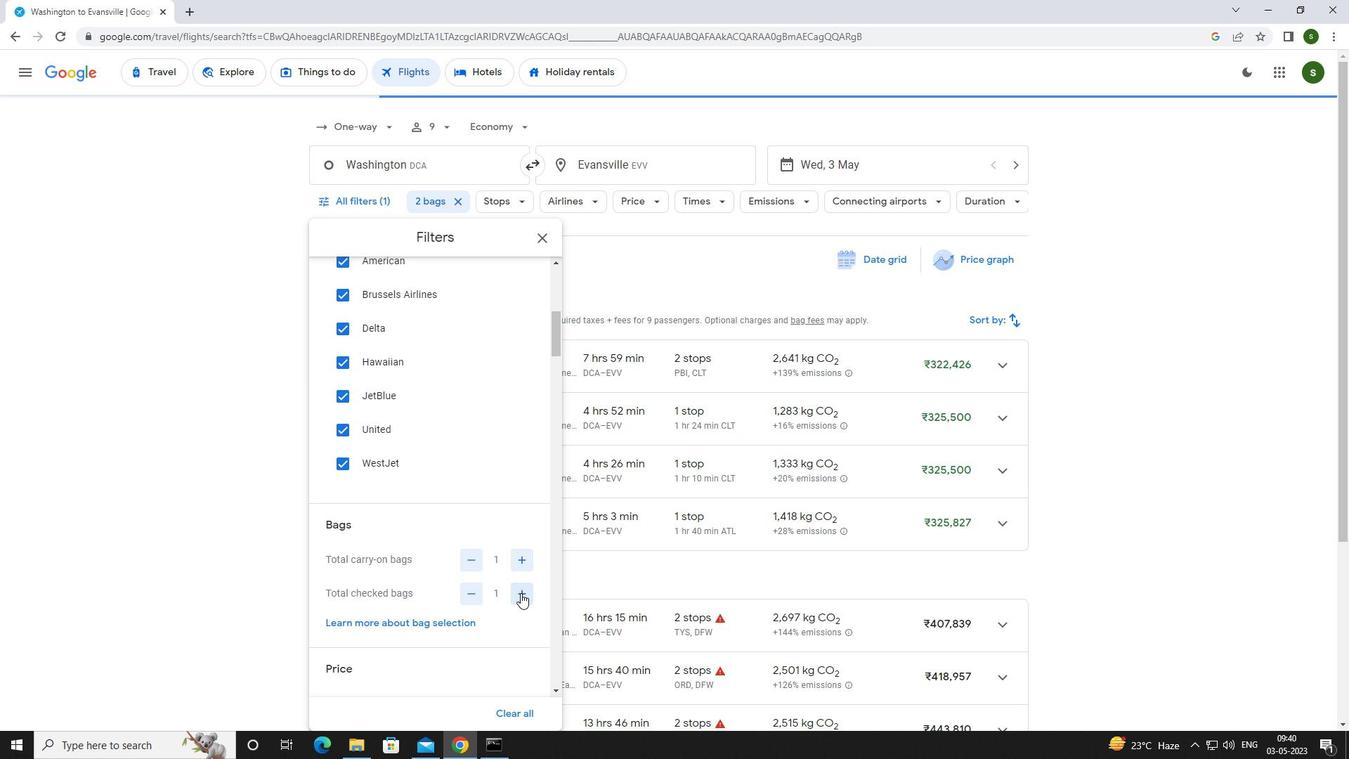 
Action: Mouse scrolled (520, 590) with delta (0, 0)
Screenshot: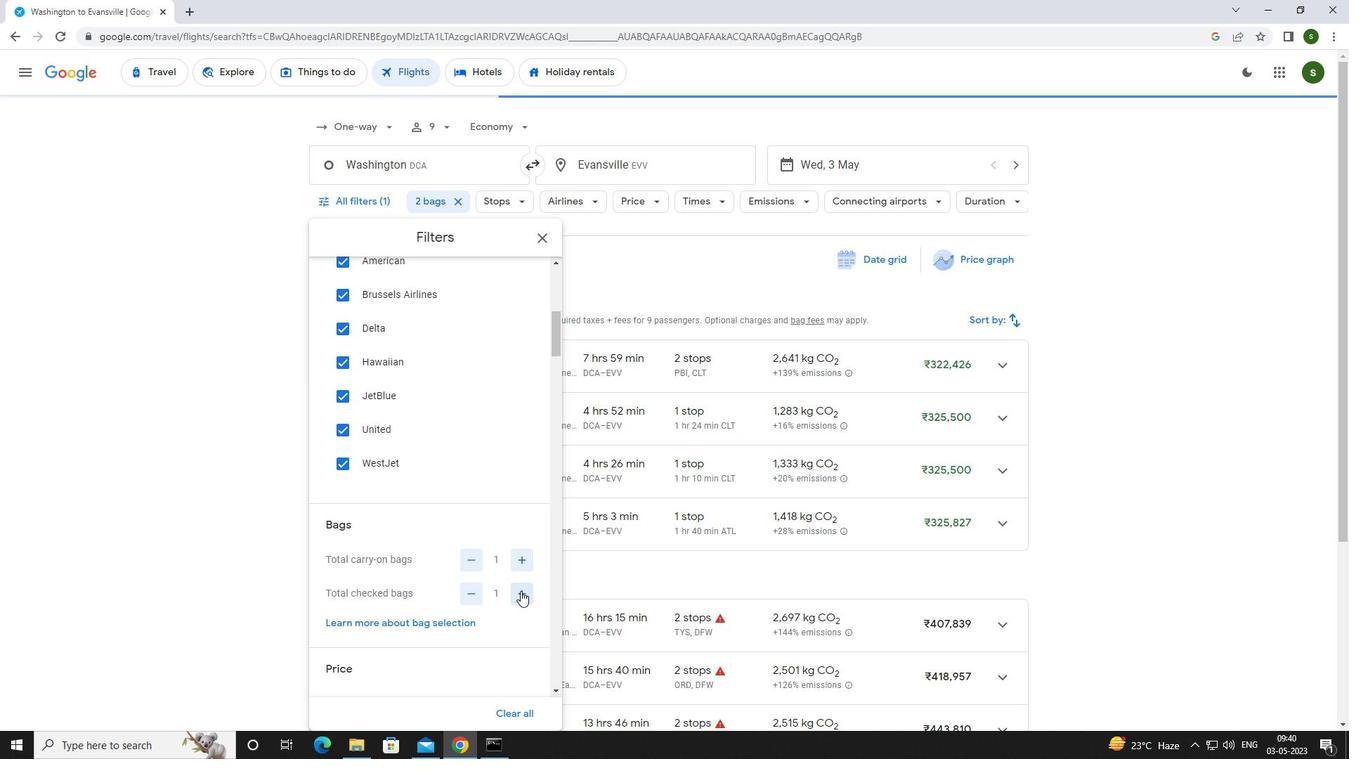 
Action: Mouse moved to (520, 585)
Screenshot: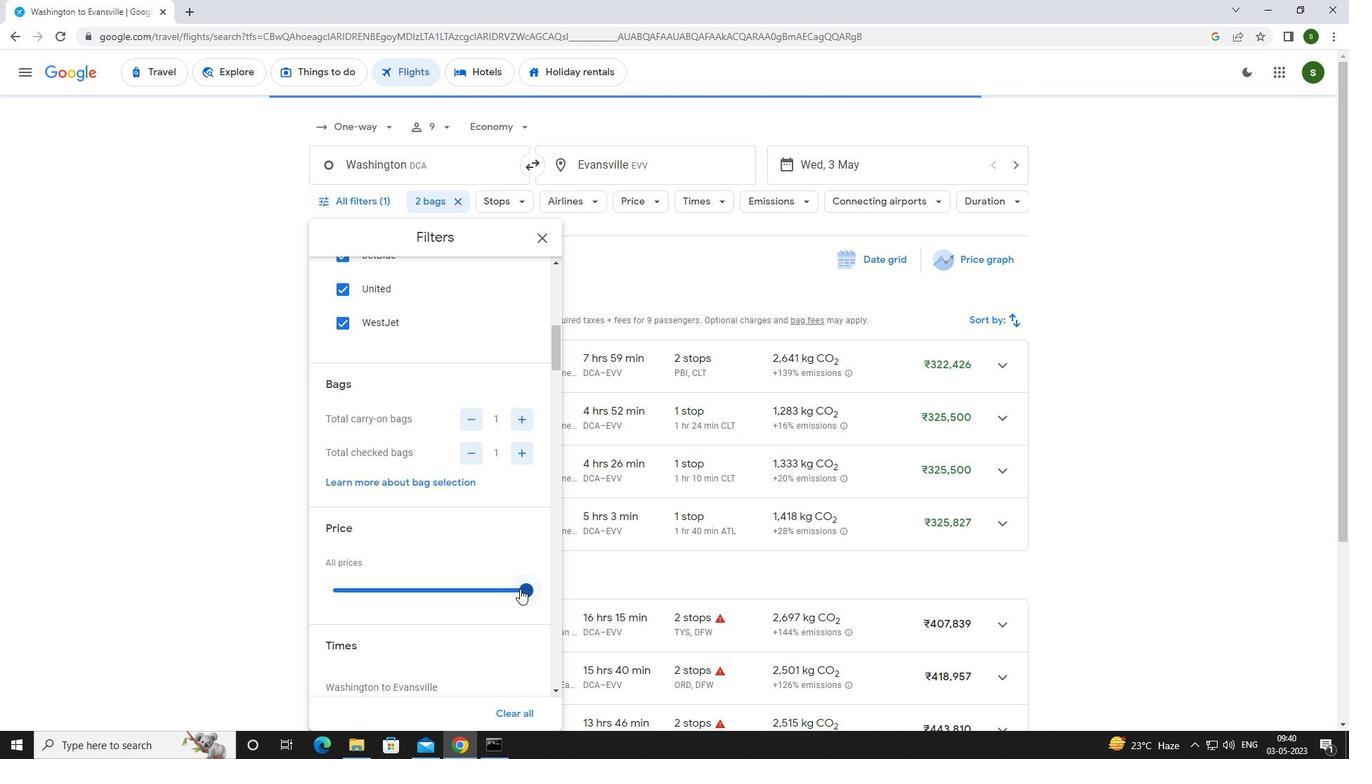 
Action: Mouse pressed left at (520, 585)
Screenshot: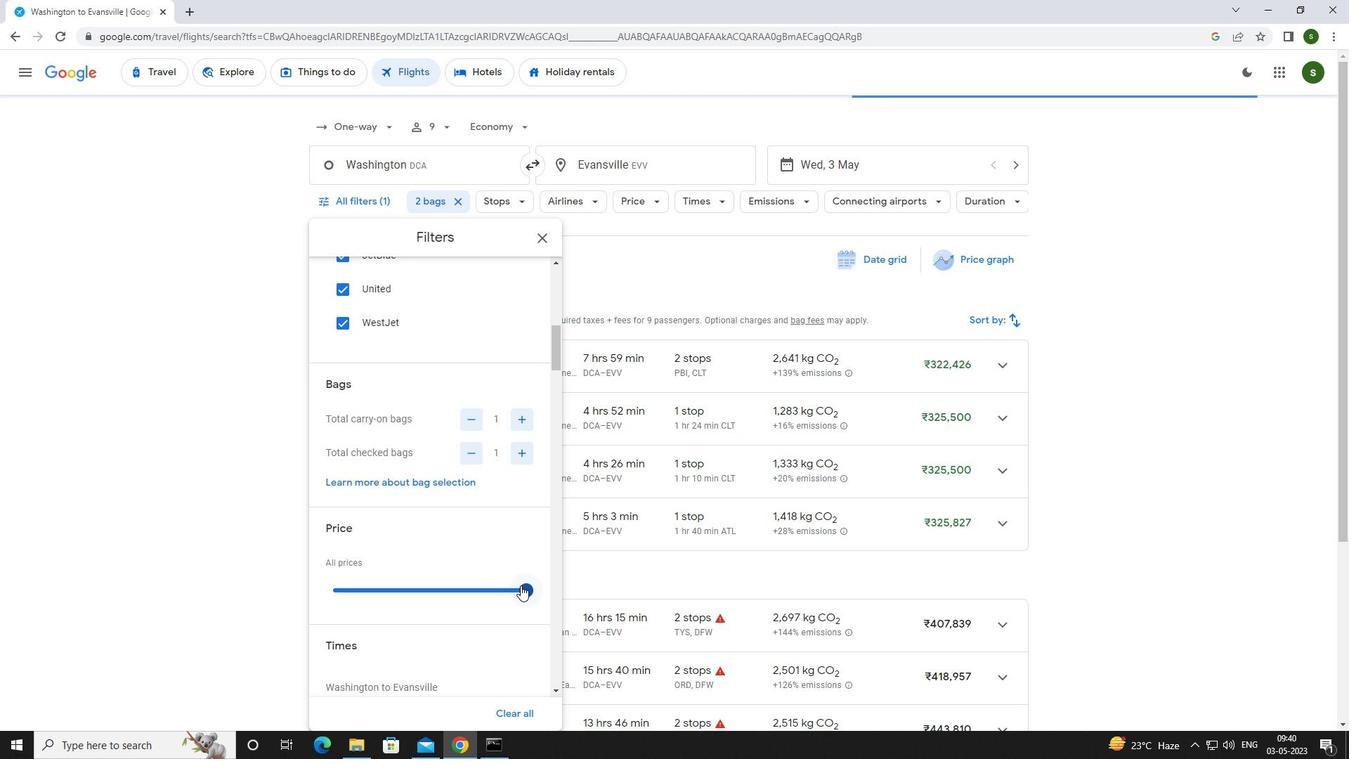 
Action: Mouse moved to (333, 595)
Screenshot: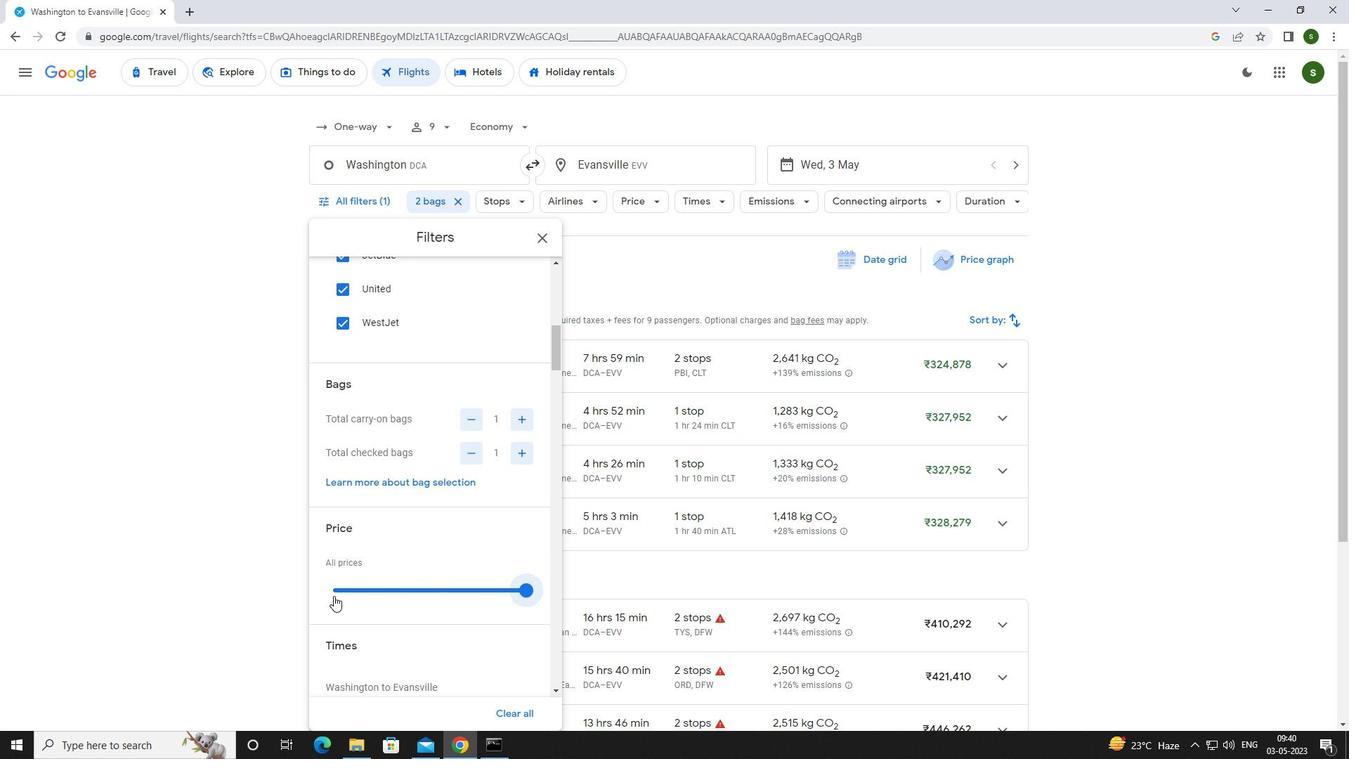 
Action: Mouse pressed left at (333, 595)
Screenshot: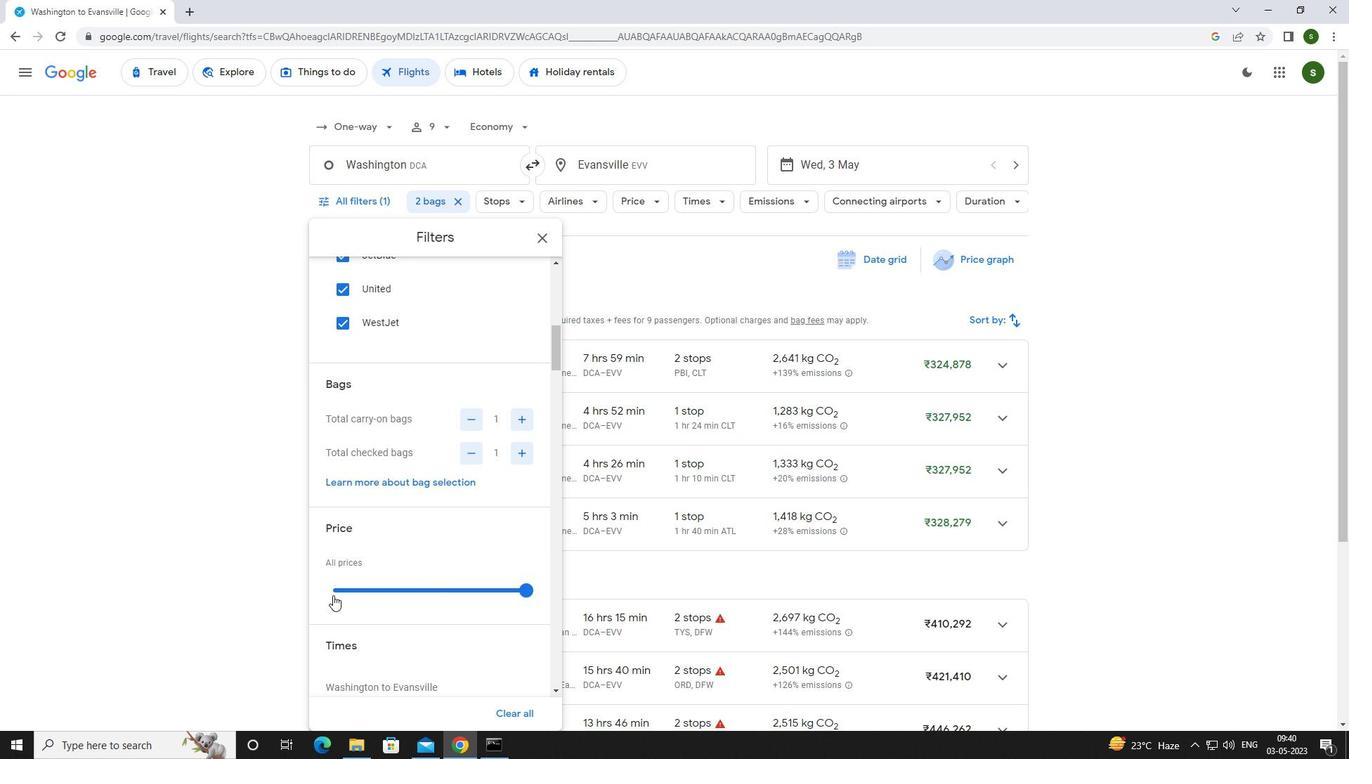 
Action: Mouse pressed left at (333, 595)
Screenshot: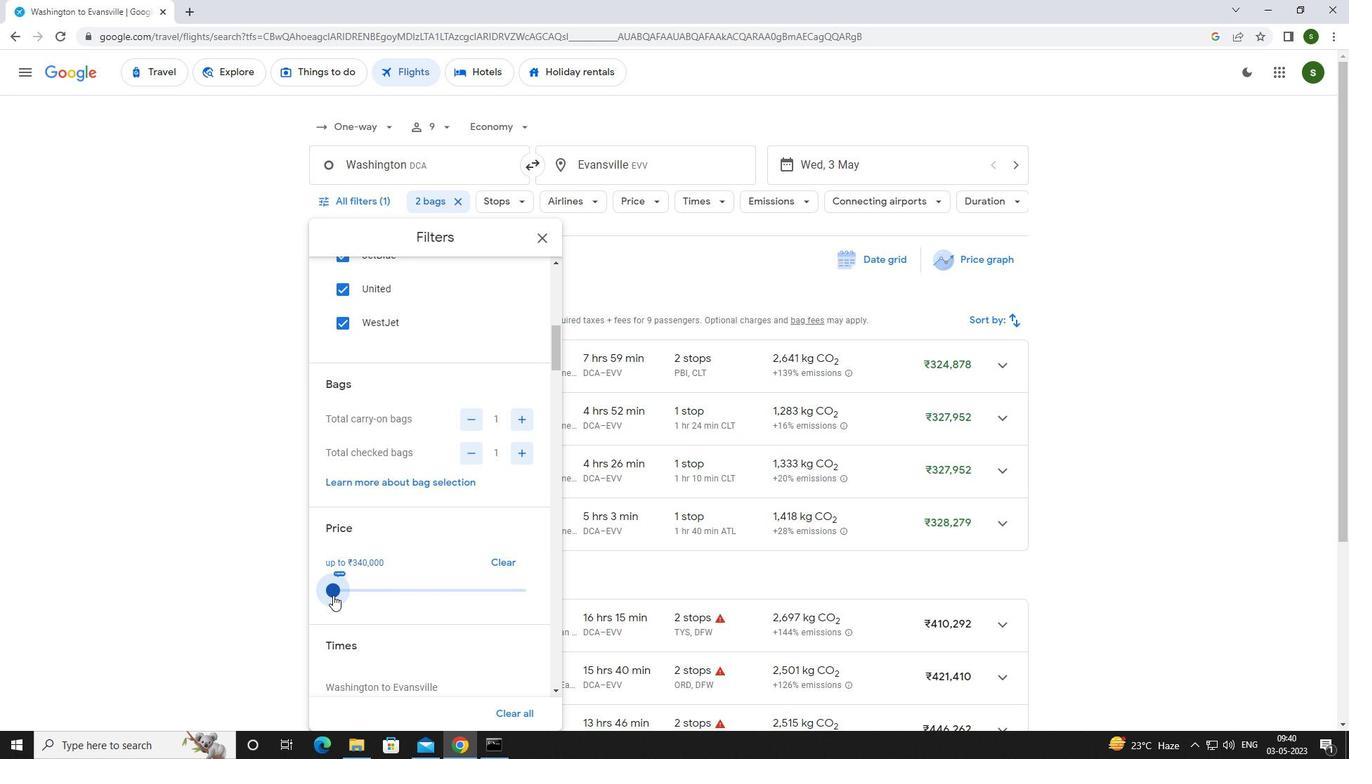 
Action: Mouse moved to (374, 576)
Screenshot: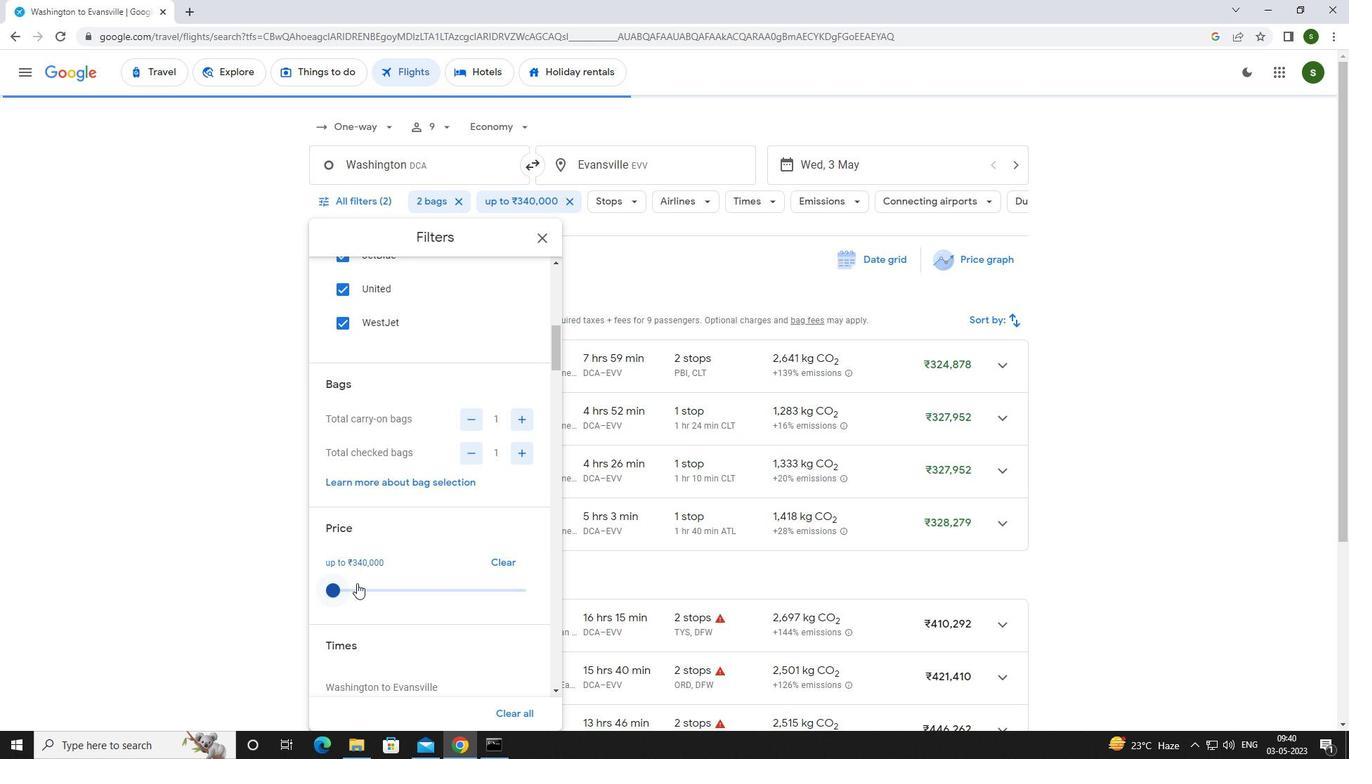 
Action: Mouse scrolled (374, 575) with delta (0, 0)
Screenshot: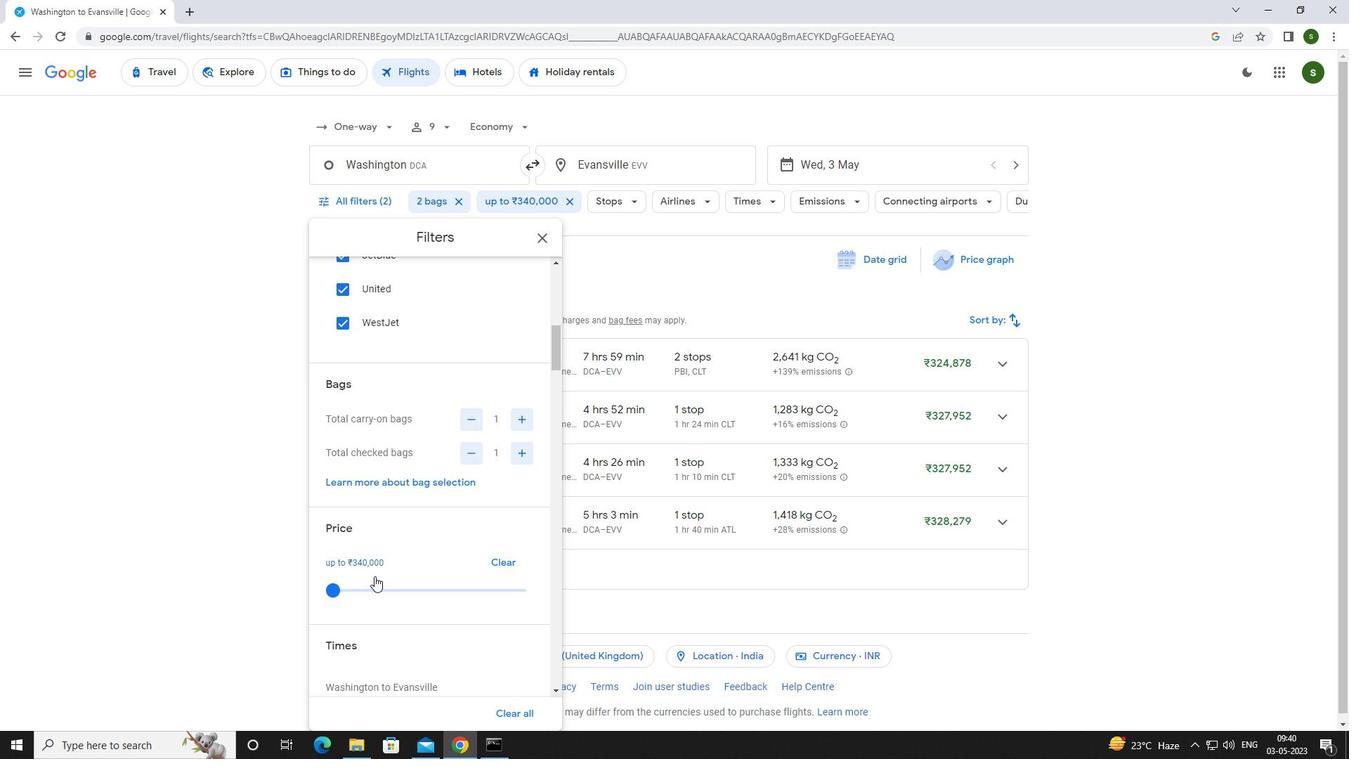 
Action: Mouse scrolled (374, 575) with delta (0, 0)
Screenshot: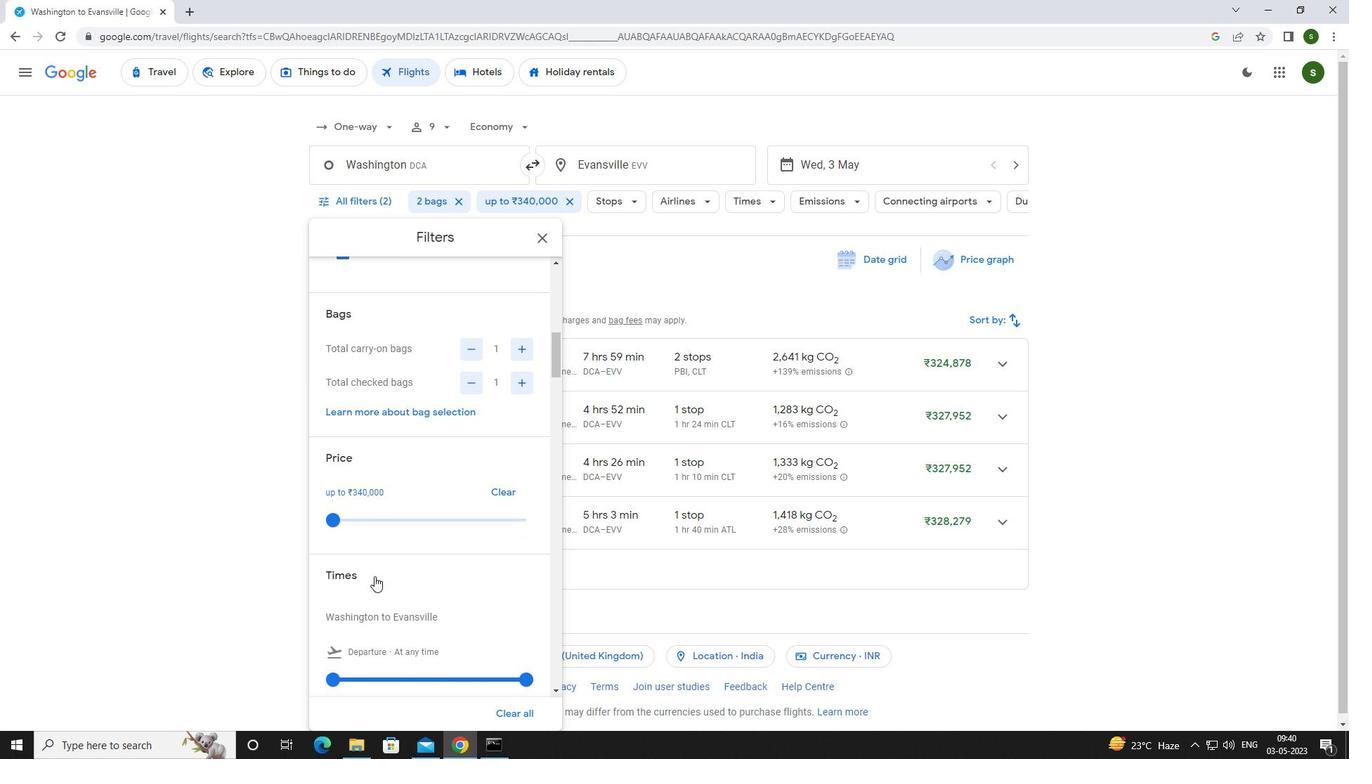 
Action: Mouse moved to (335, 610)
Screenshot: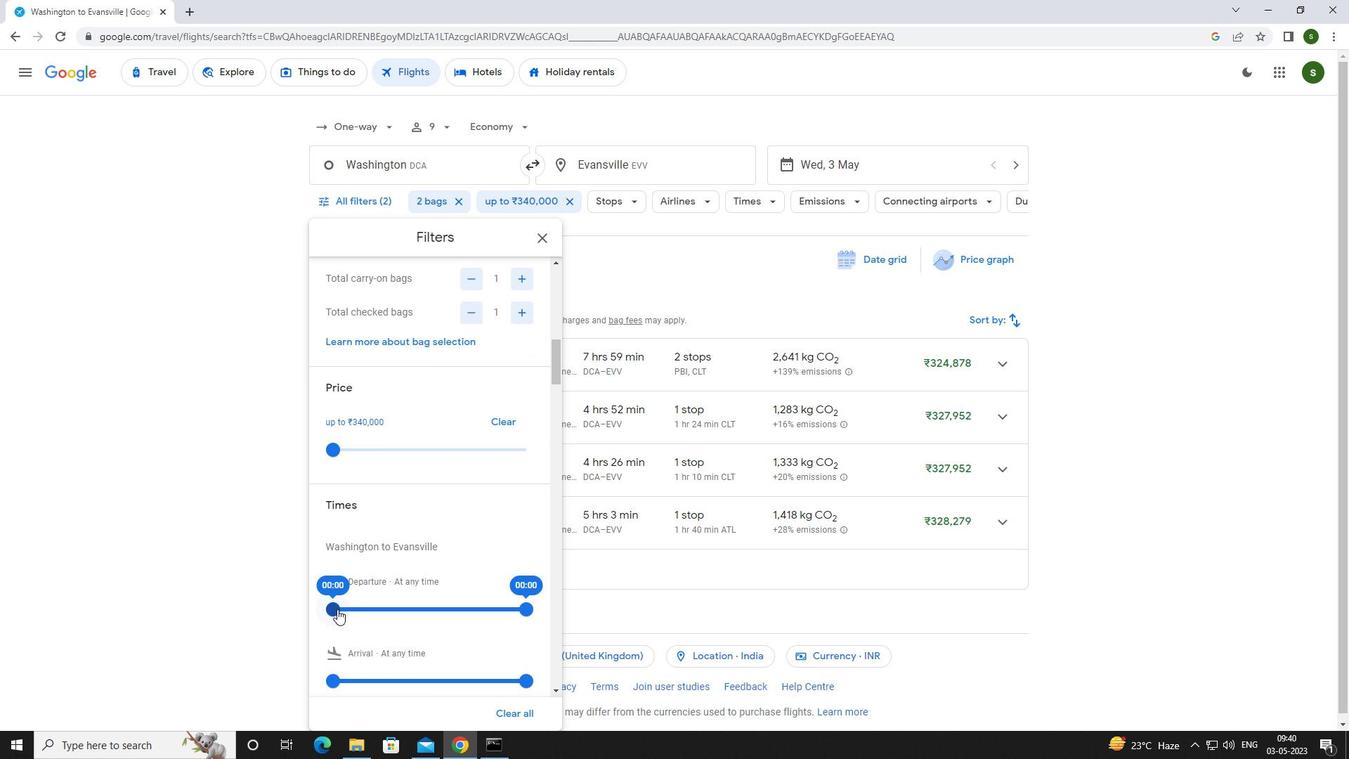 
Action: Mouse pressed left at (335, 610)
Screenshot: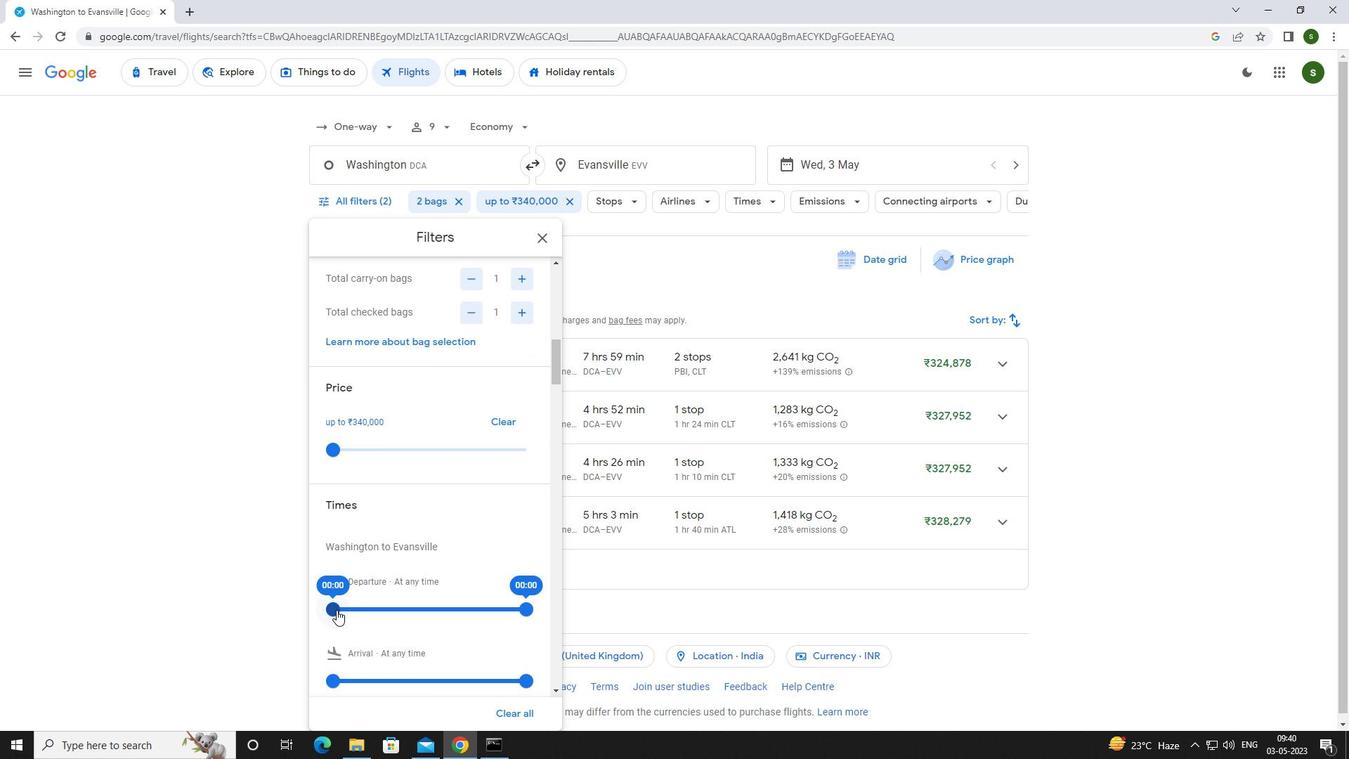 
Action: Mouse moved to (370, 609)
Screenshot: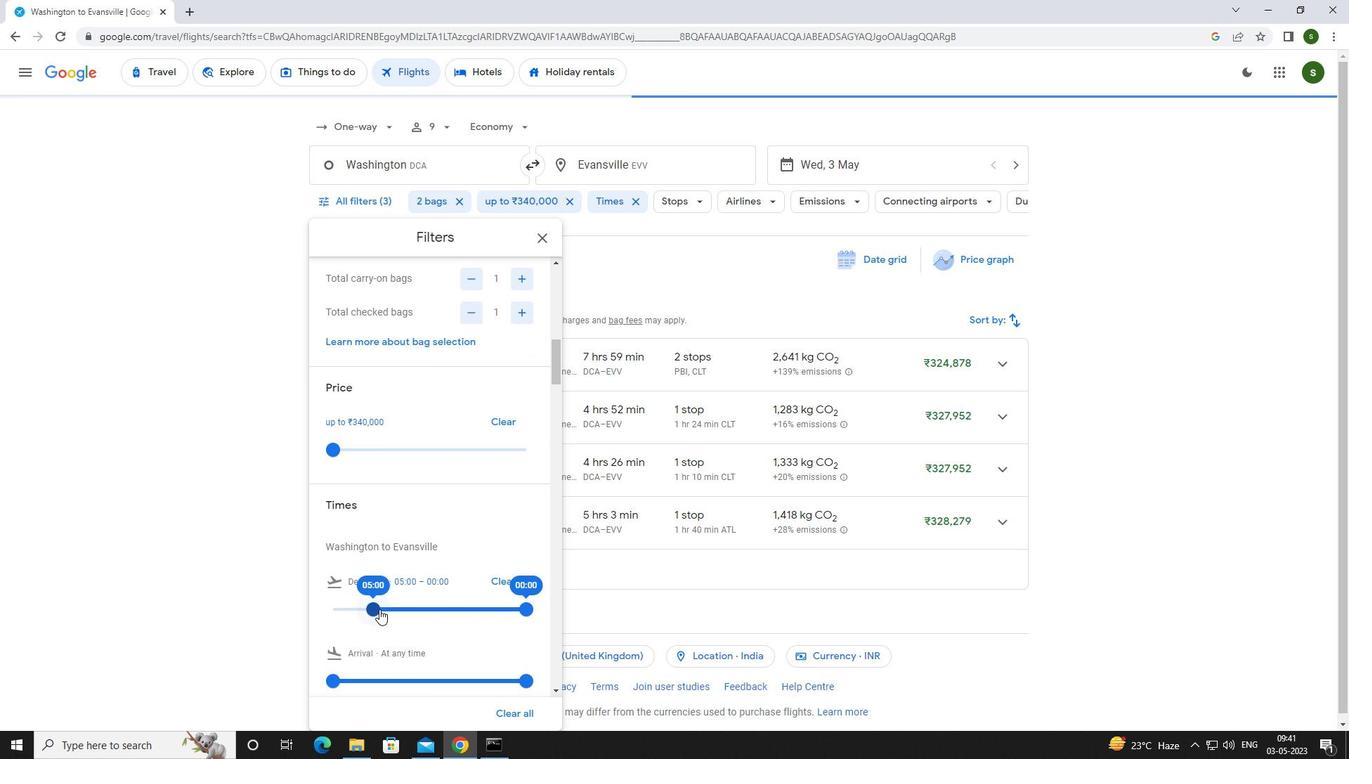 
Action: Mouse pressed left at (370, 609)
Screenshot: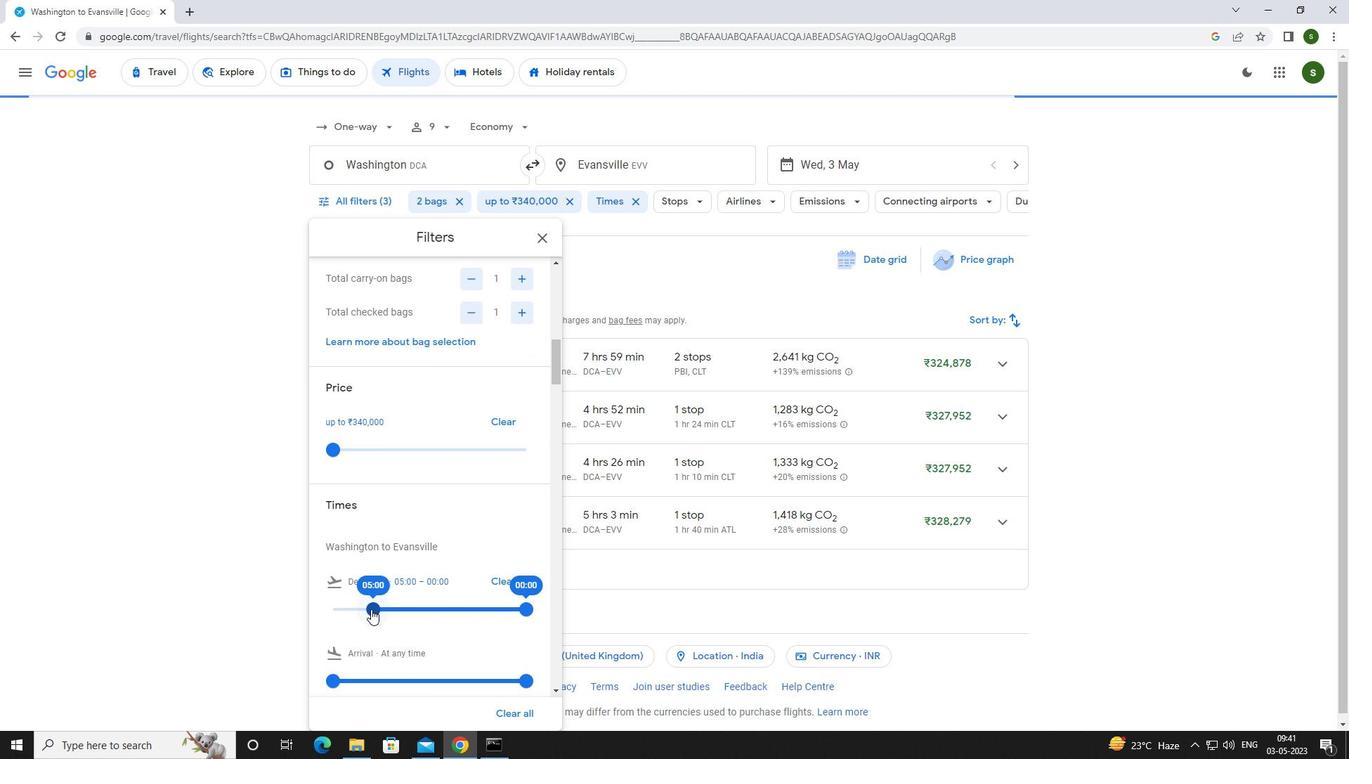 
Action: Mouse moved to (1119, 419)
Screenshot: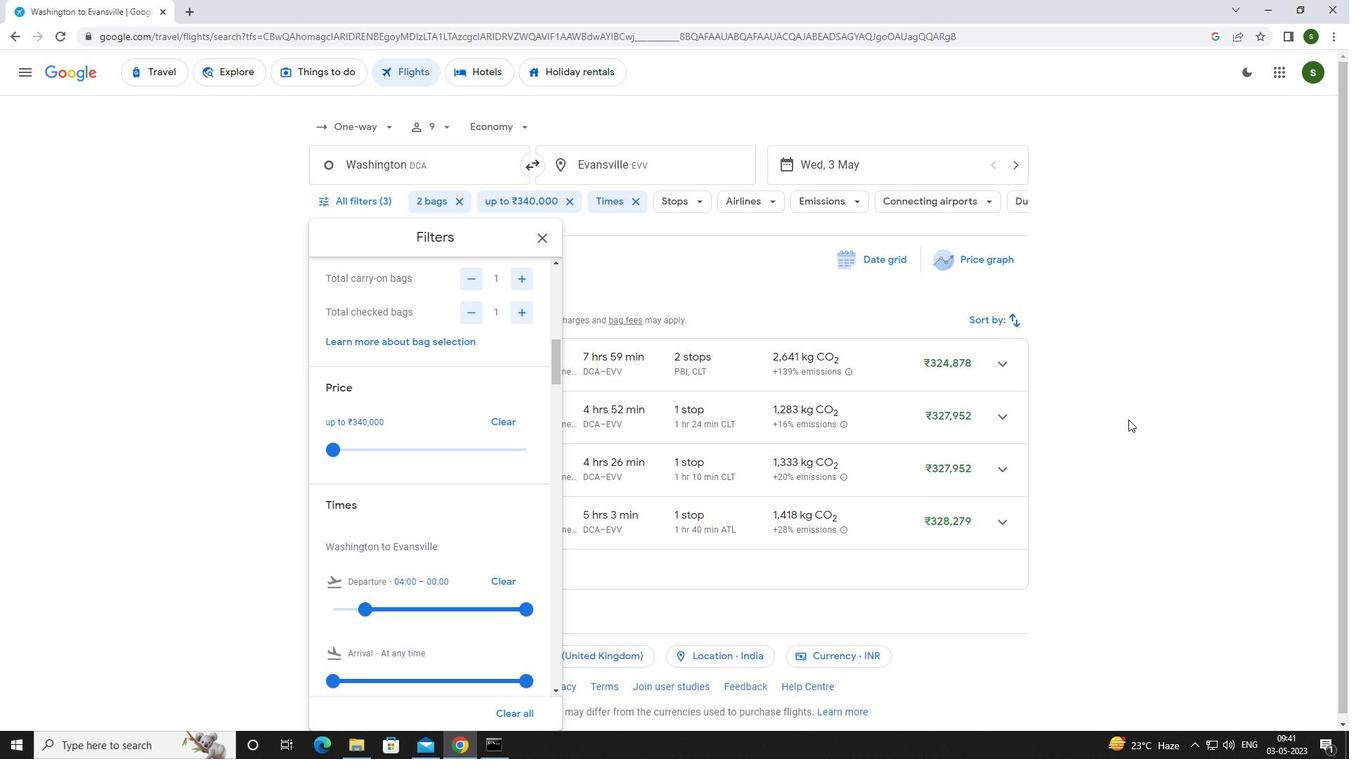 
Action: Mouse pressed left at (1119, 419)
Screenshot: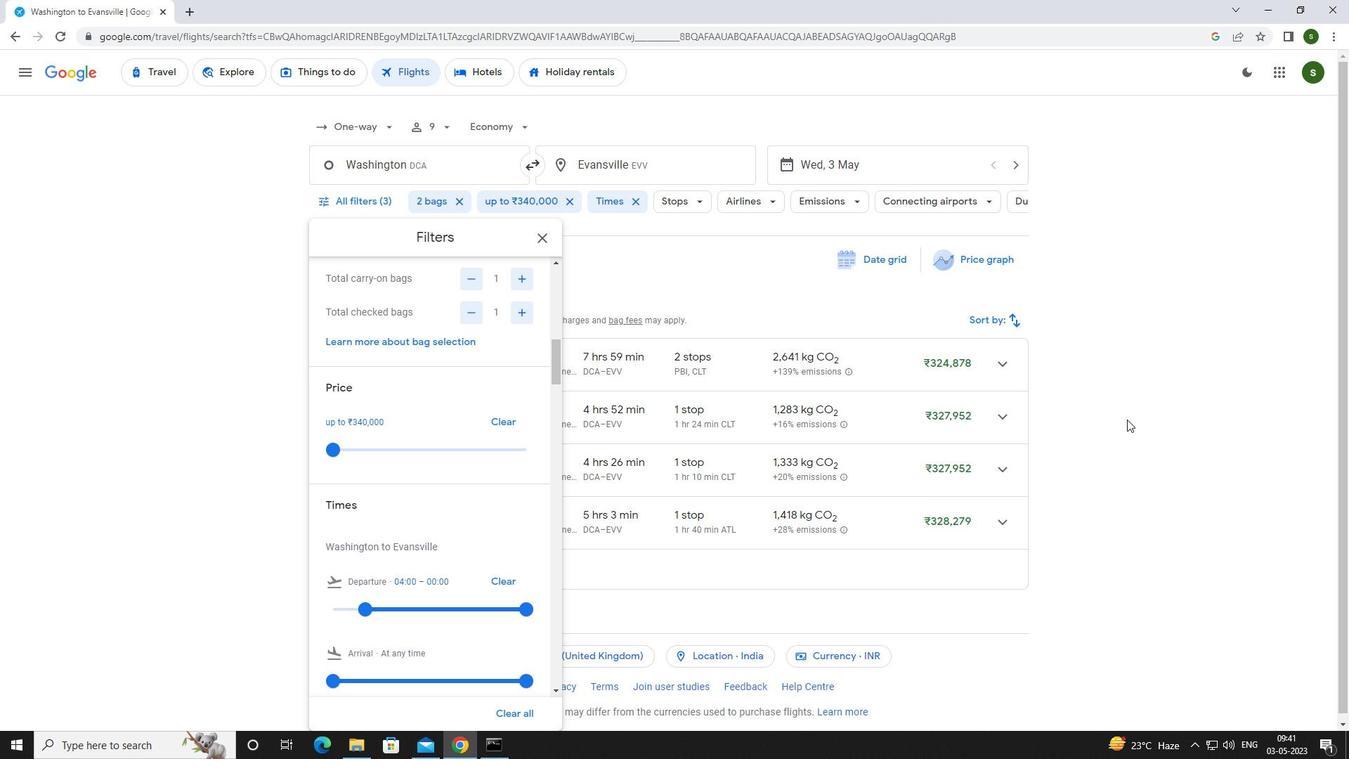 
